 Task: Look for space in Indio, United States from 10th September, 2023 to 16th September, 2023 for 4 adults in price range Rs.10000 to Rs.14000. Place can be private room with 4 bedrooms having 4 beds and 4 bathrooms. Property type can be house, flat, guest house. Amenities needed are: wifi, TV, free parkinig on premises, gym, breakfast. Booking option can be shelf check-in. Required host language is English.
Action: Mouse moved to (570, 145)
Screenshot: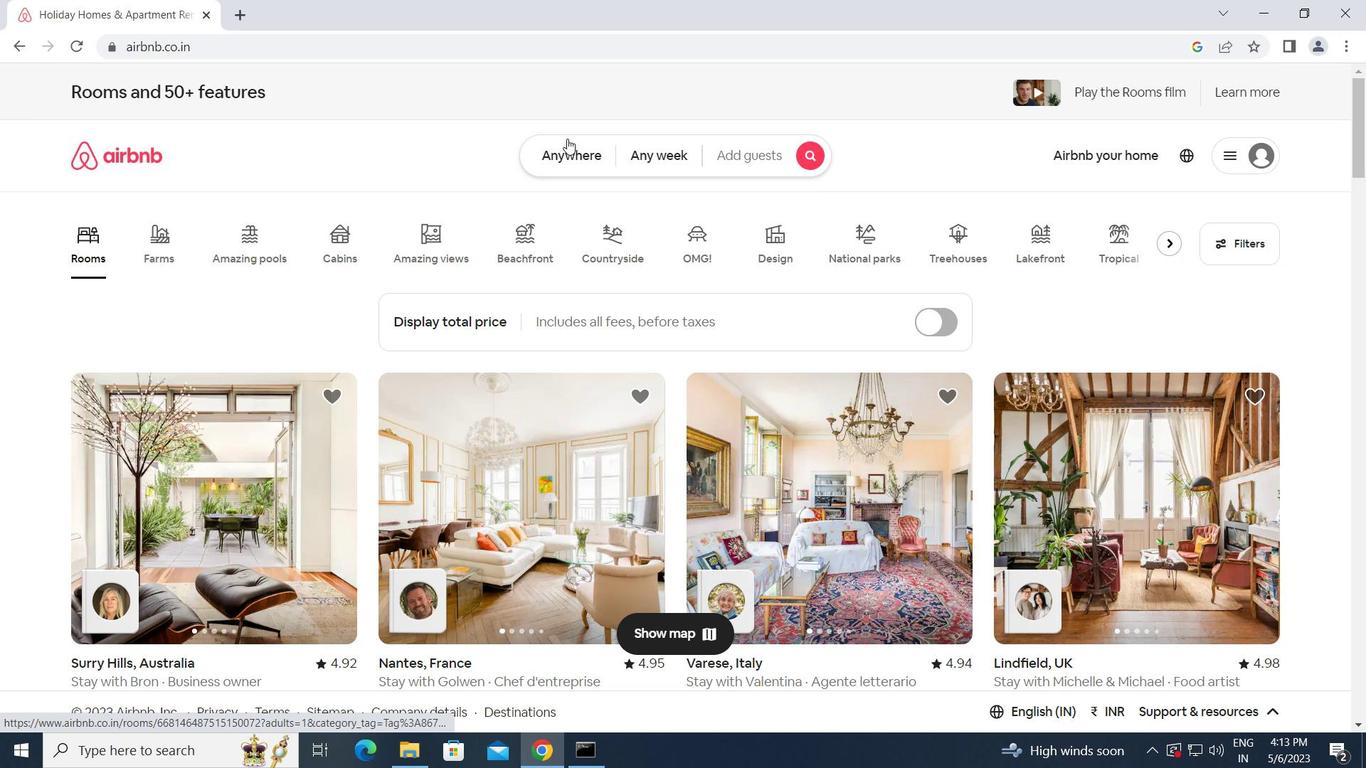 
Action: Mouse pressed left at (570, 145)
Screenshot: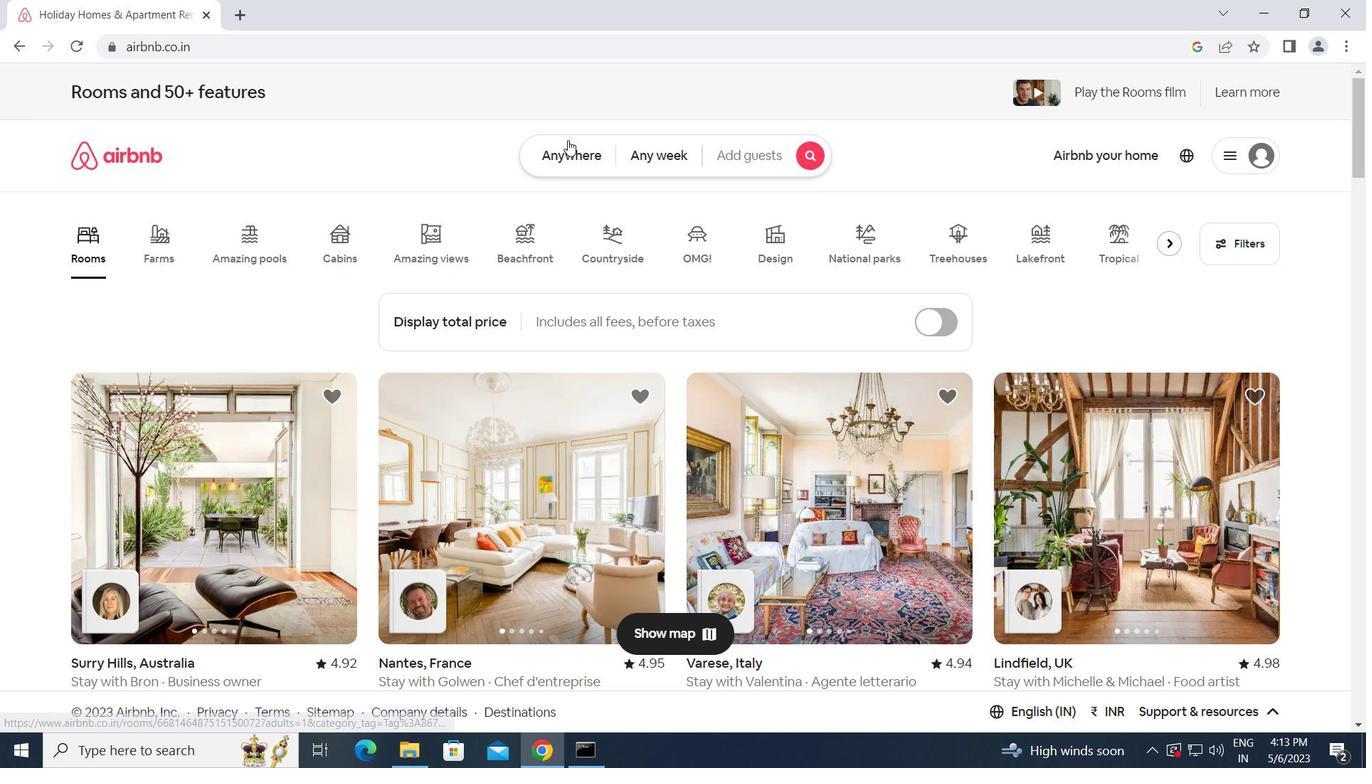 
Action: Mouse moved to (439, 206)
Screenshot: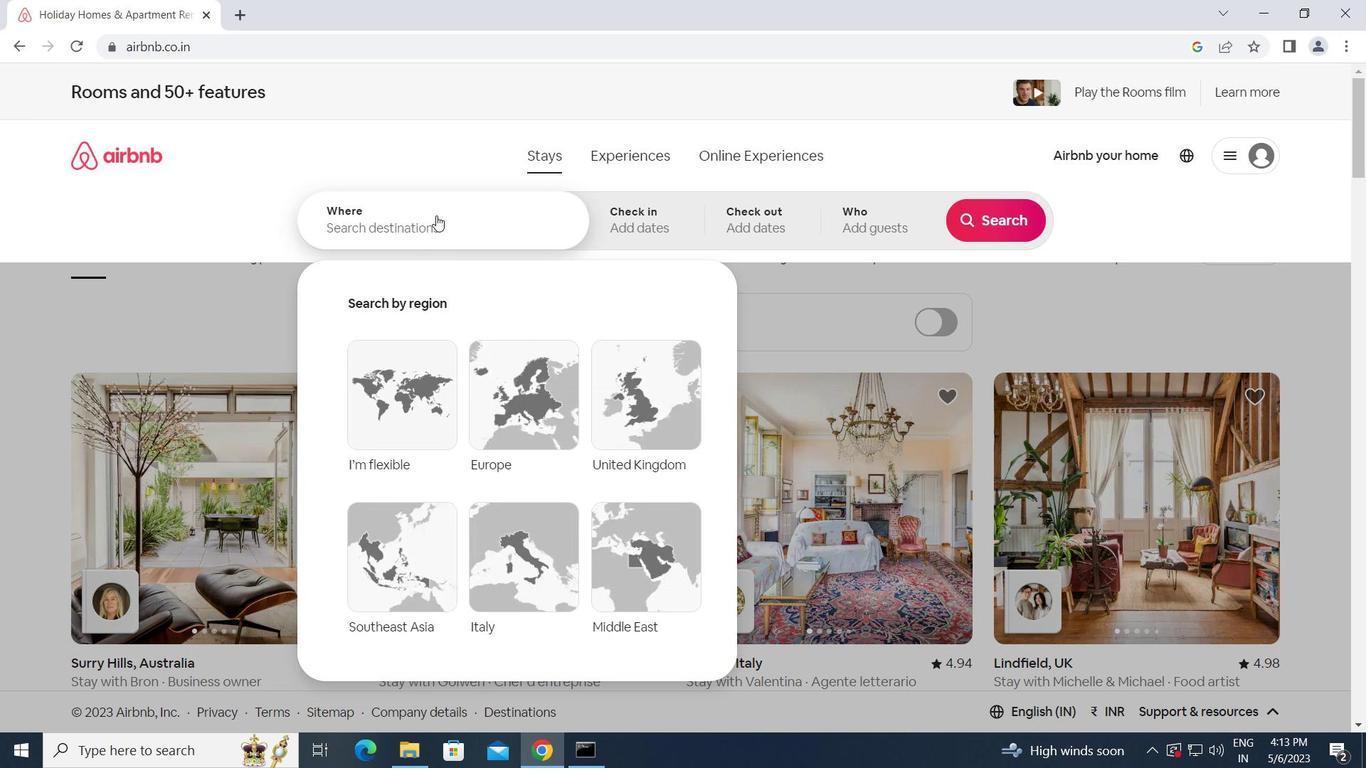 
Action: Mouse pressed left at (439, 206)
Screenshot: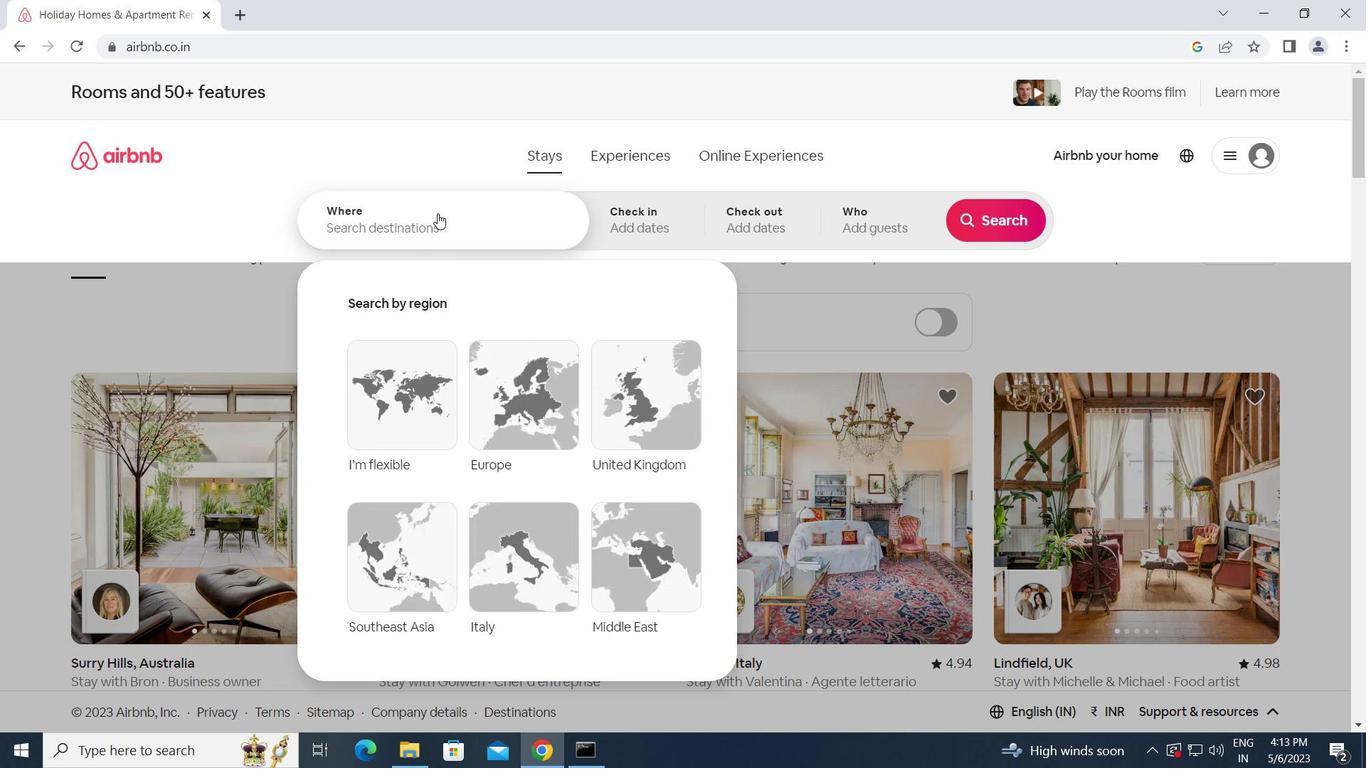 
Action: Key pressed <Key.caps_lock>i<Key.caps_lock>ndio,<Key.space><Key.caps_lock>u<Key.caps_lock>nited<Key.space><Key.caps_lock>s<Key.caps_lock>ta
Screenshot: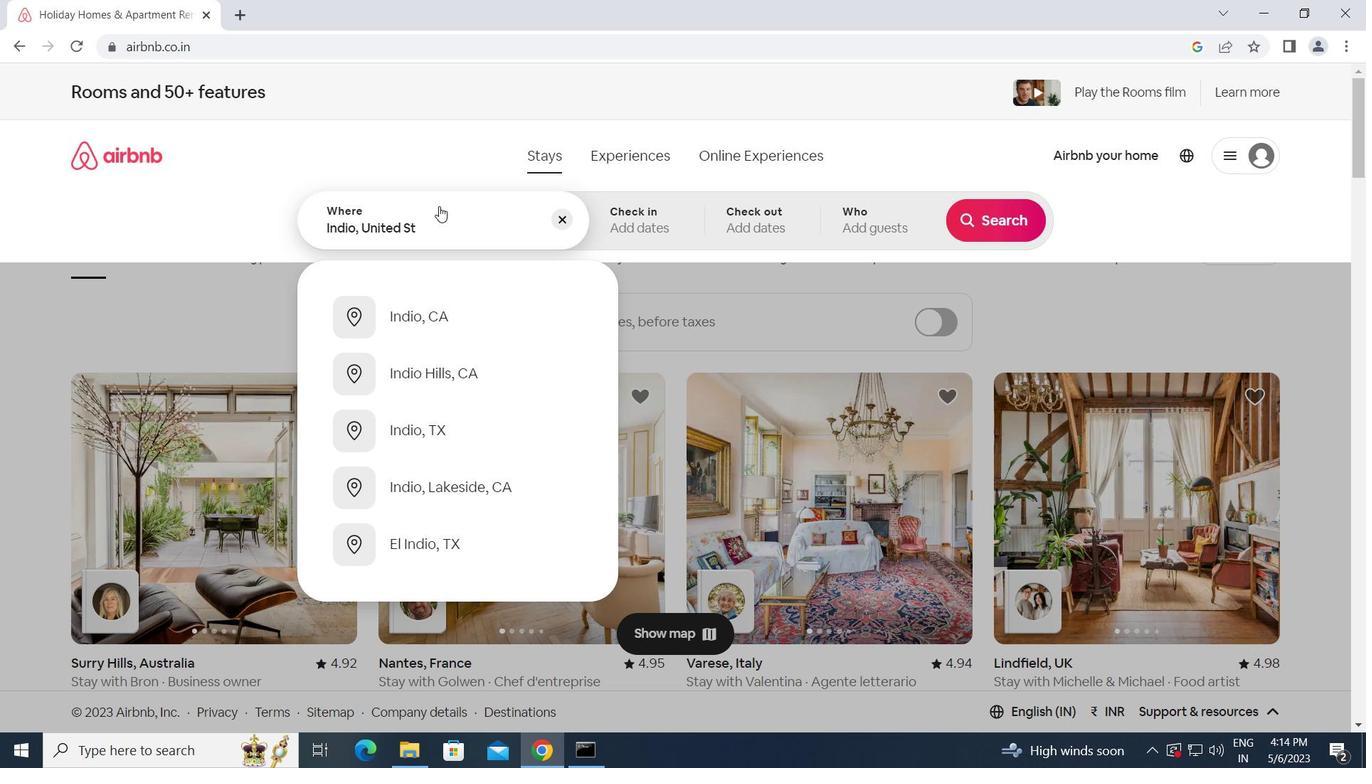
Action: Mouse moved to (849, 69)
Screenshot: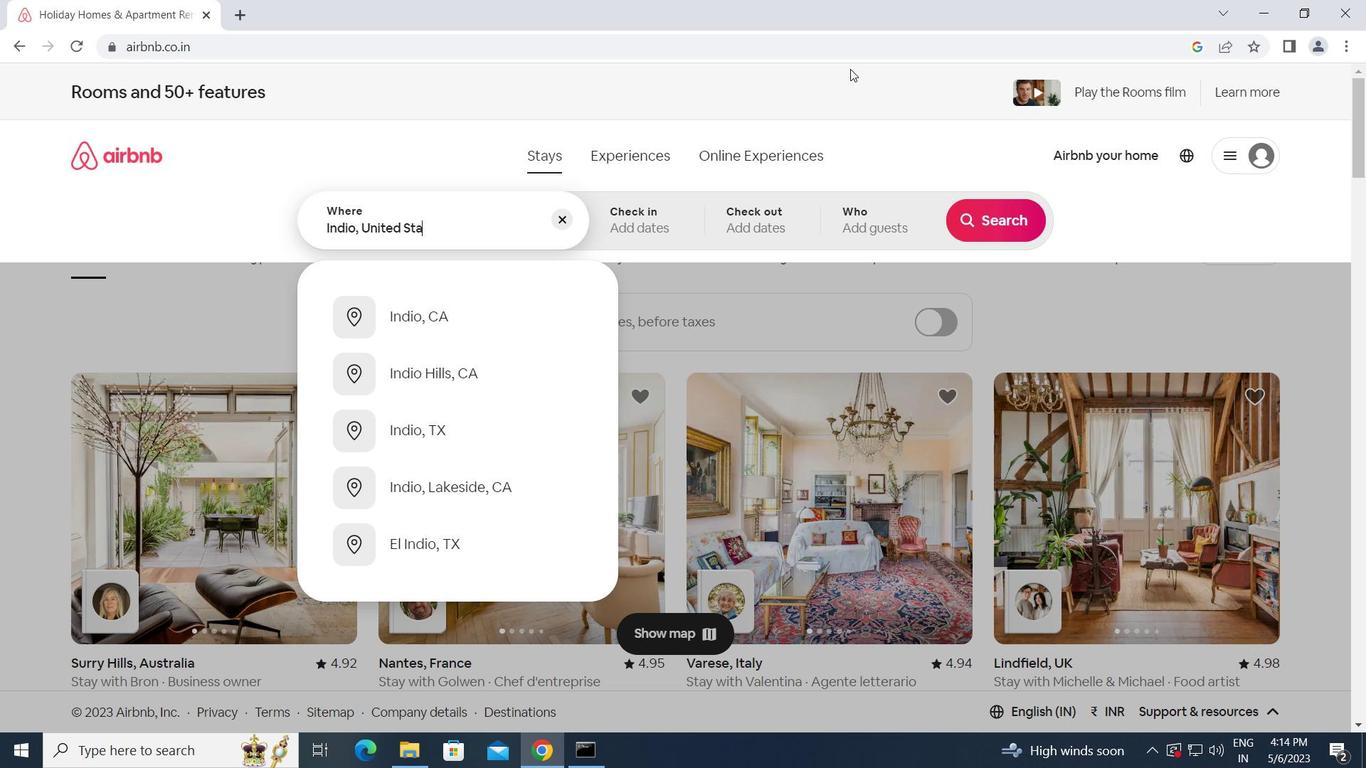
Action: Key pressed tes<Key.enter>
Screenshot: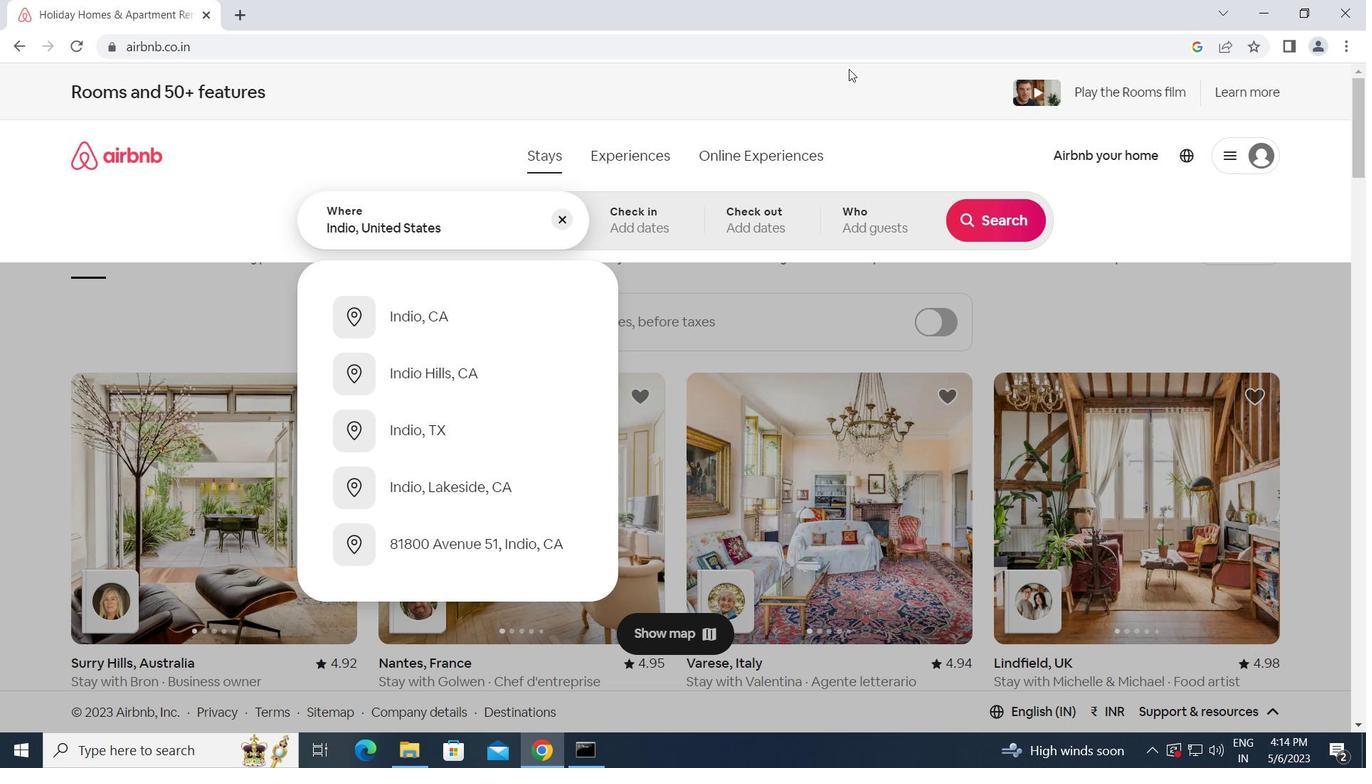 
Action: Mouse moved to (996, 366)
Screenshot: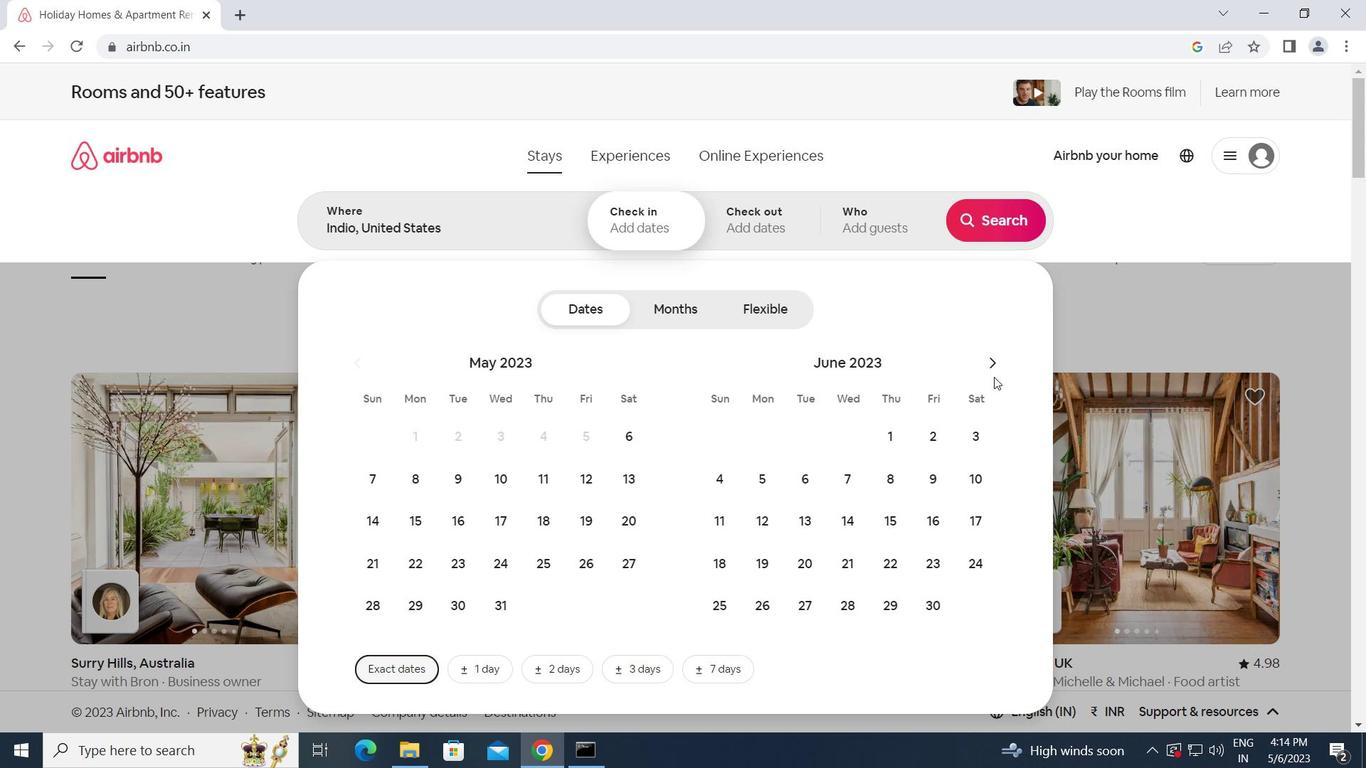 
Action: Mouse pressed left at (996, 366)
Screenshot: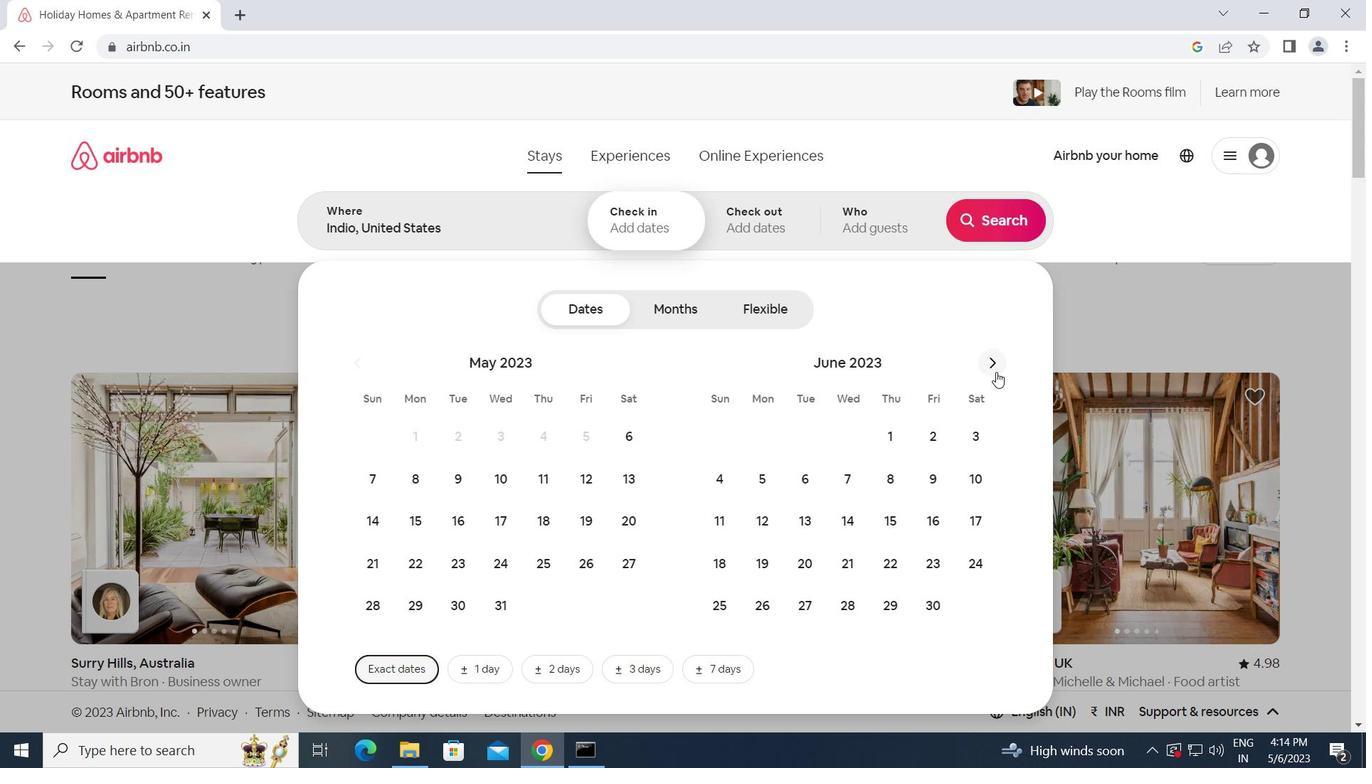 
Action: Mouse moved to (995, 365)
Screenshot: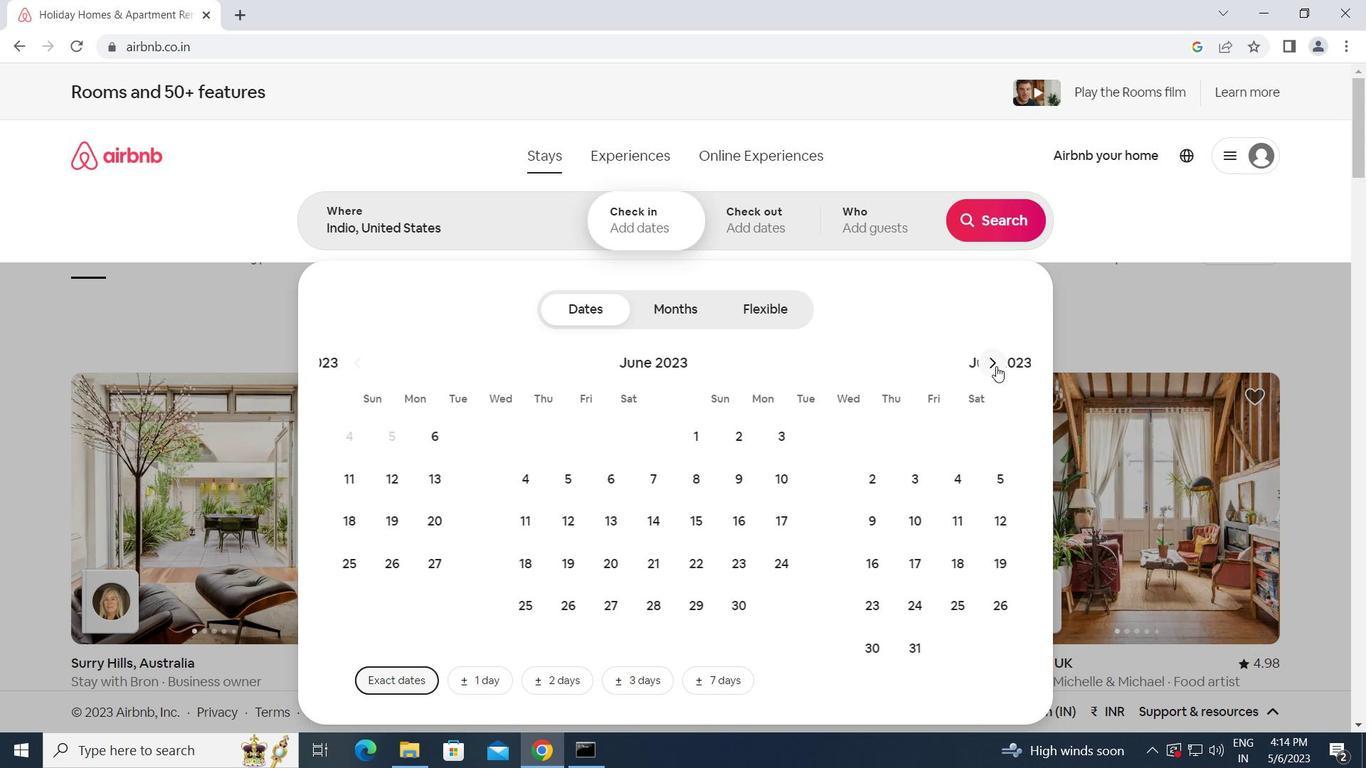 
Action: Mouse pressed left at (995, 365)
Screenshot: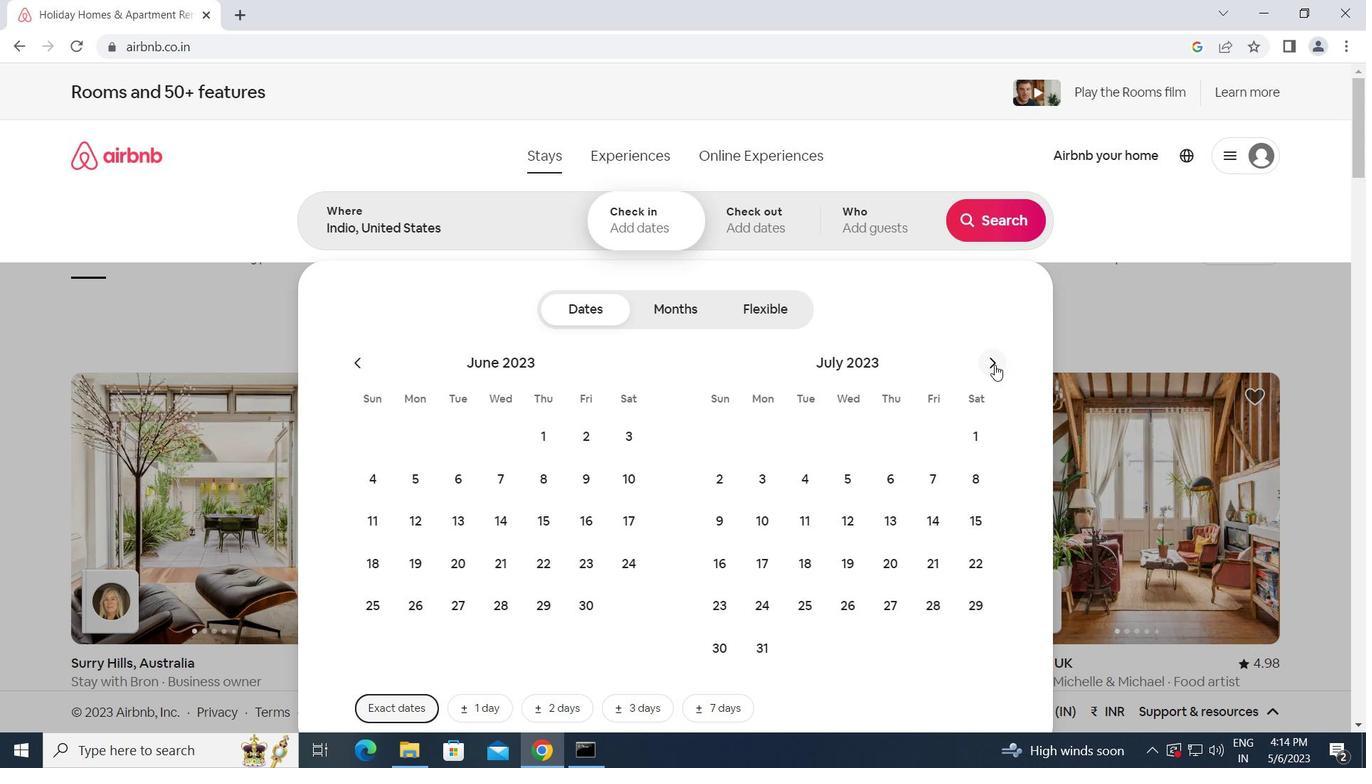 
Action: Mouse pressed left at (995, 365)
Screenshot: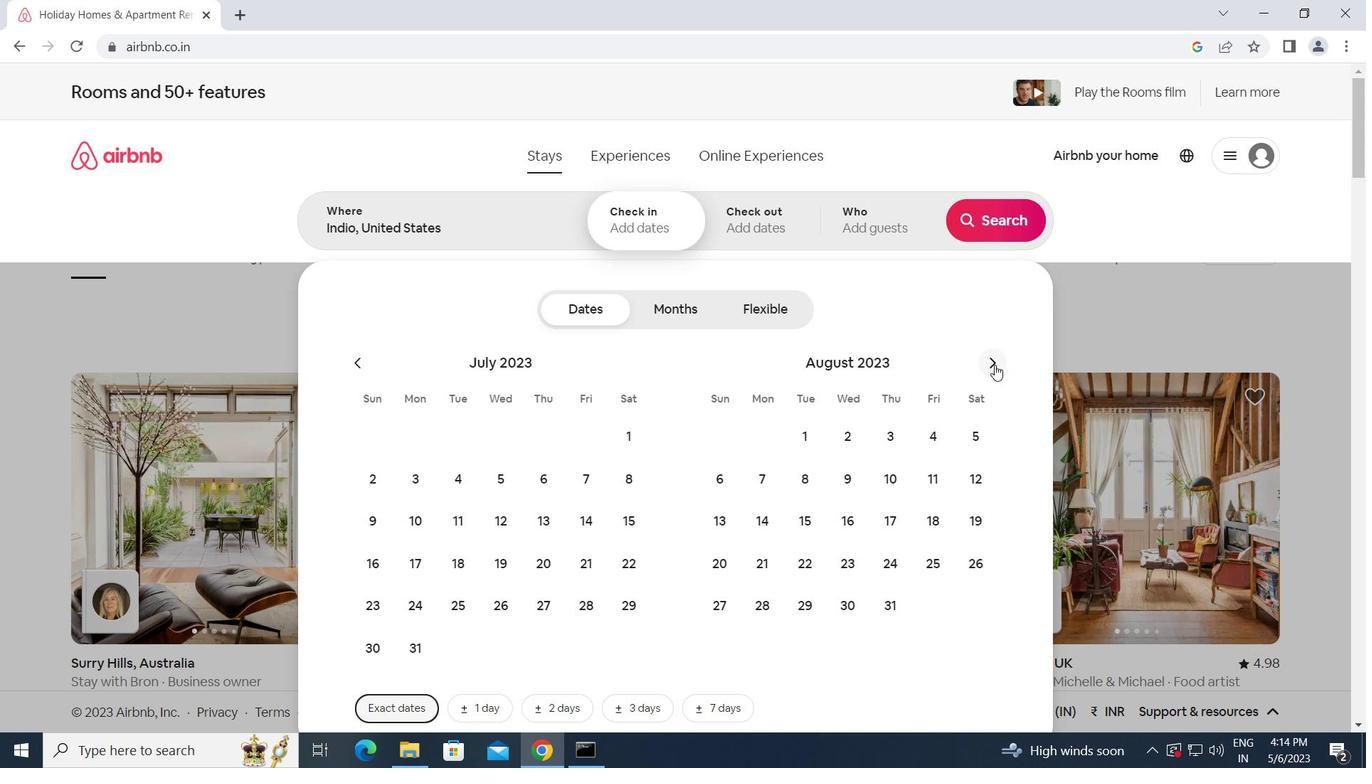 
Action: Mouse moved to (718, 523)
Screenshot: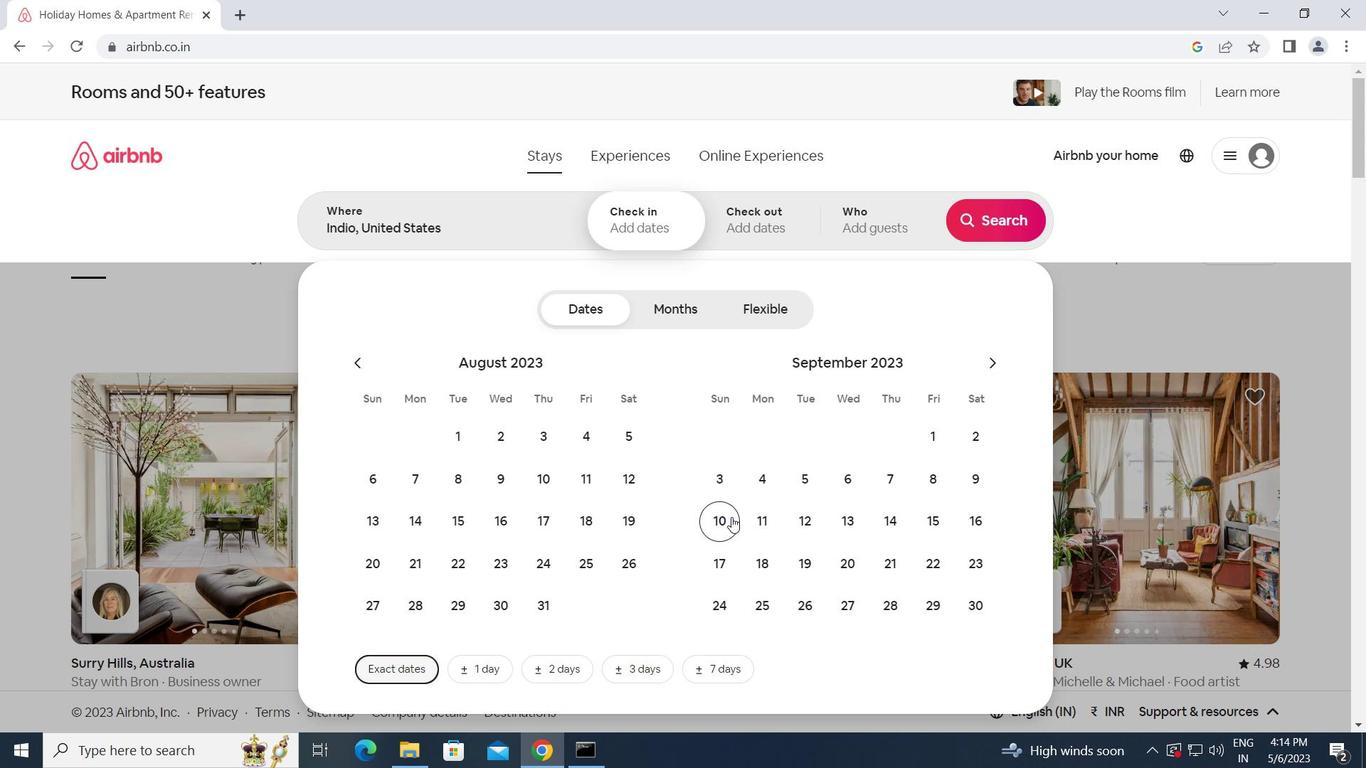 
Action: Mouse pressed left at (718, 523)
Screenshot: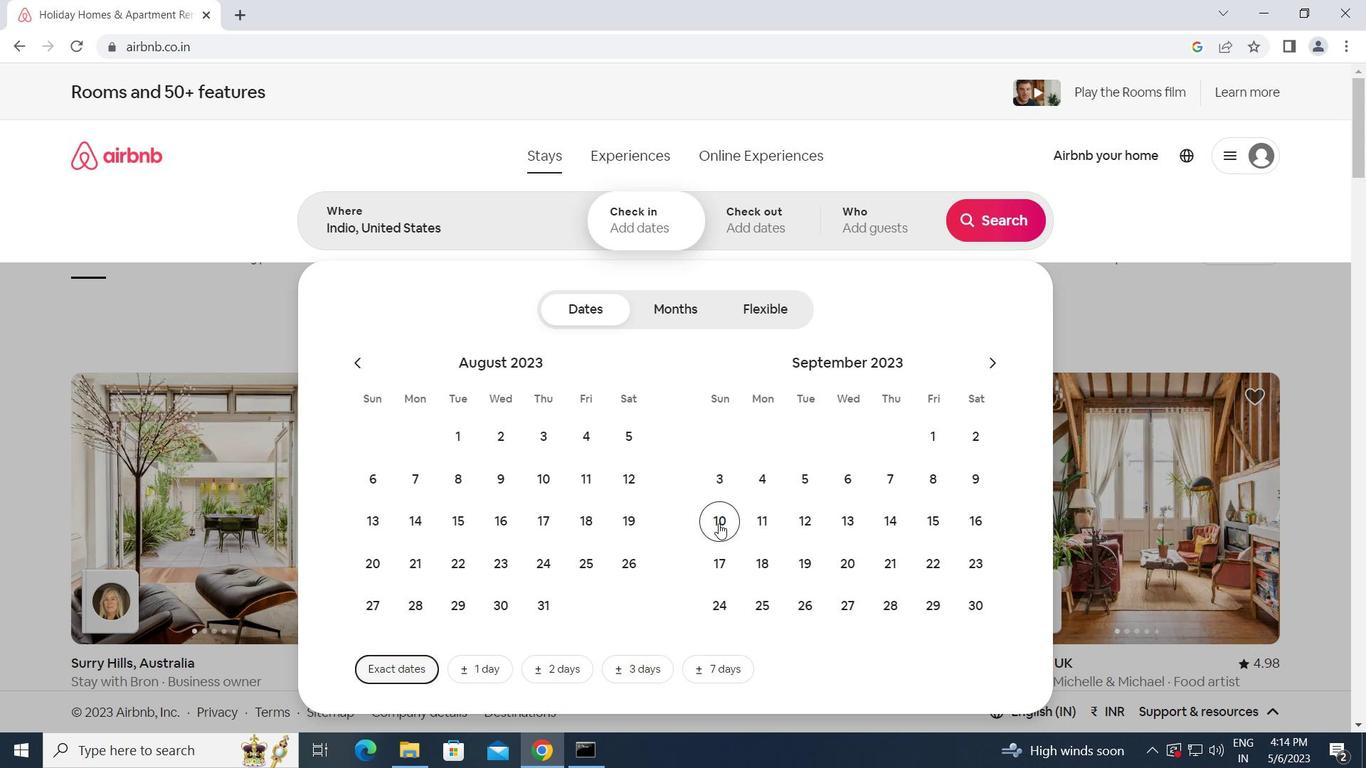 
Action: Mouse moved to (980, 528)
Screenshot: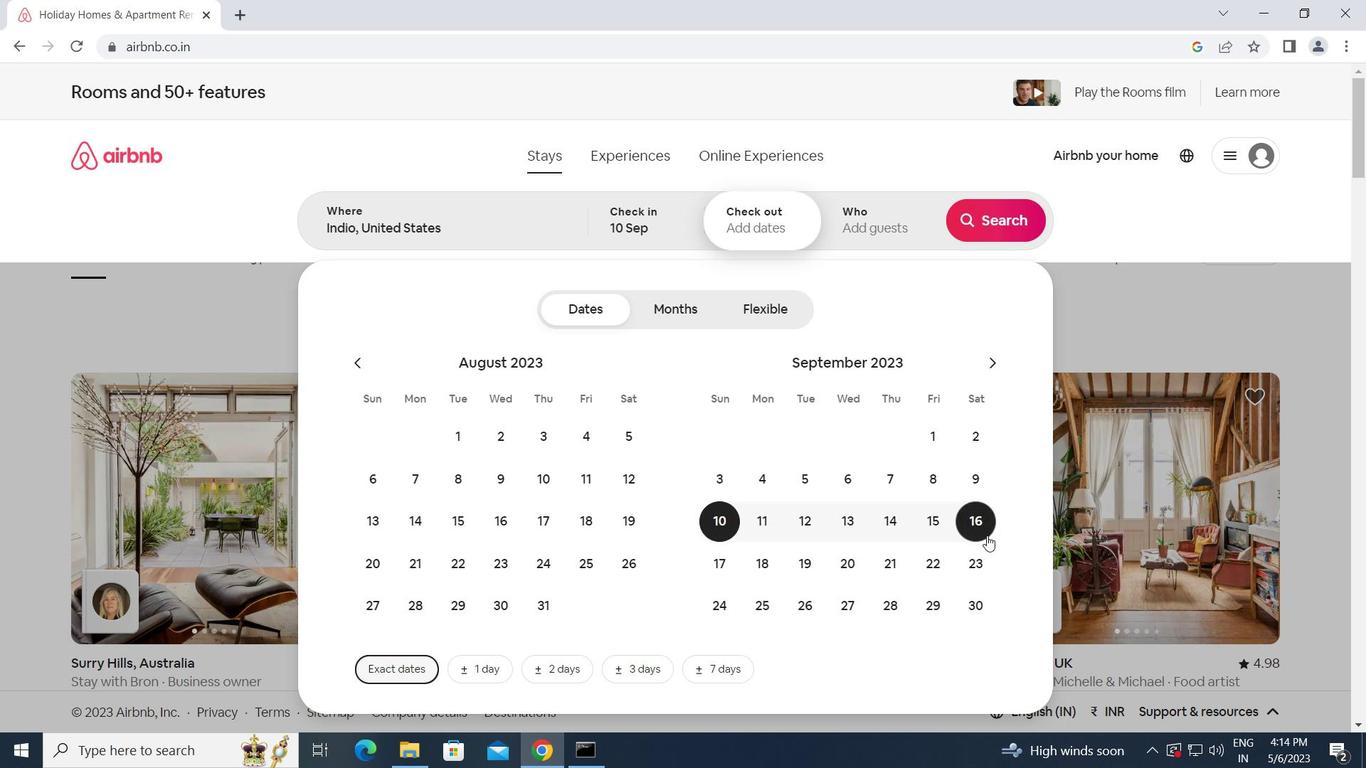 
Action: Mouse pressed left at (980, 528)
Screenshot: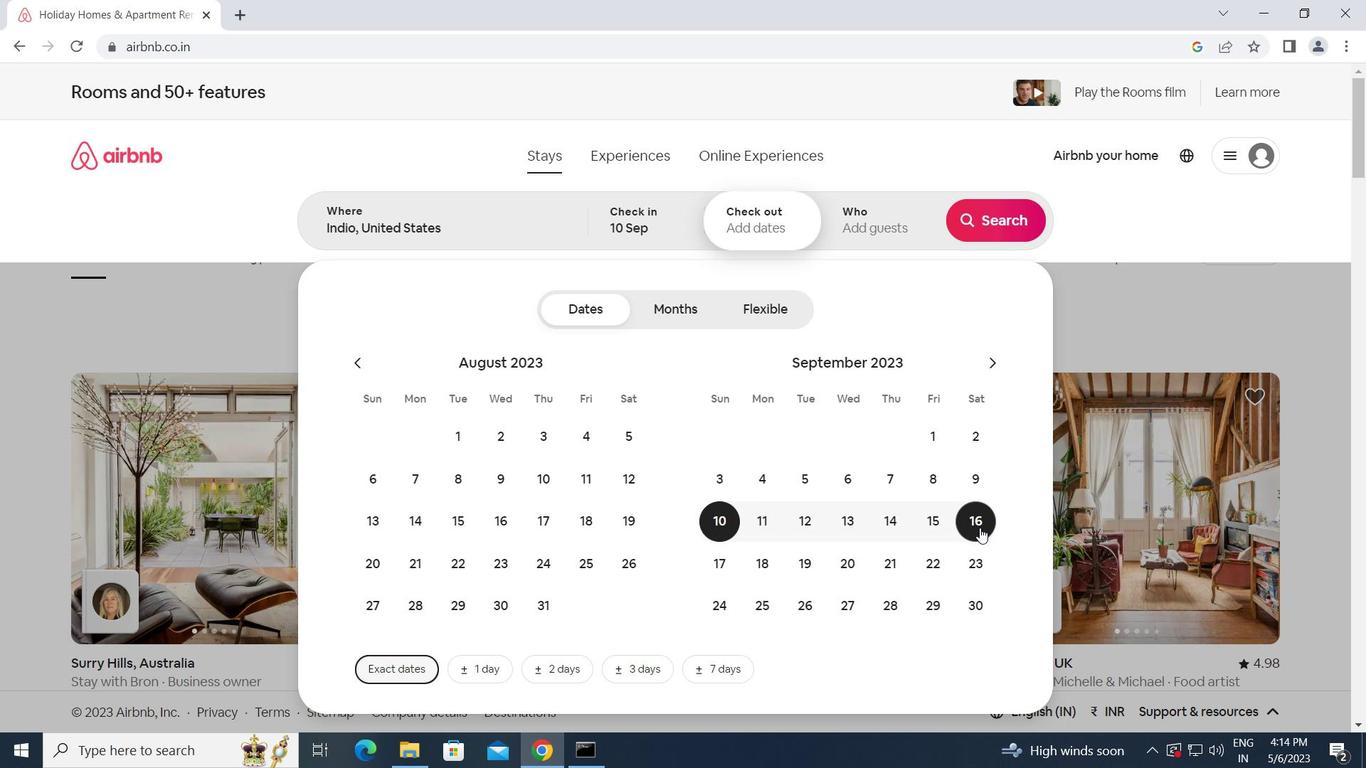 
Action: Mouse moved to (869, 229)
Screenshot: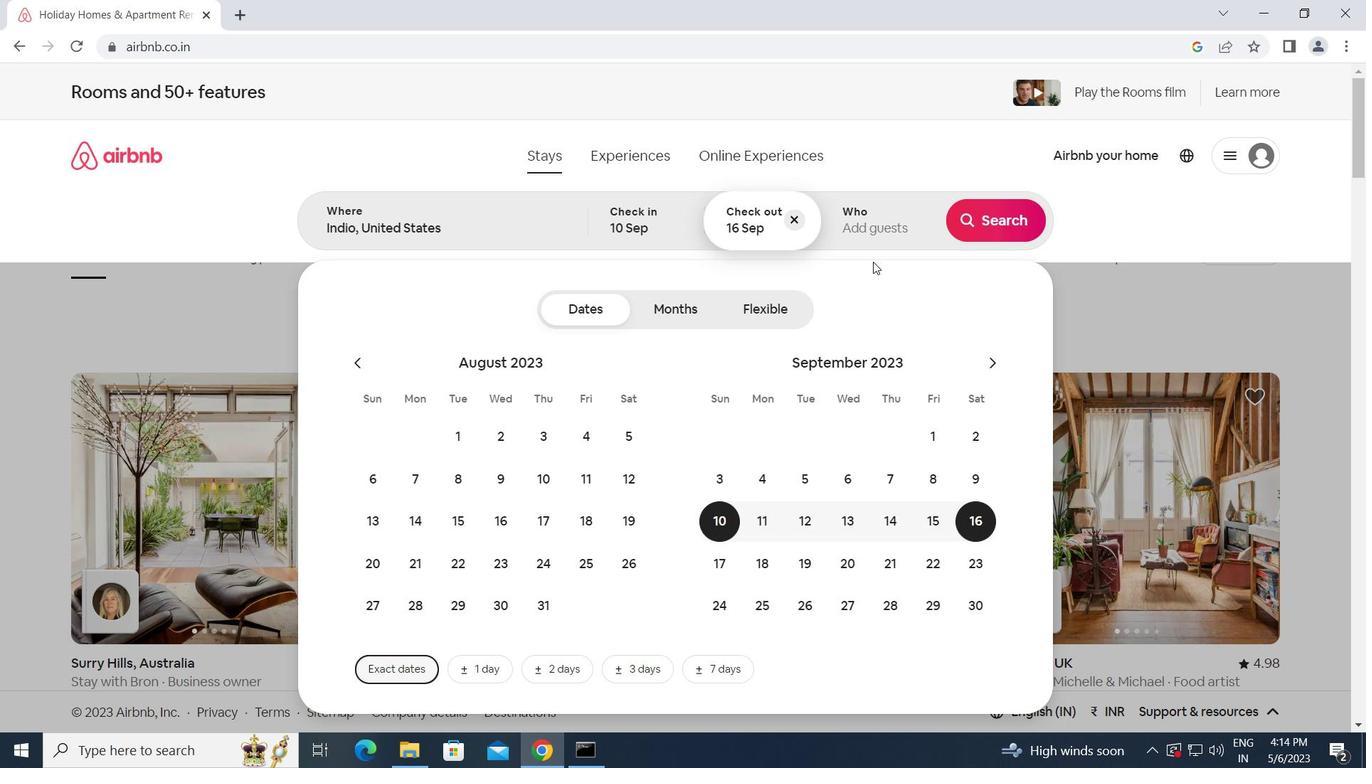 
Action: Mouse pressed left at (869, 229)
Screenshot: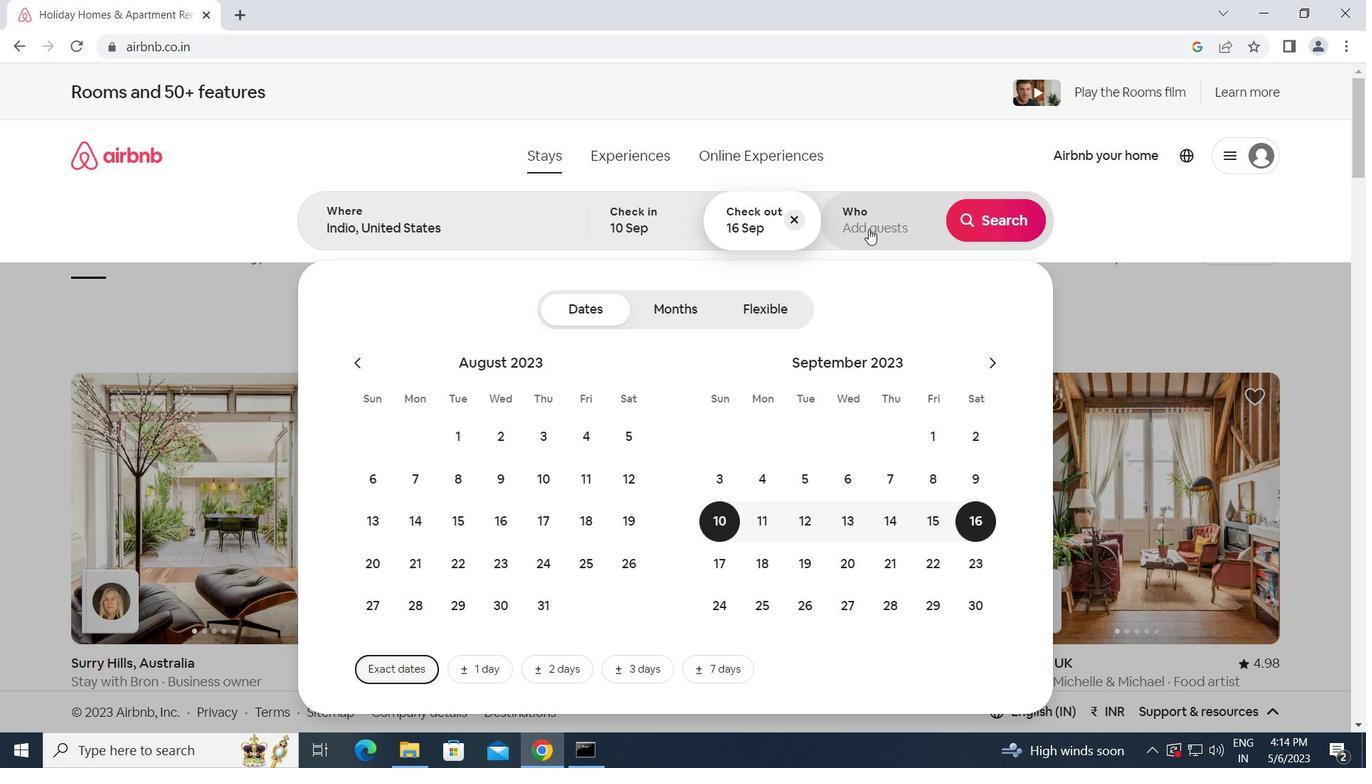 
Action: Mouse moved to (1000, 312)
Screenshot: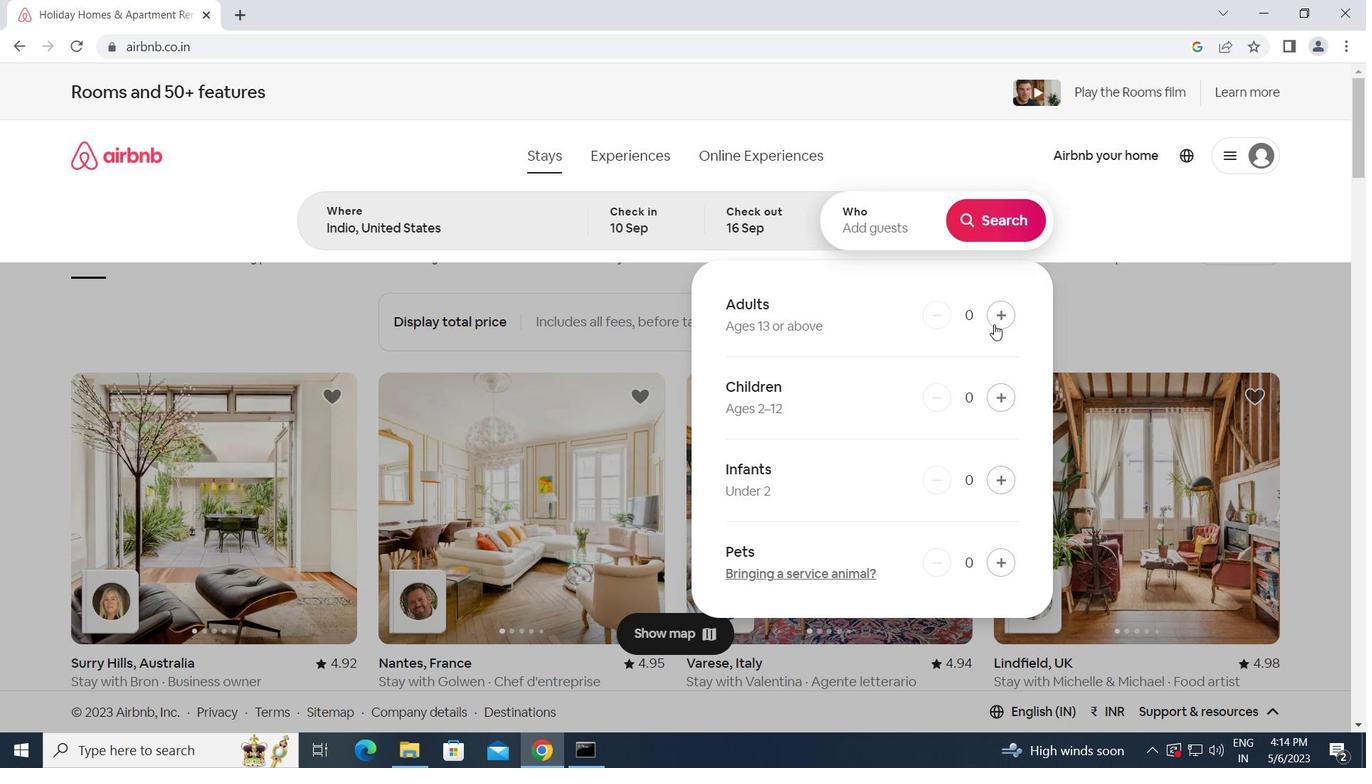 
Action: Mouse pressed left at (1000, 312)
Screenshot: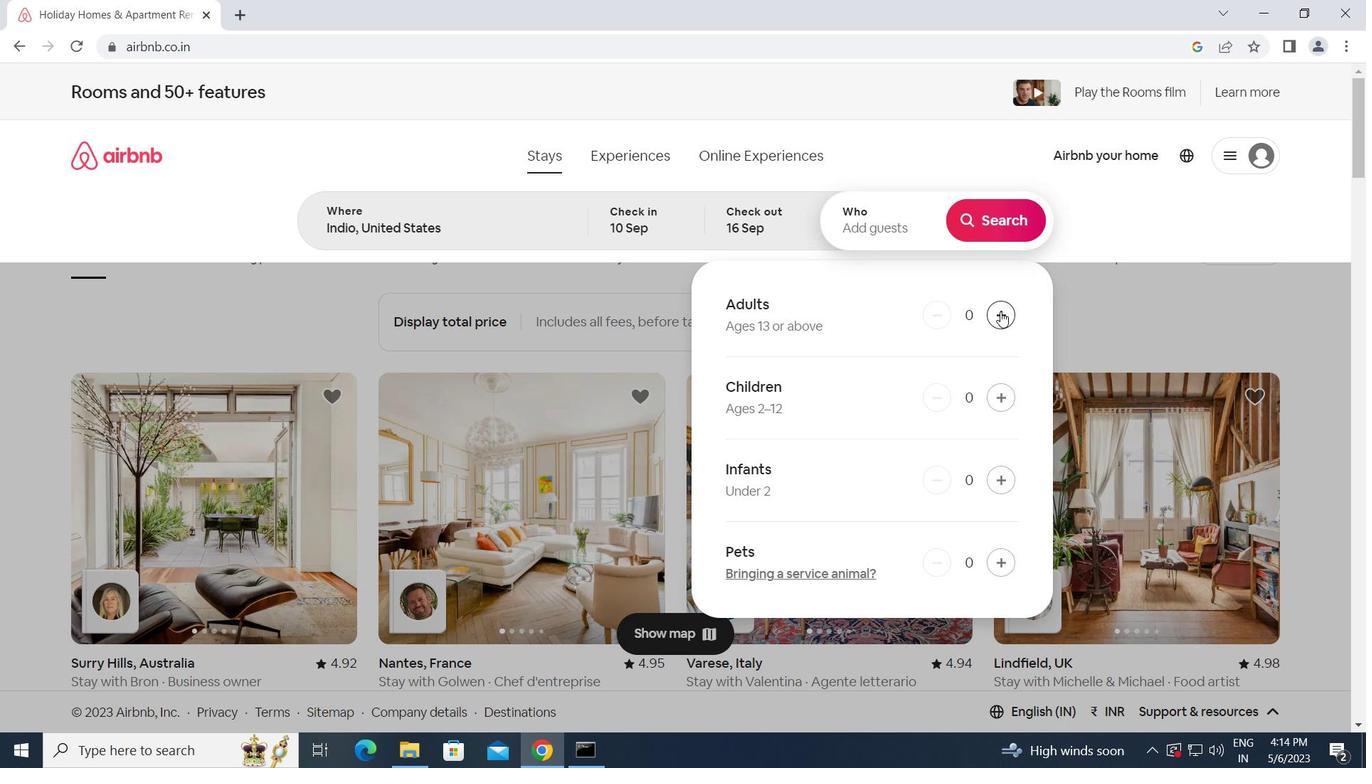 
Action: Mouse pressed left at (1000, 312)
Screenshot: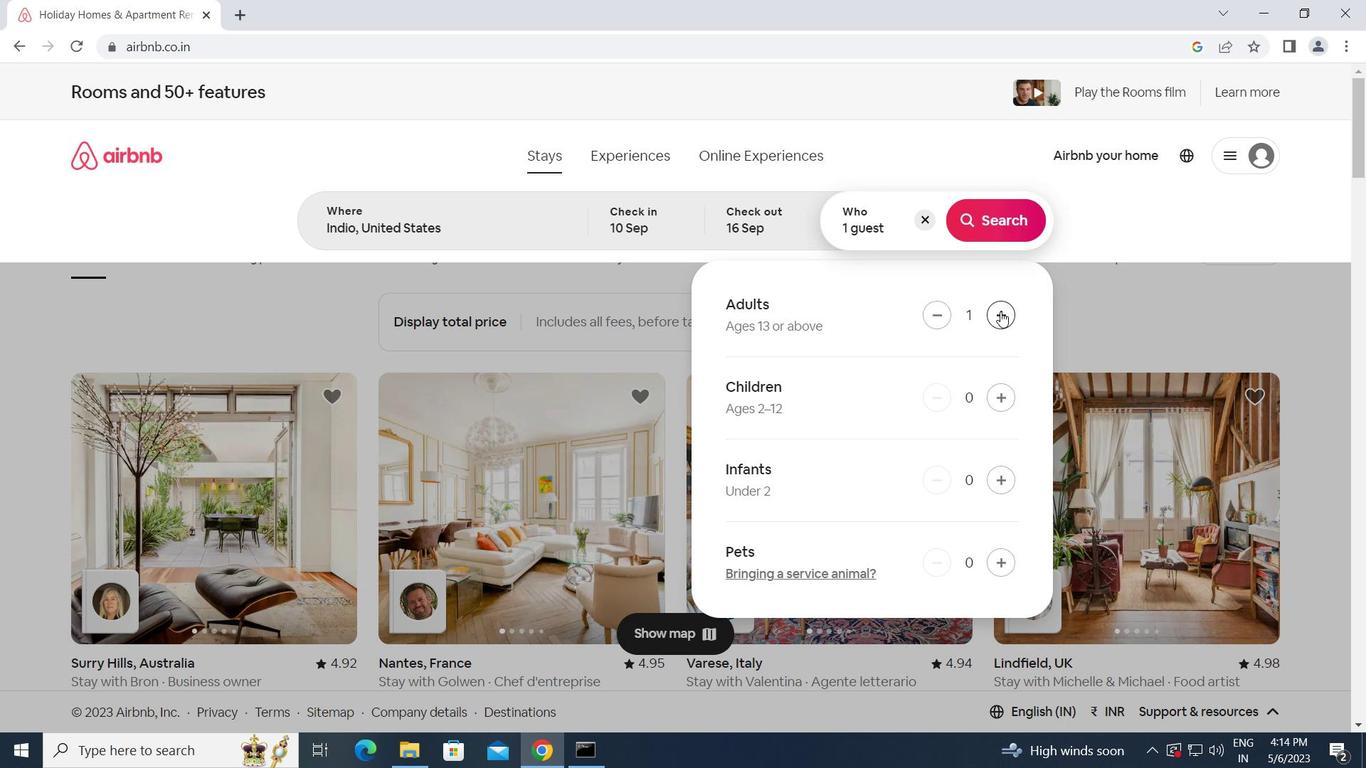 
Action: Mouse pressed left at (1000, 312)
Screenshot: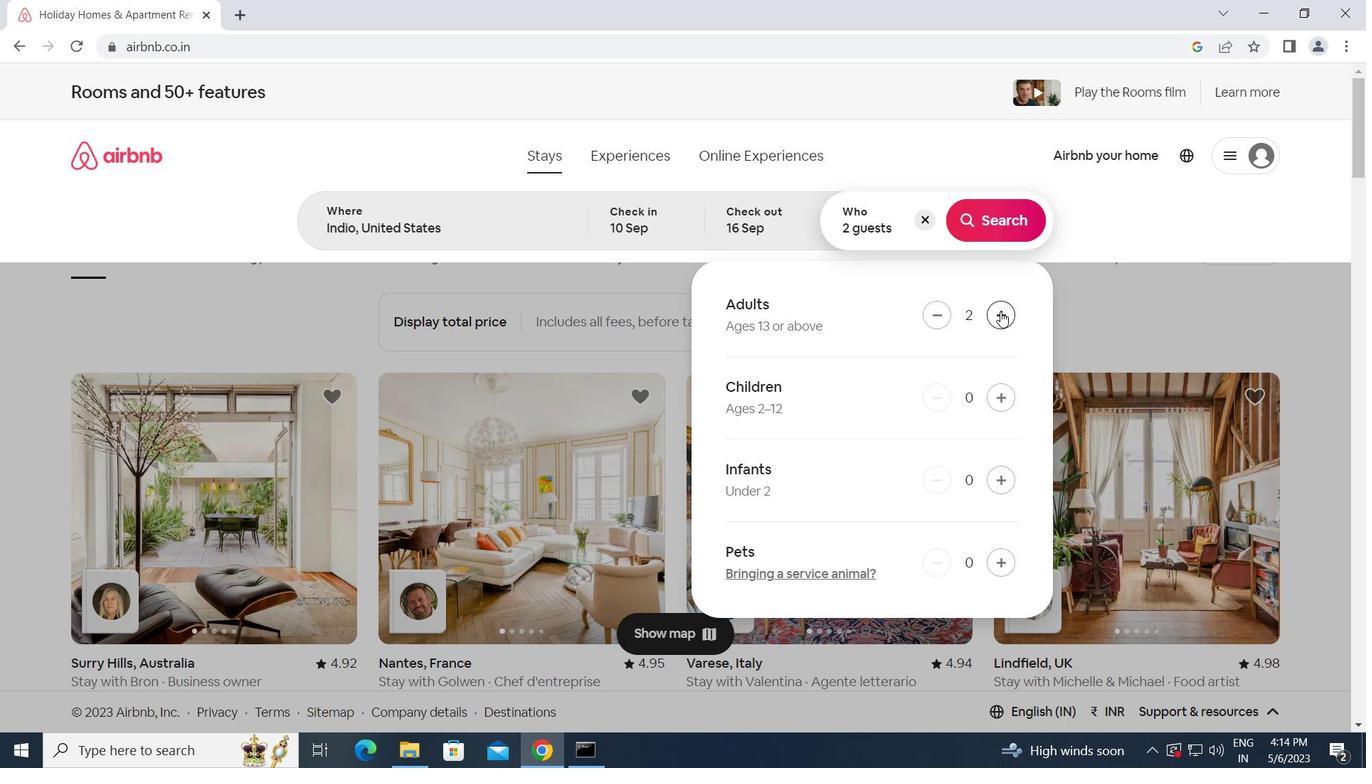 
Action: Mouse pressed left at (1000, 312)
Screenshot: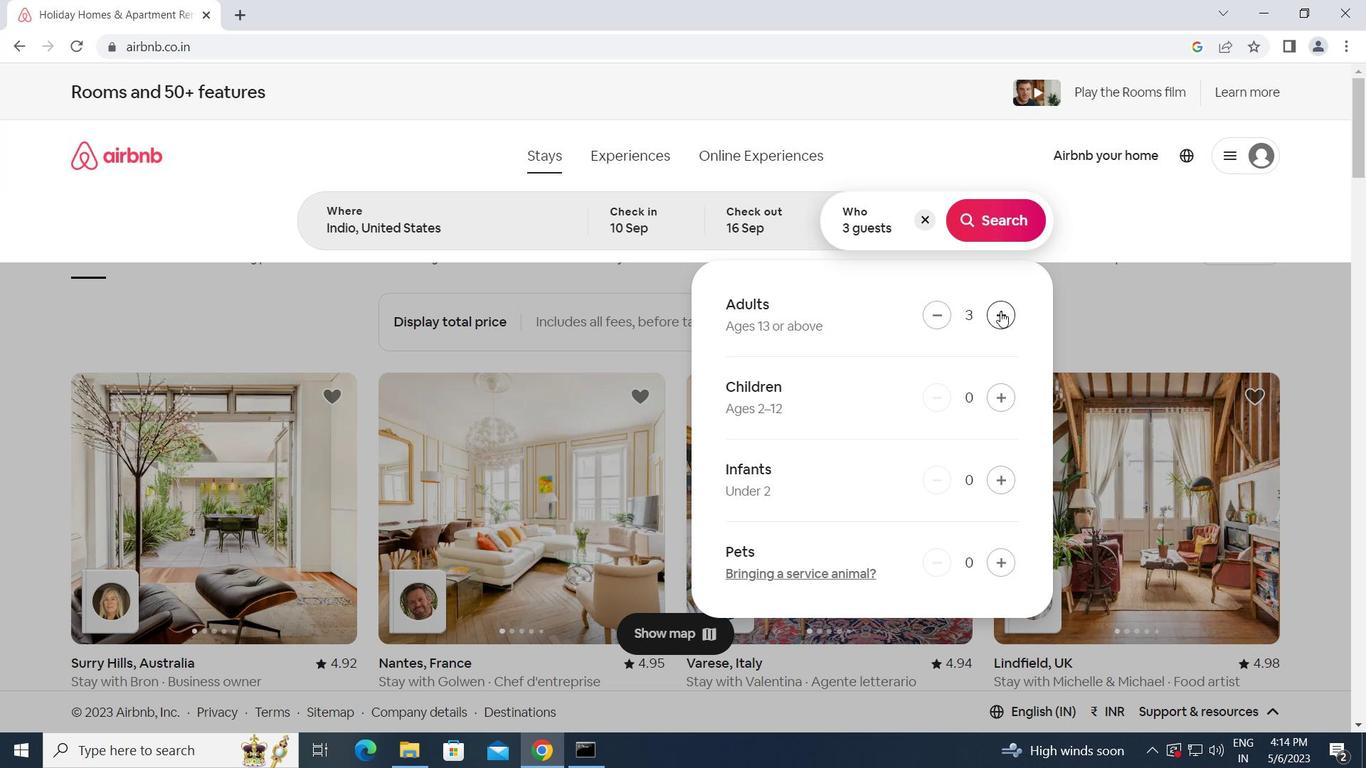 
Action: Mouse moved to (993, 217)
Screenshot: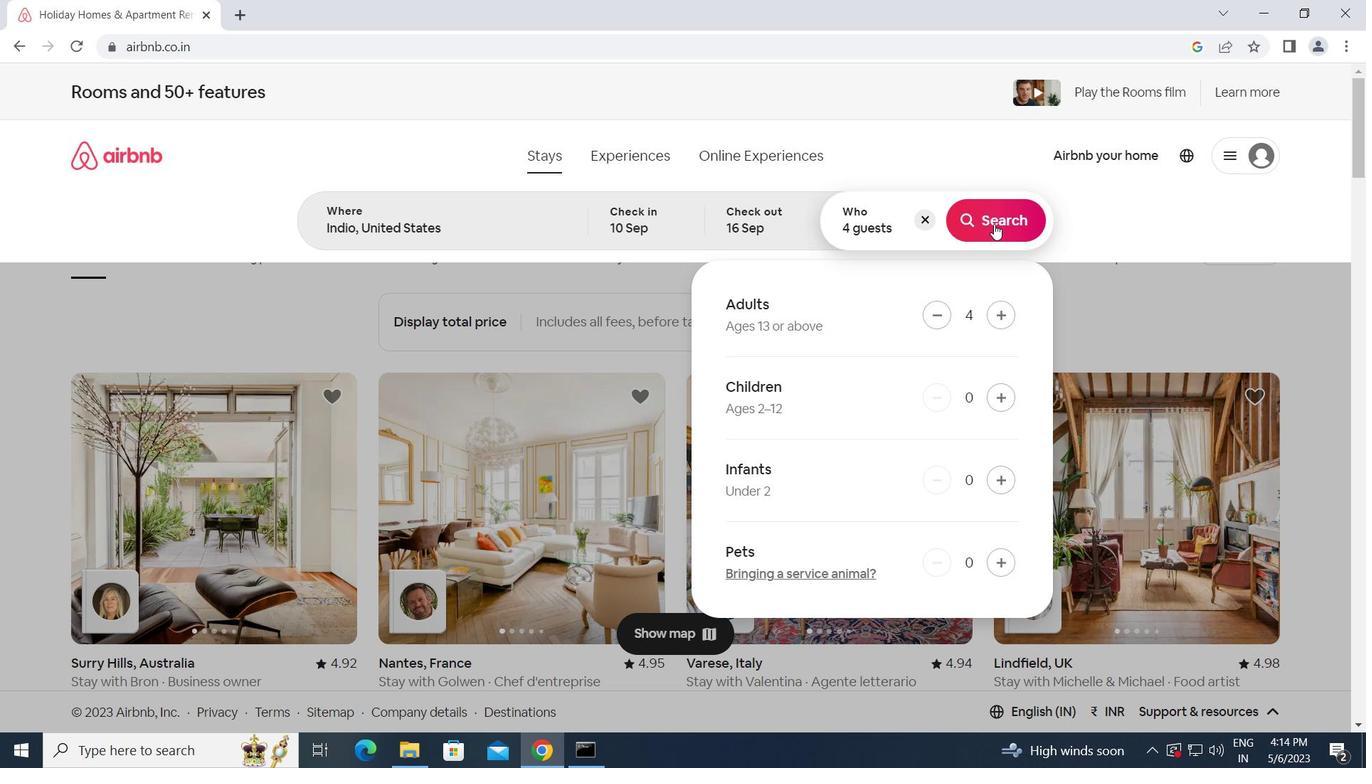 
Action: Mouse pressed left at (993, 217)
Screenshot: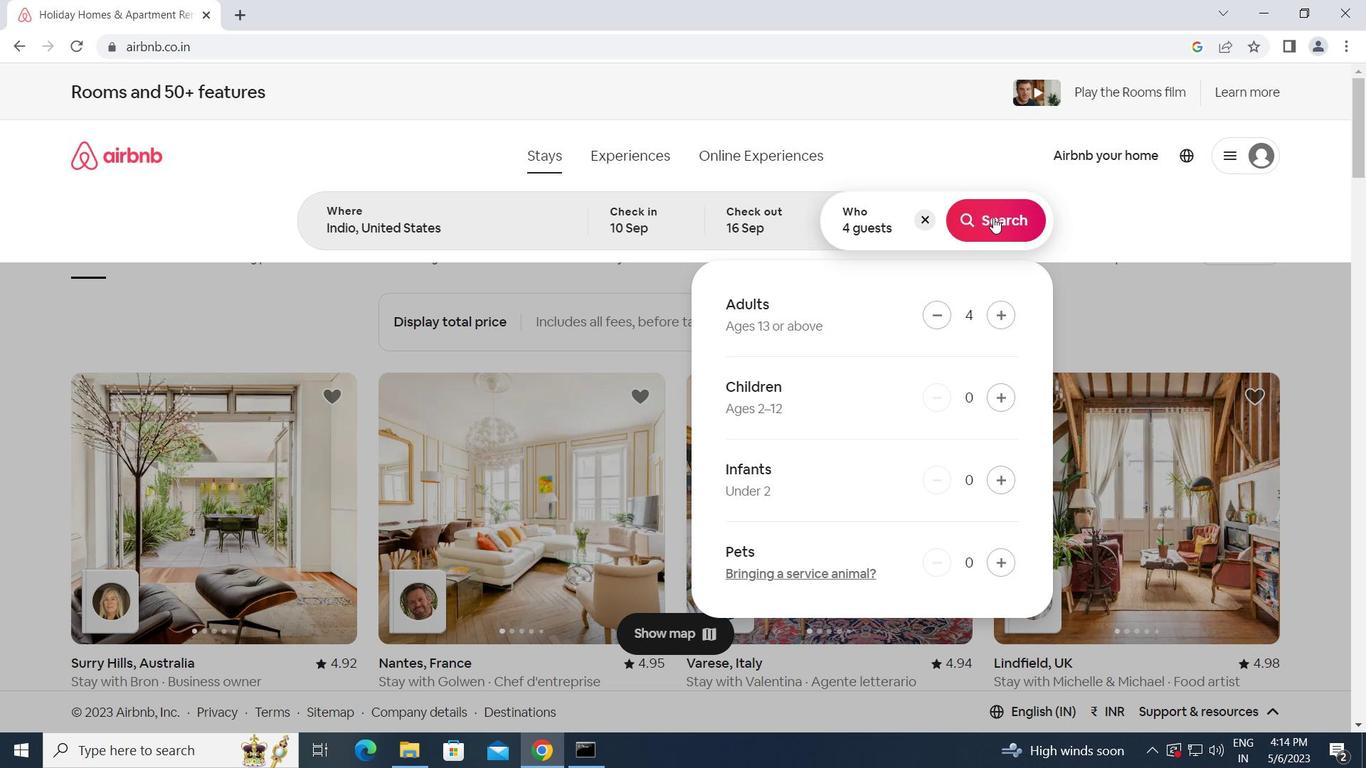 
Action: Mouse moved to (1279, 160)
Screenshot: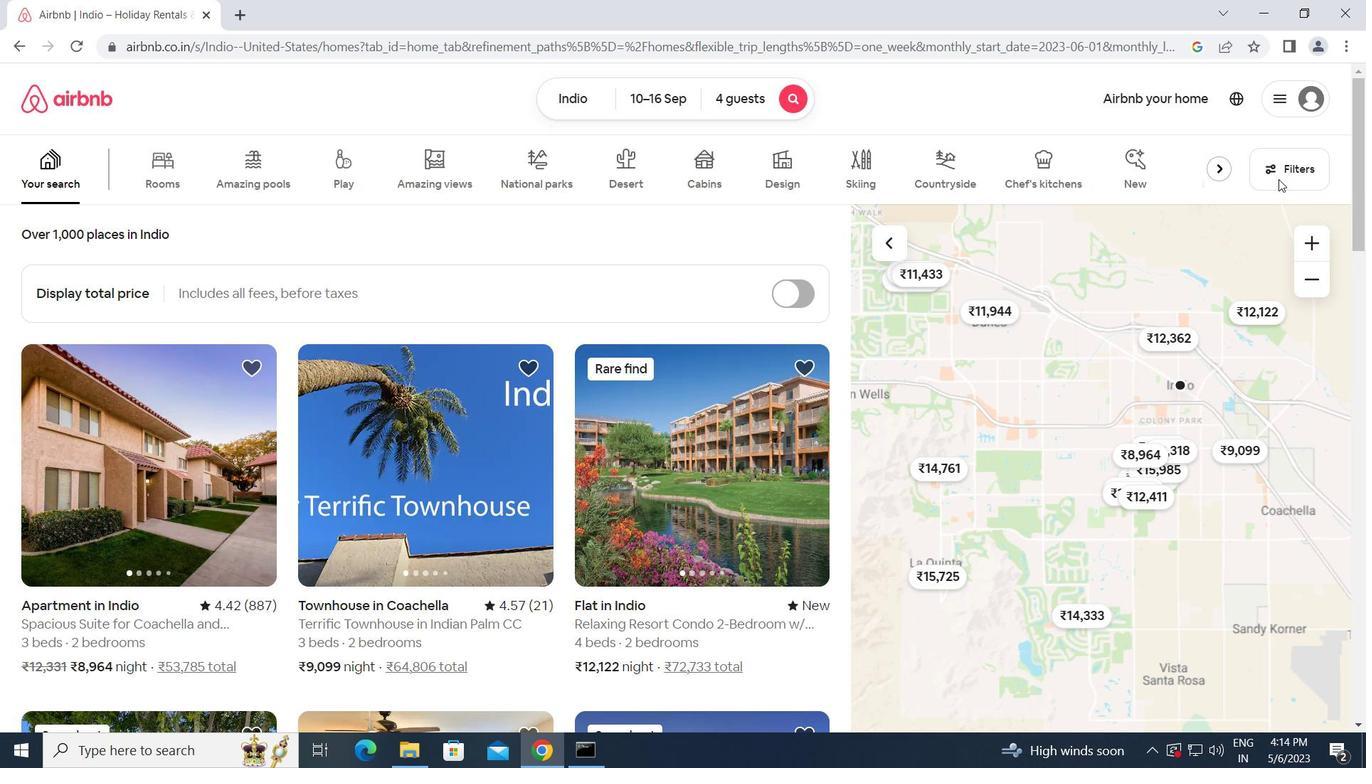 
Action: Mouse pressed left at (1279, 160)
Screenshot: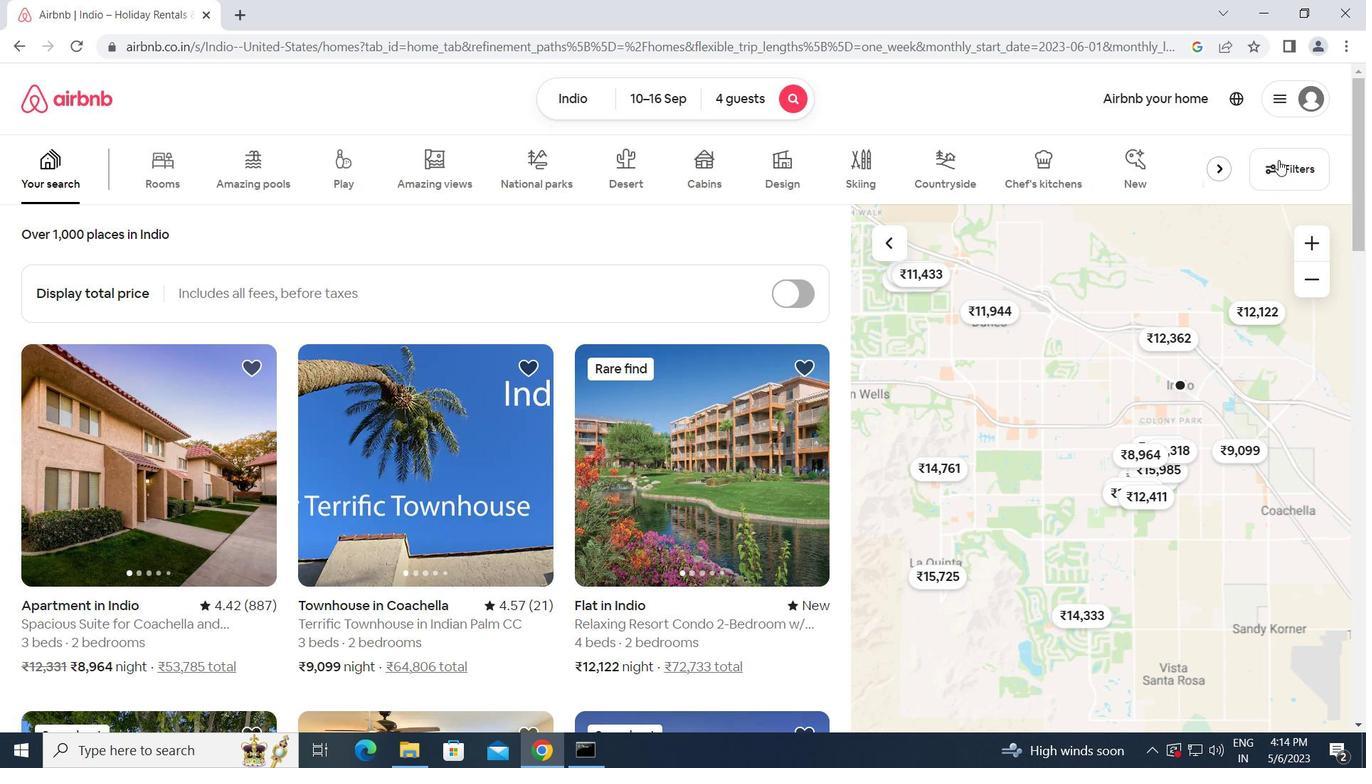 
Action: Mouse moved to (449, 611)
Screenshot: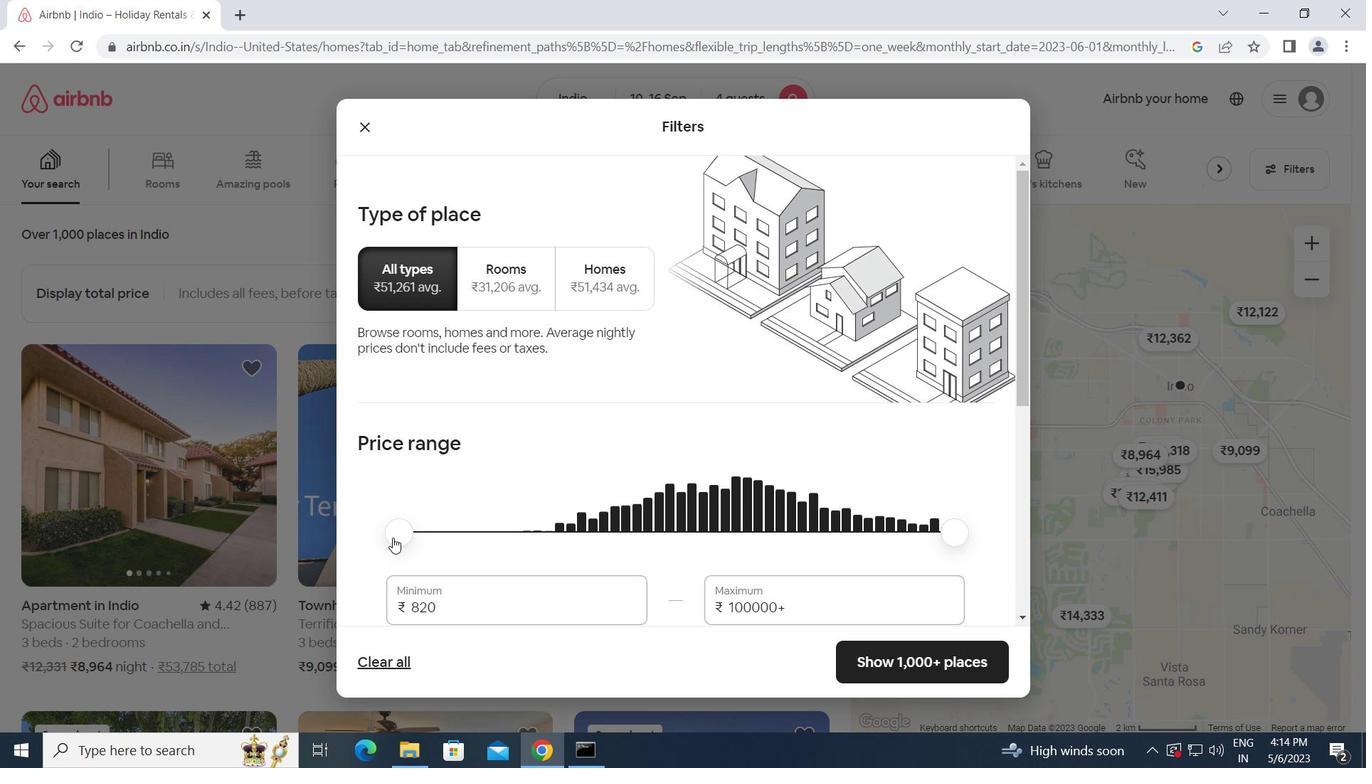 
Action: Mouse pressed left at (449, 611)
Screenshot: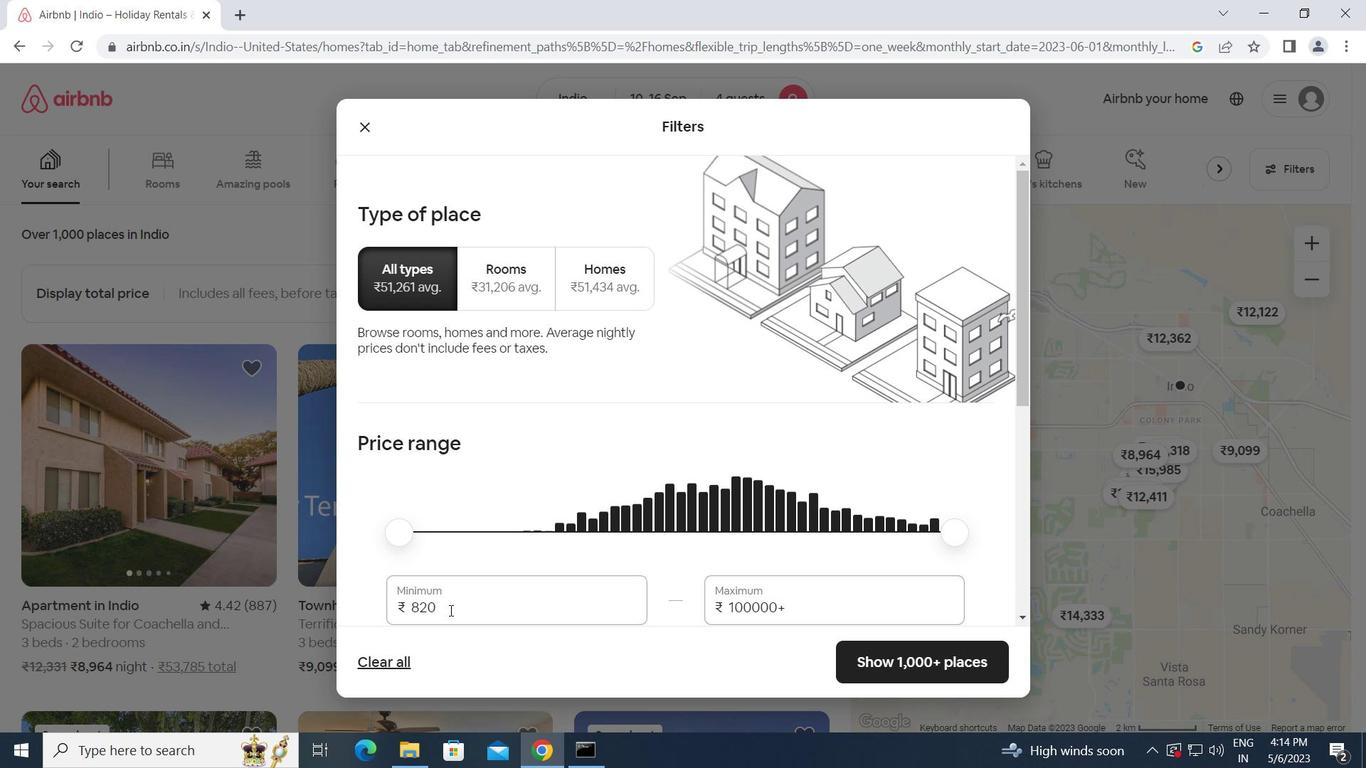 
Action: Mouse moved to (405, 611)
Screenshot: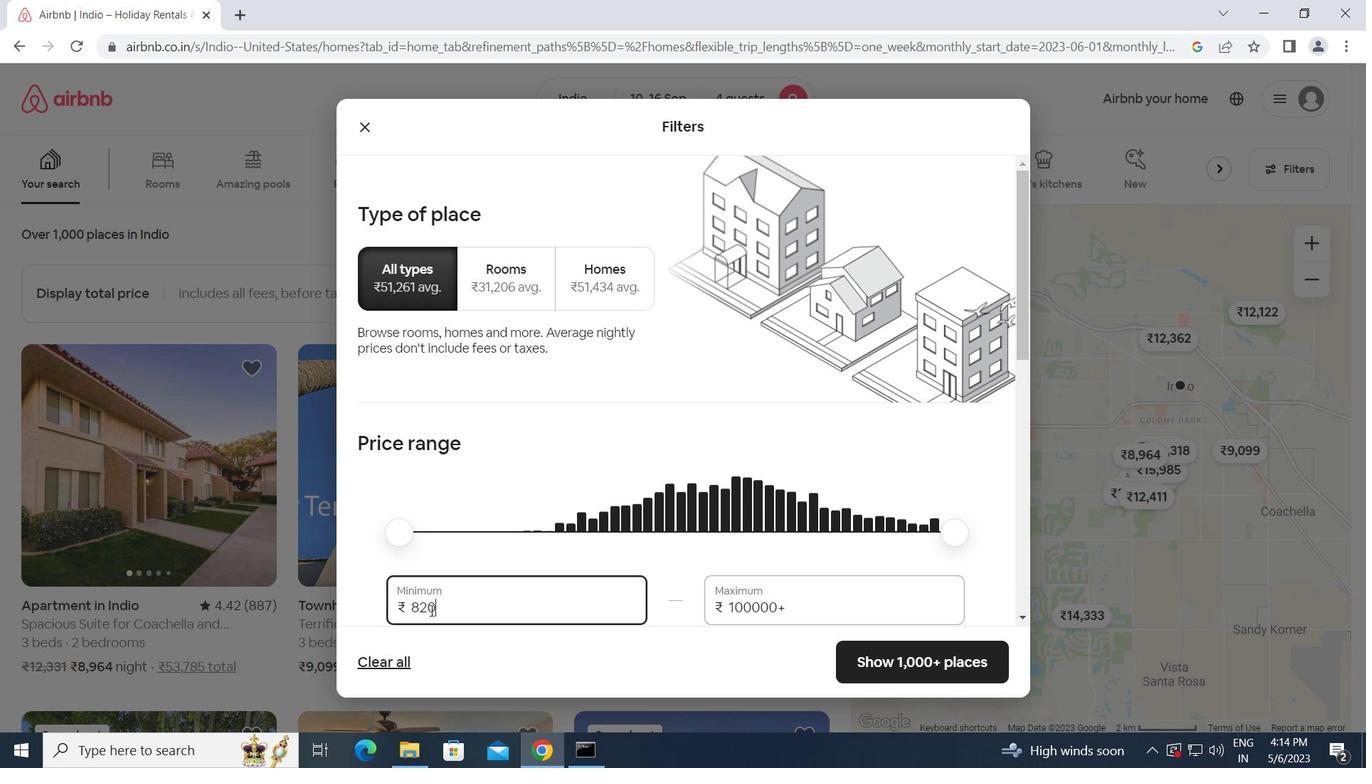 
Action: Key pressed 1
Screenshot: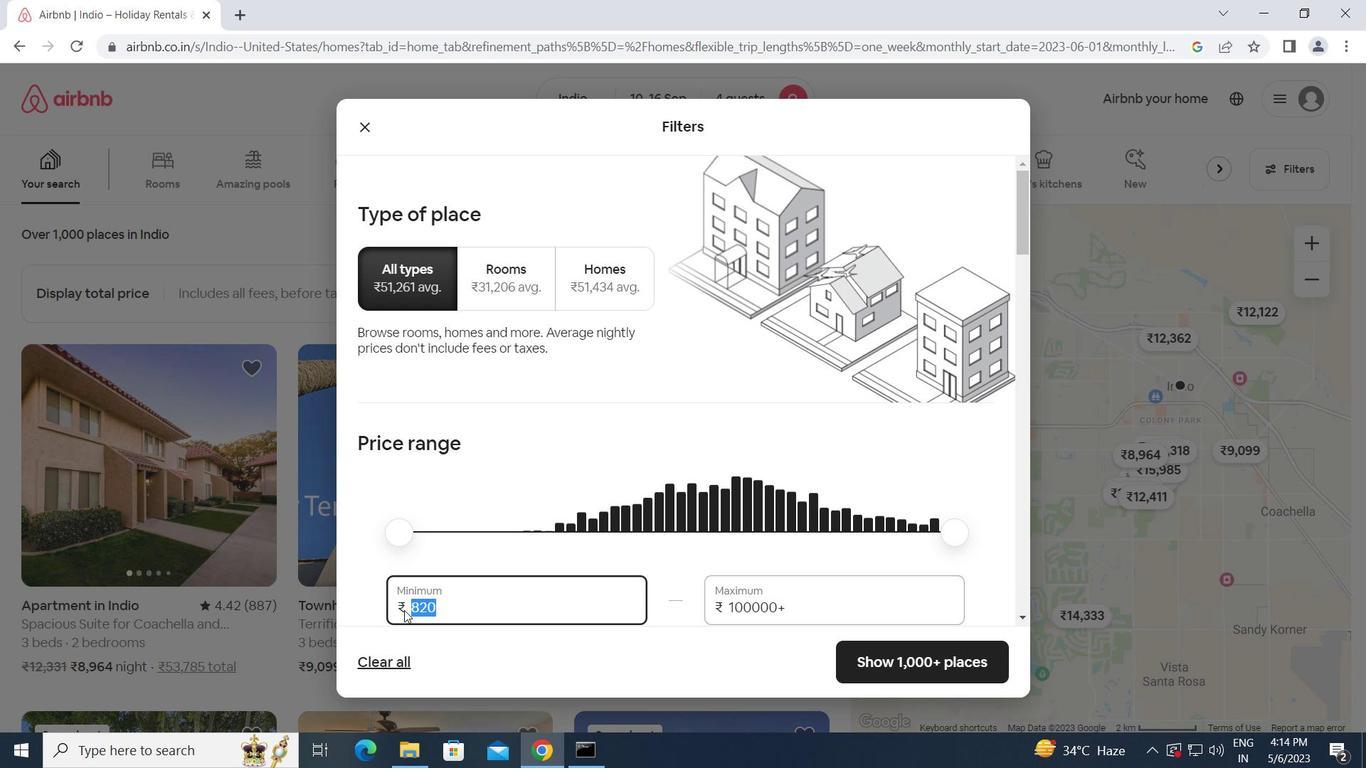 
Action: Mouse moved to (455, 631)
Screenshot: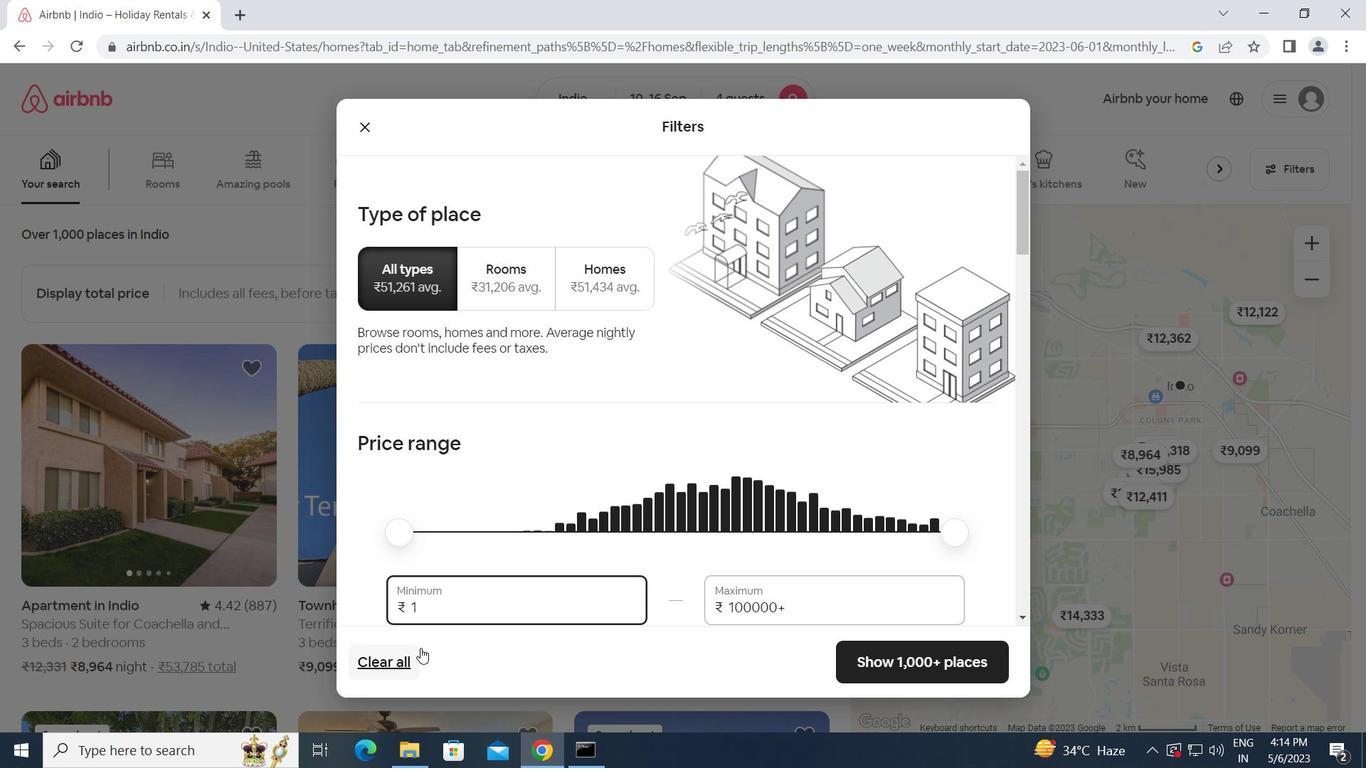 
Action: Key pressed 0000<Key.tab>1400
Screenshot: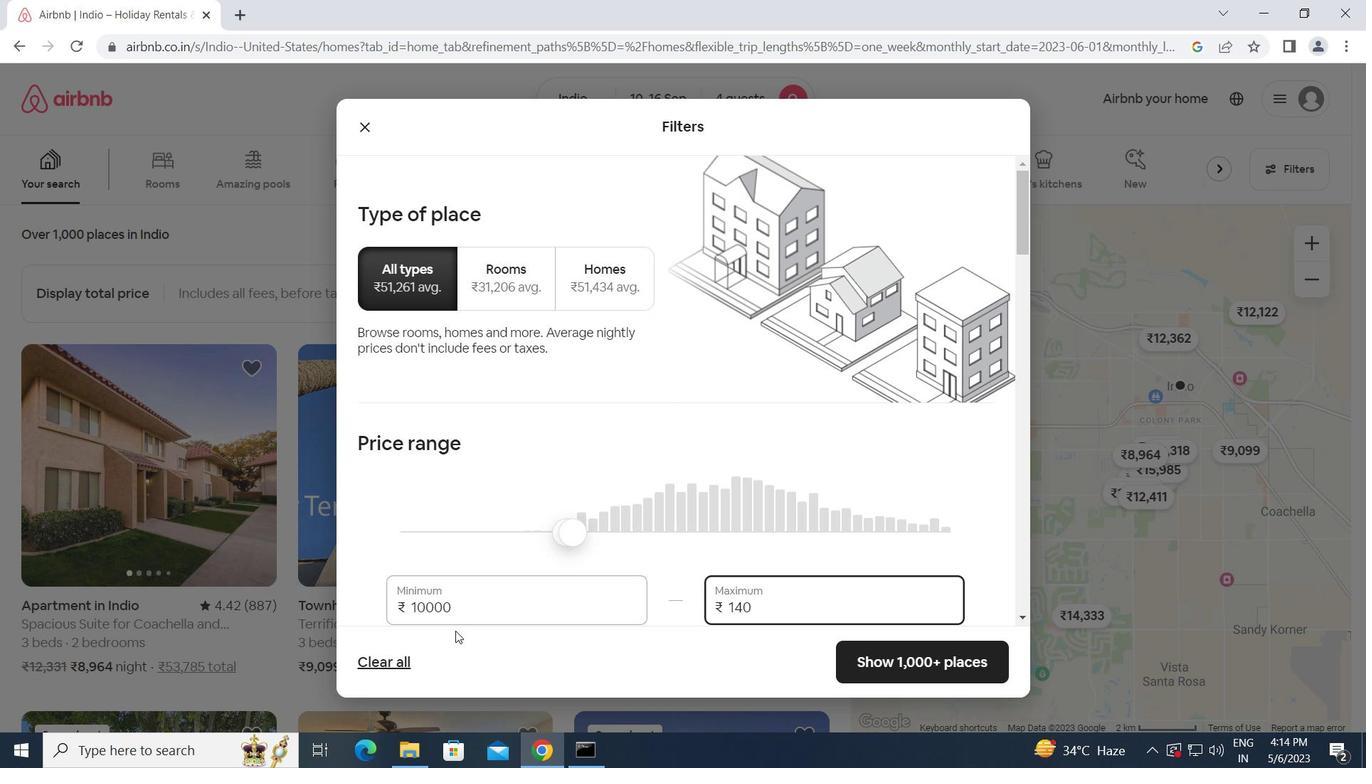 
Action: Mouse moved to (538, 608)
Screenshot: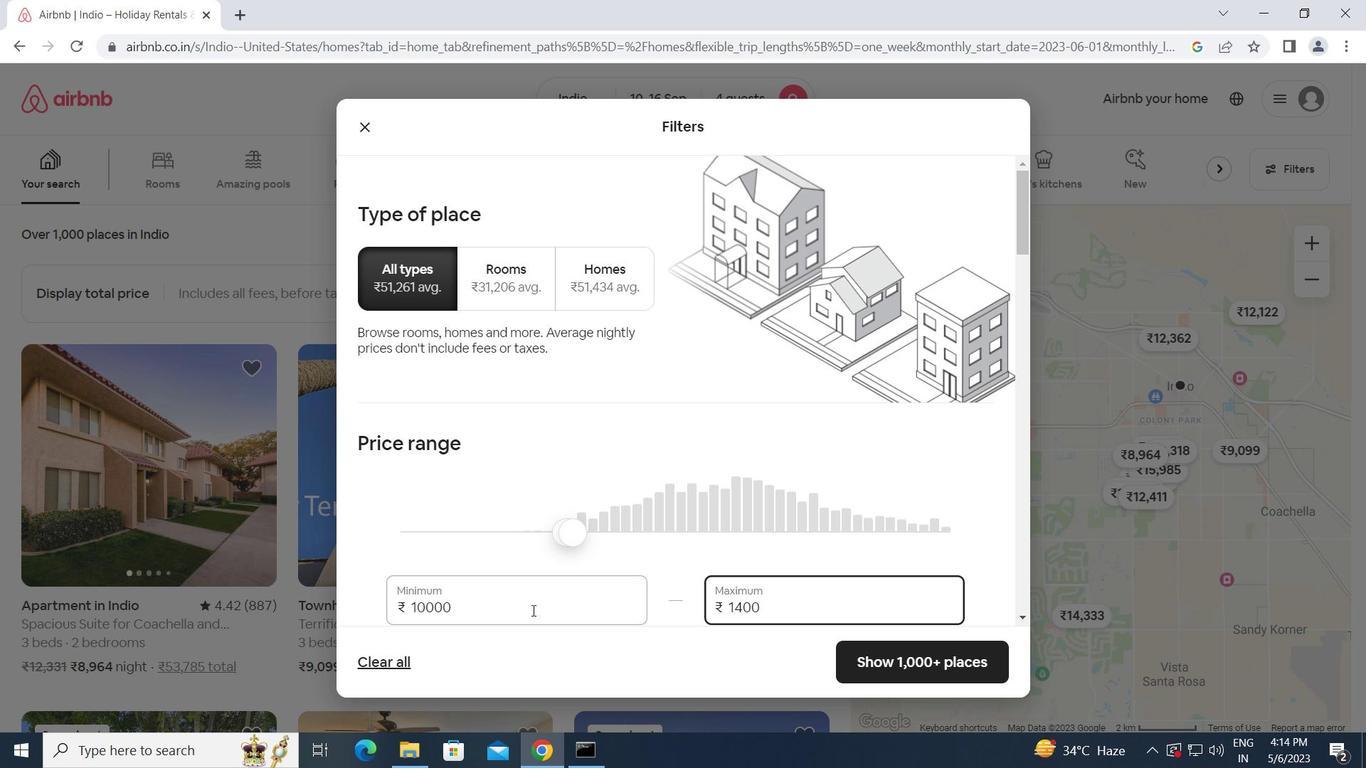 
Action: Key pressed 0
Screenshot: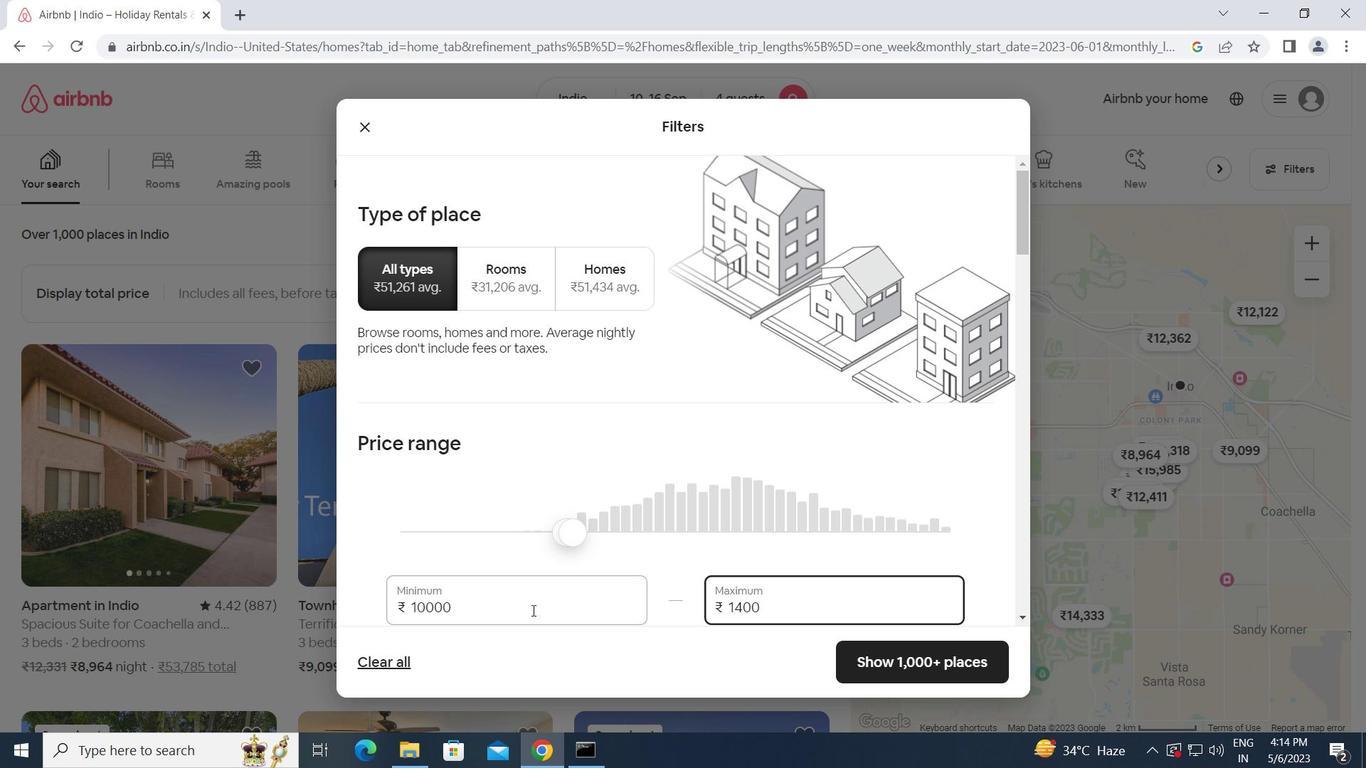
Action: Mouse moved to (546, 606)
Screenshot: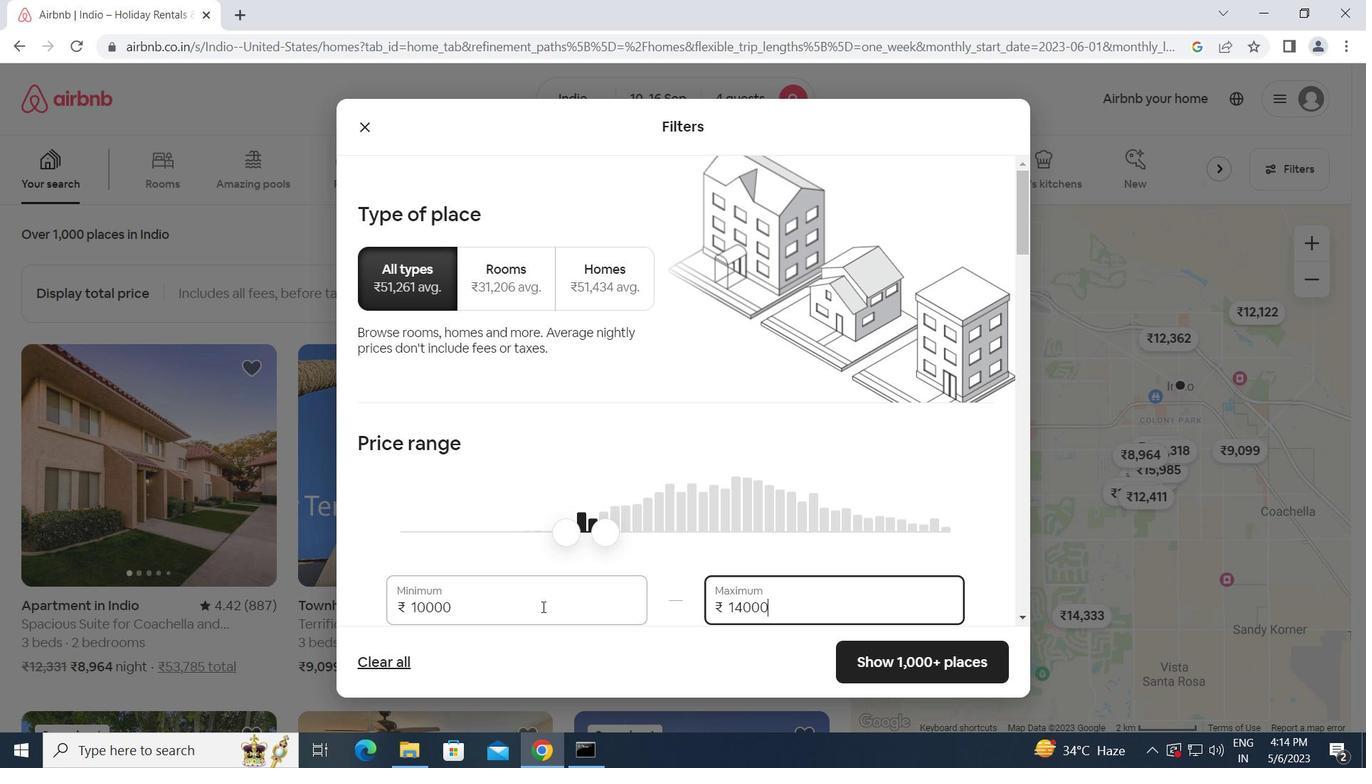 
Action: Mouse scrolled (546, 605) with delta (0, 0)
Screenshot: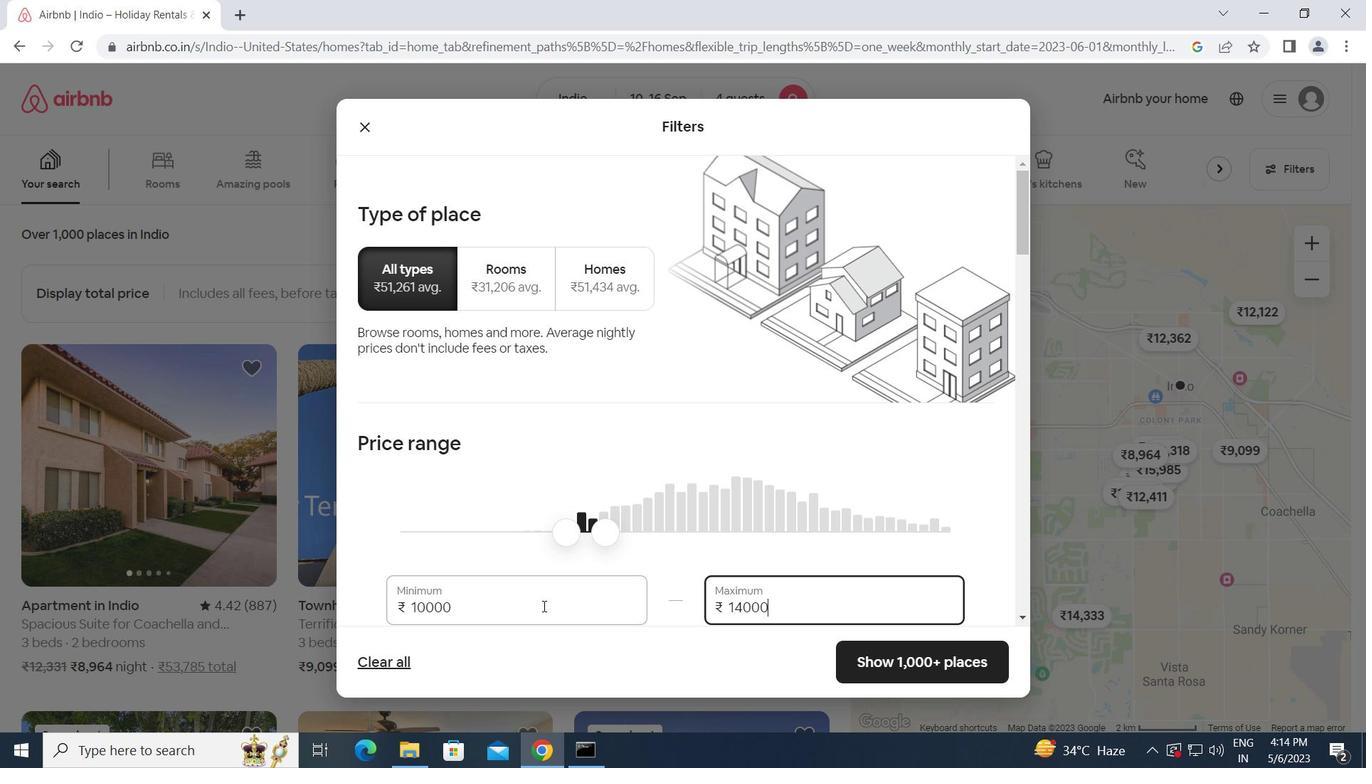 
Action: Mouse scrolled (546, 605) with delta (0, 0)
Screenshot: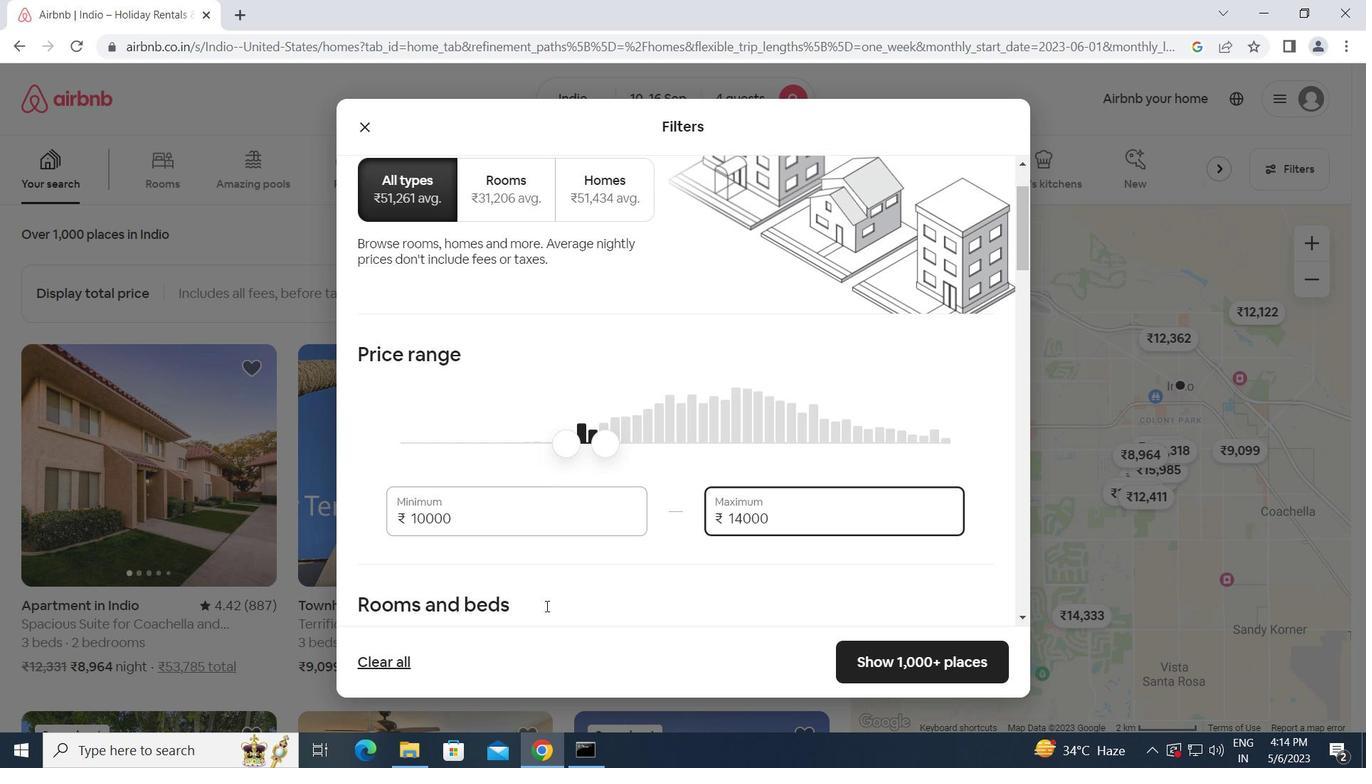 
Action: Mouse moved to (601, 540)
Screenshot: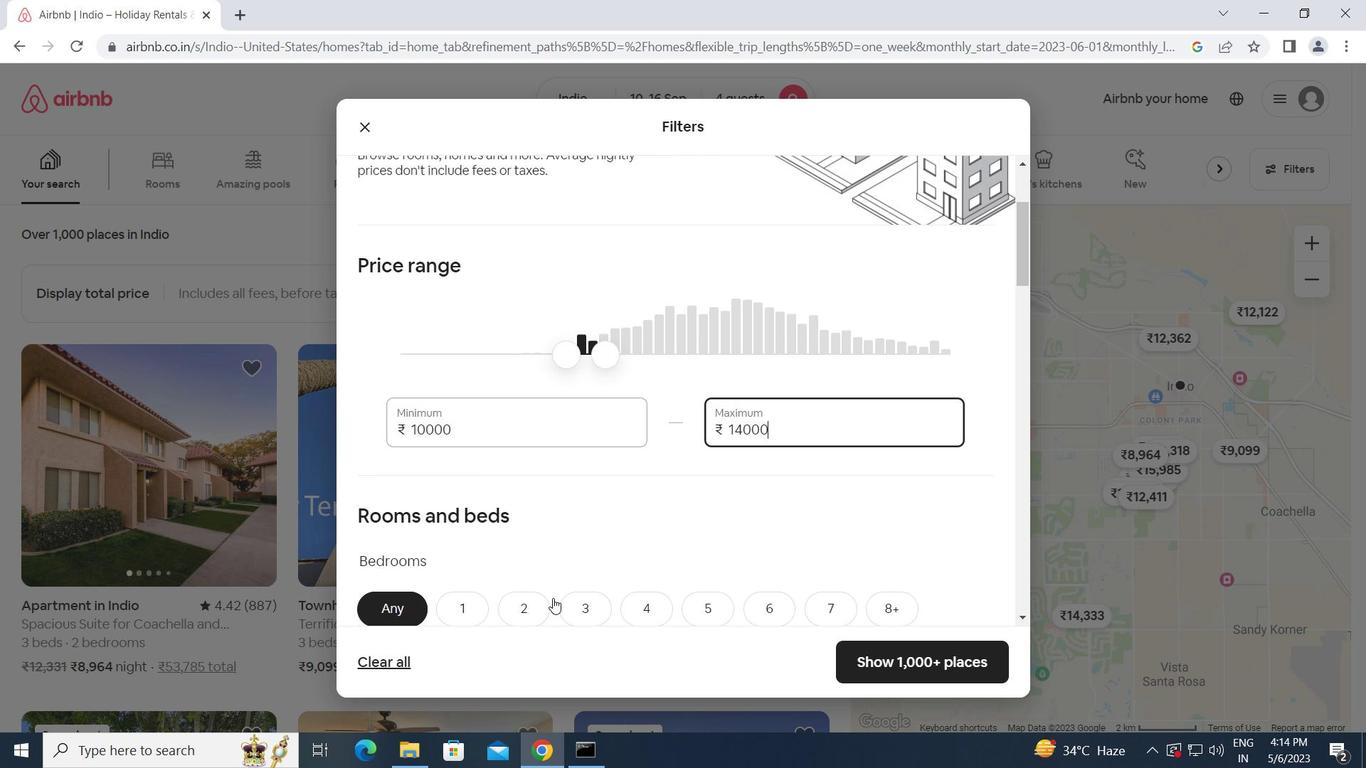 
Action: Mouse pressed left at (601, 540)
Screenshot: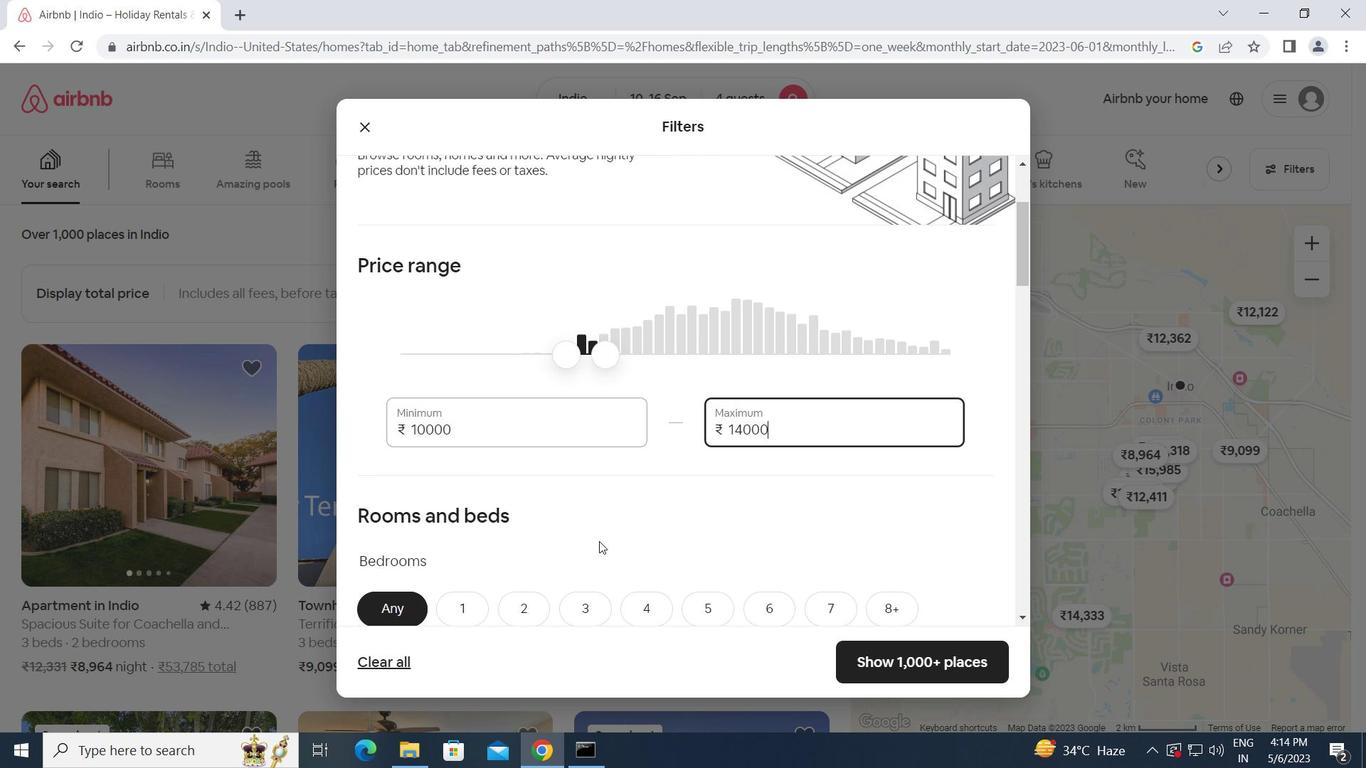 
Action: Mouse scrolled (601, 540) with delta (0, 0)
Screenshot: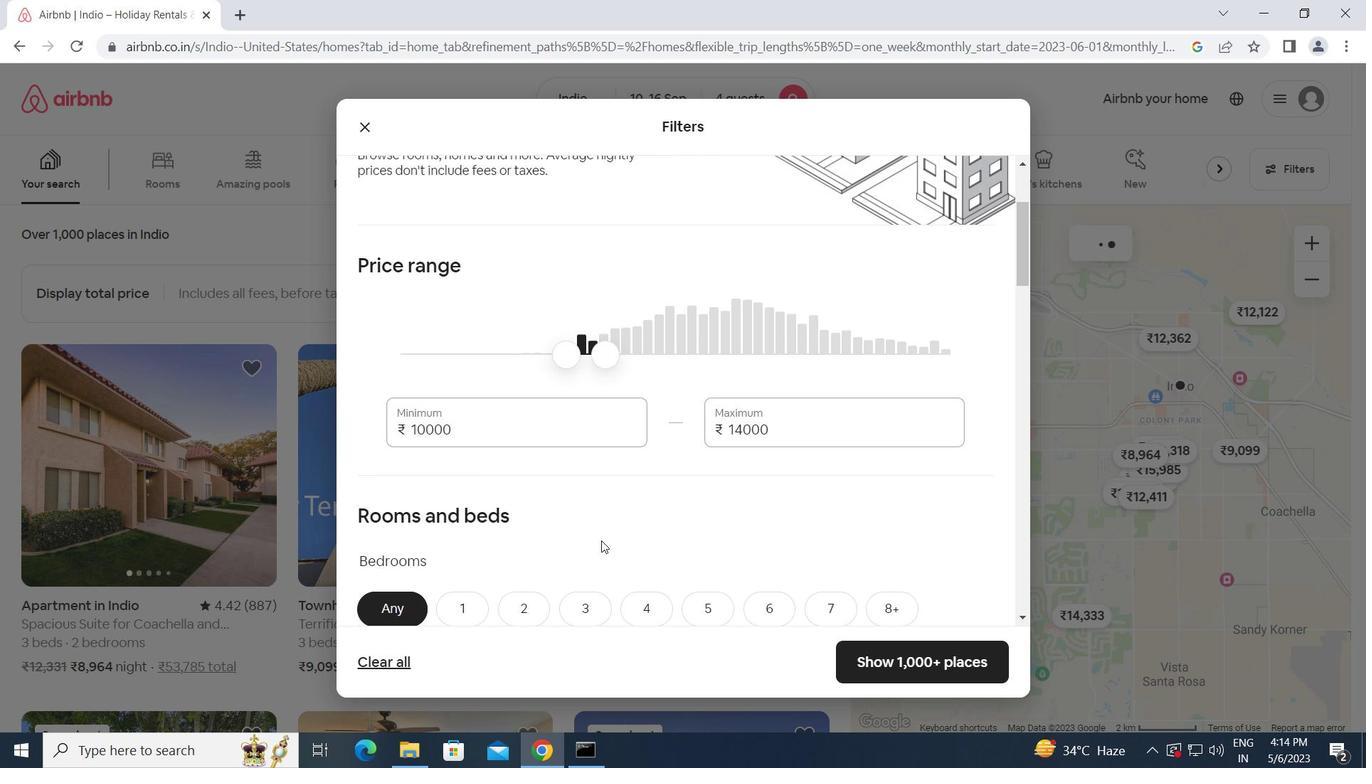 
Action: Mouse moved to (600, 540)
Screenshot: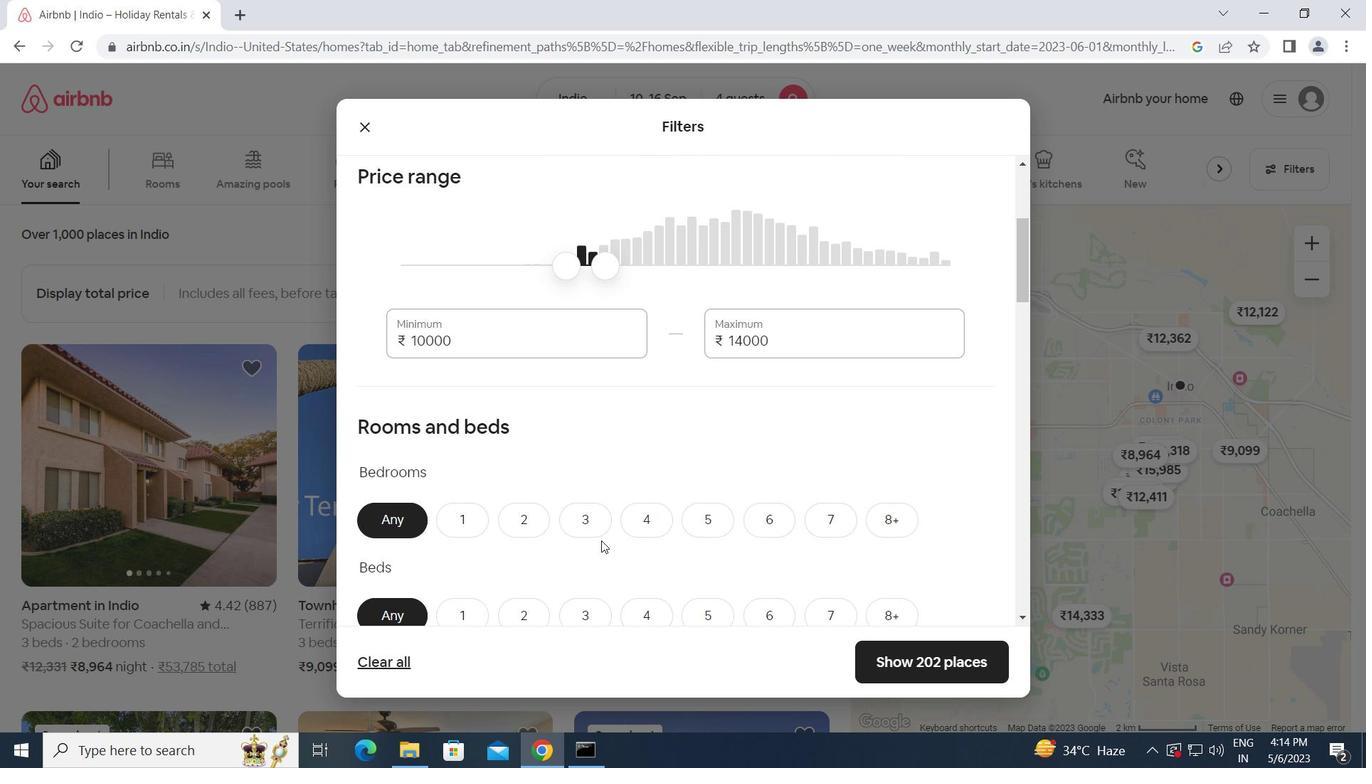 
Action: Mouse scrolled (600, 540) with delta (0, 0)
Screenshot: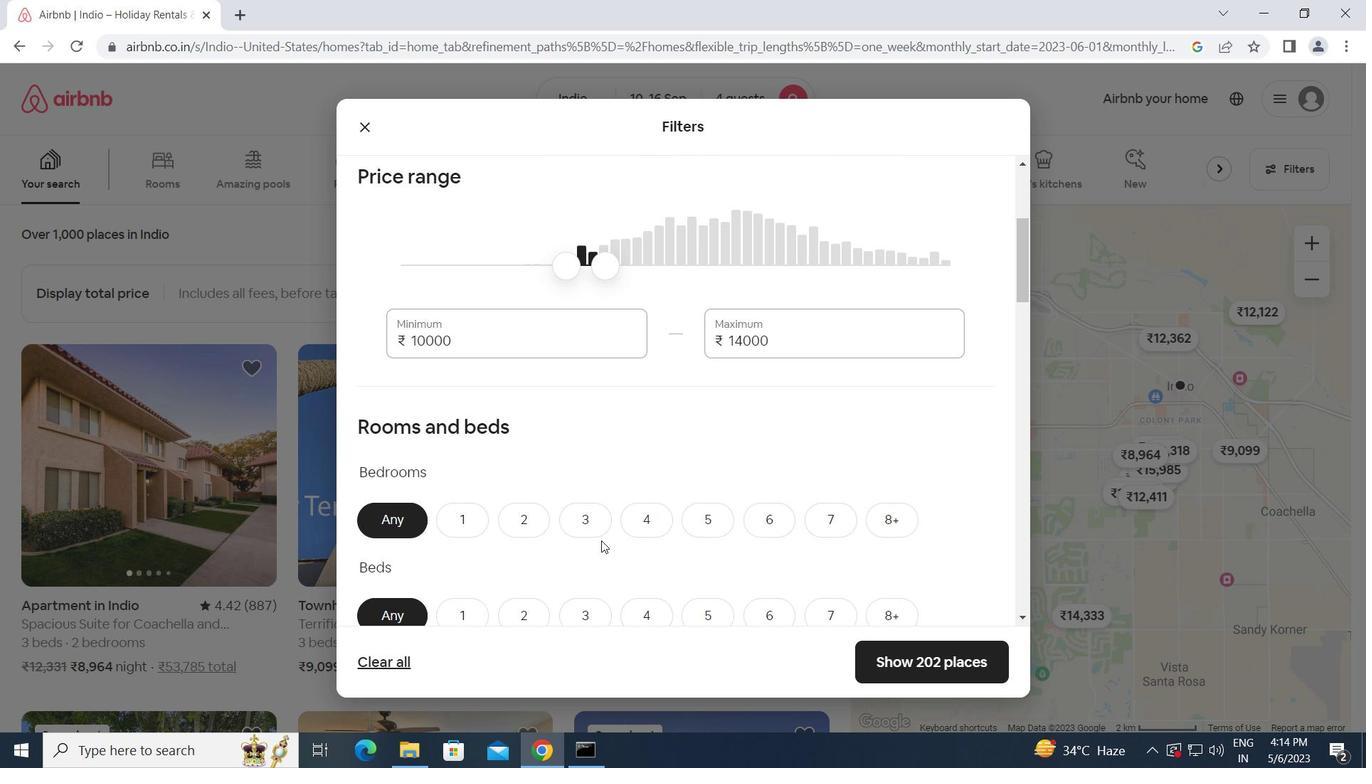 
Action: Mouse moved to (637, 433)
Screenshot: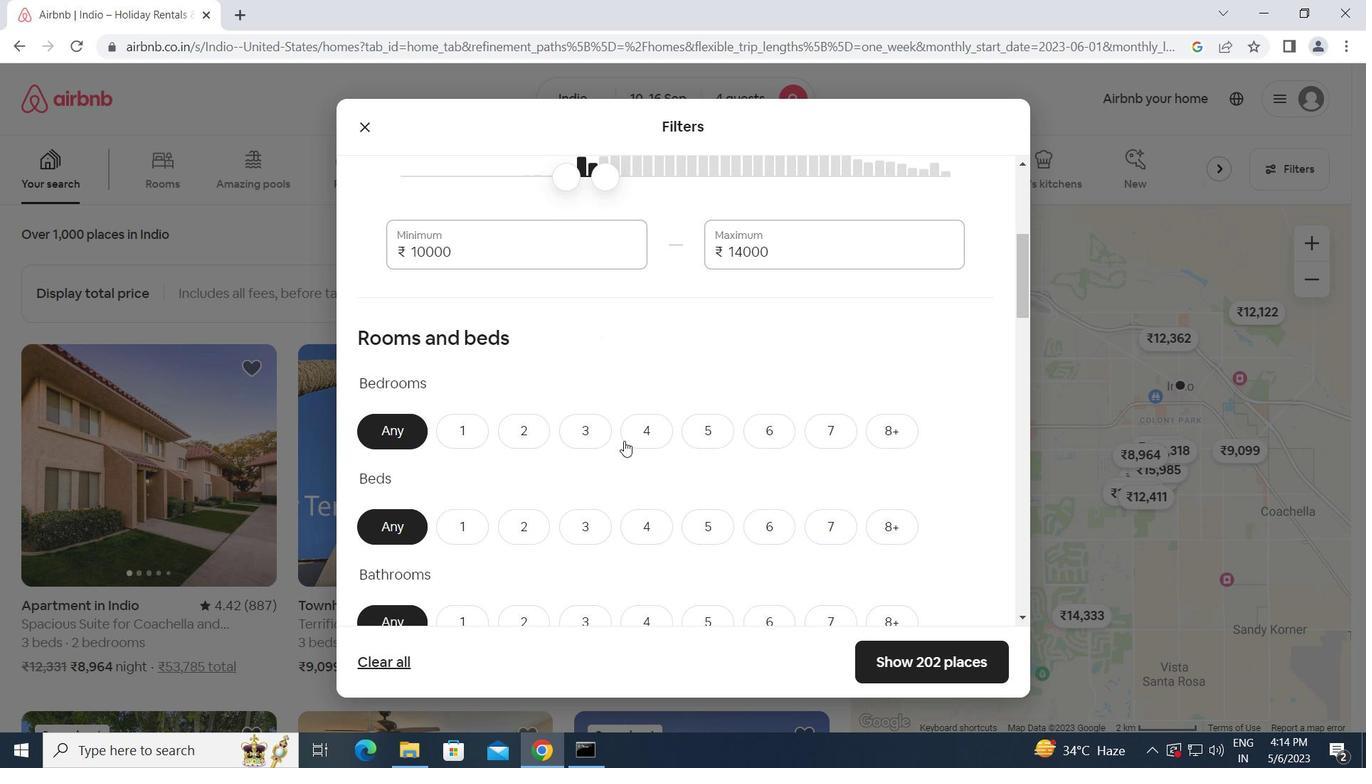 
Action: Mouse pressed left at (637, 433)
Screenshot: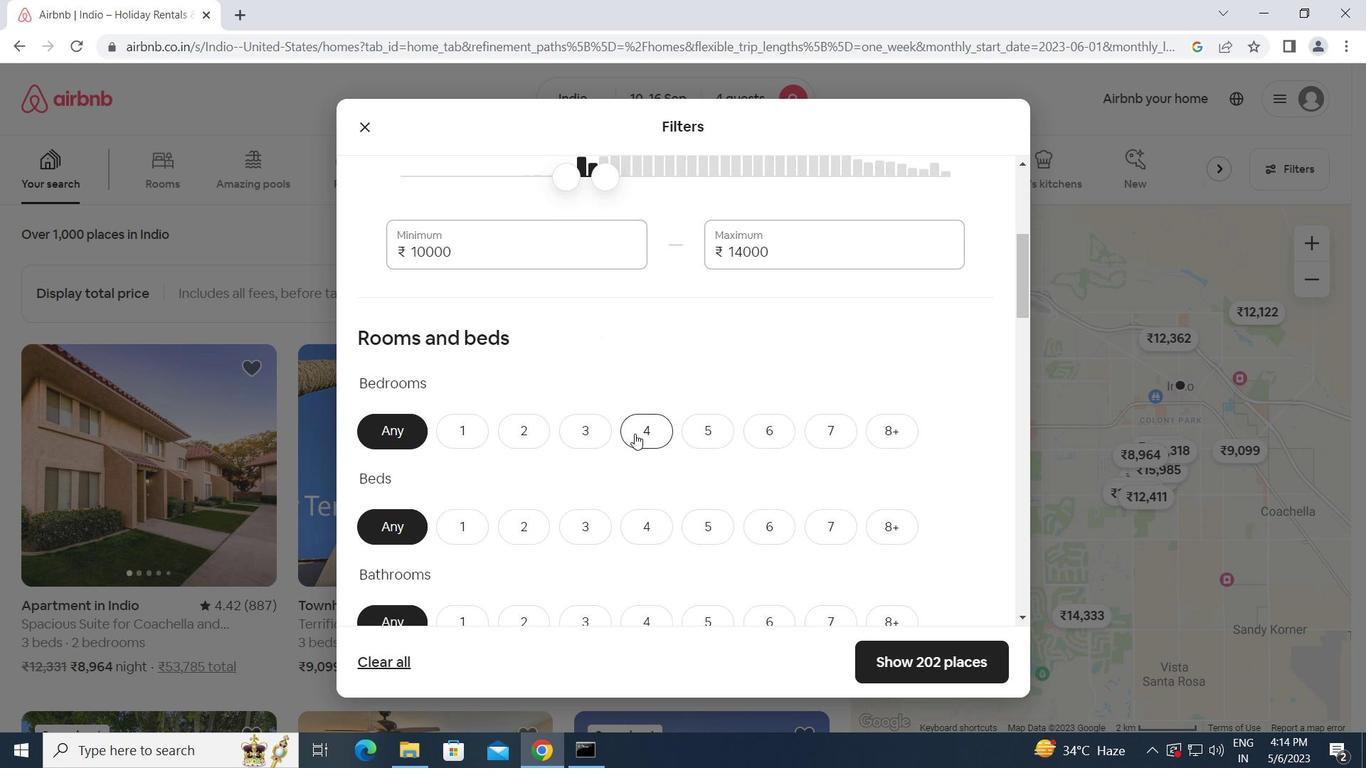 
Action: Mouse moved to (632, 509)
Screenshot: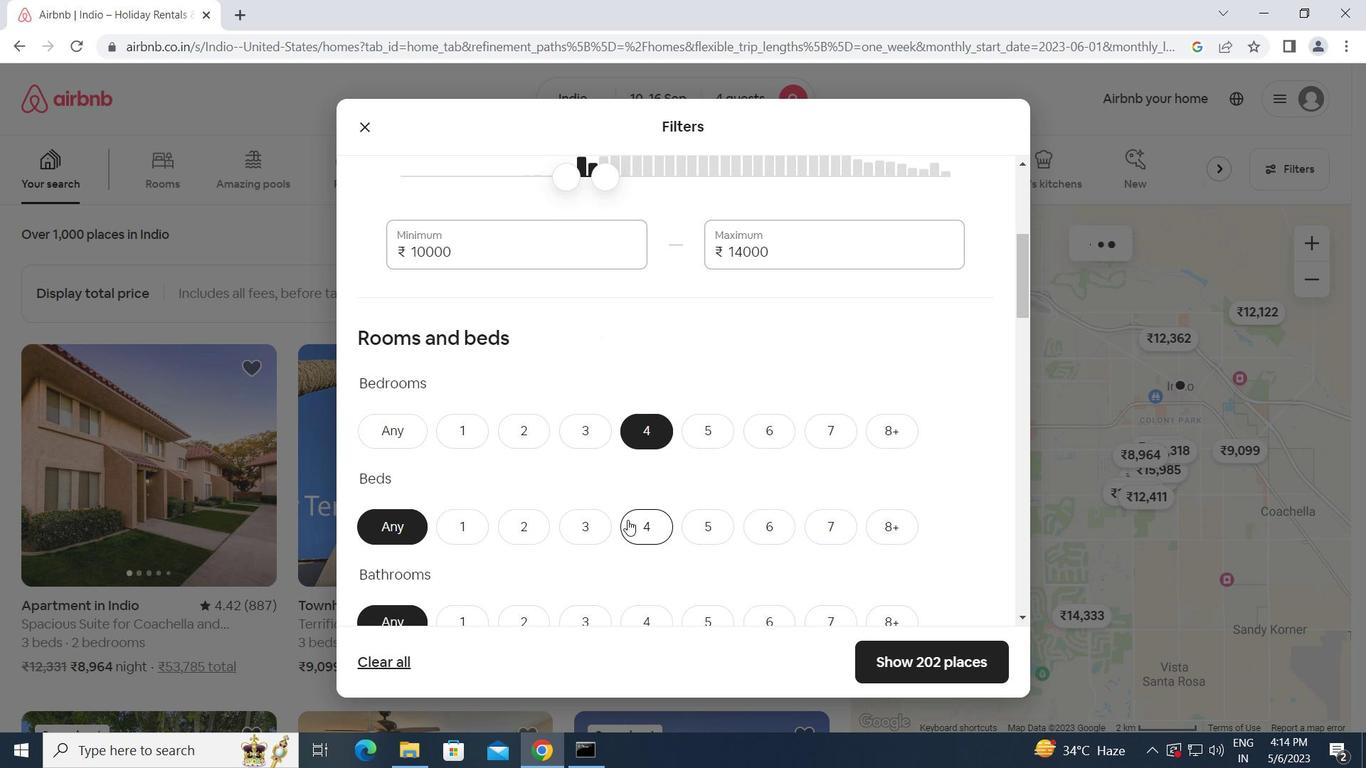 
Action: Mouse scrolled (632, 508) with delta (0, 0)
Screenshot: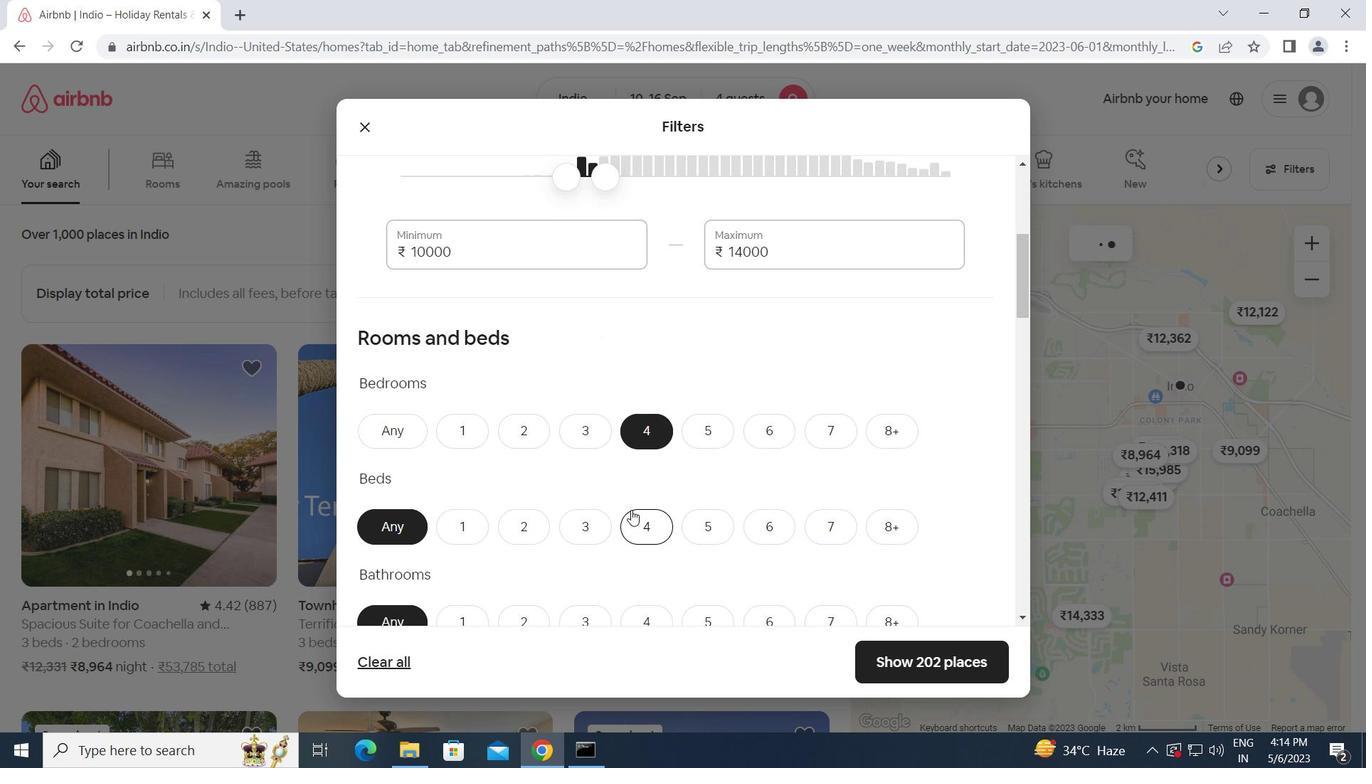 
Action: Mouse moved to (632, 508)
Screenshot: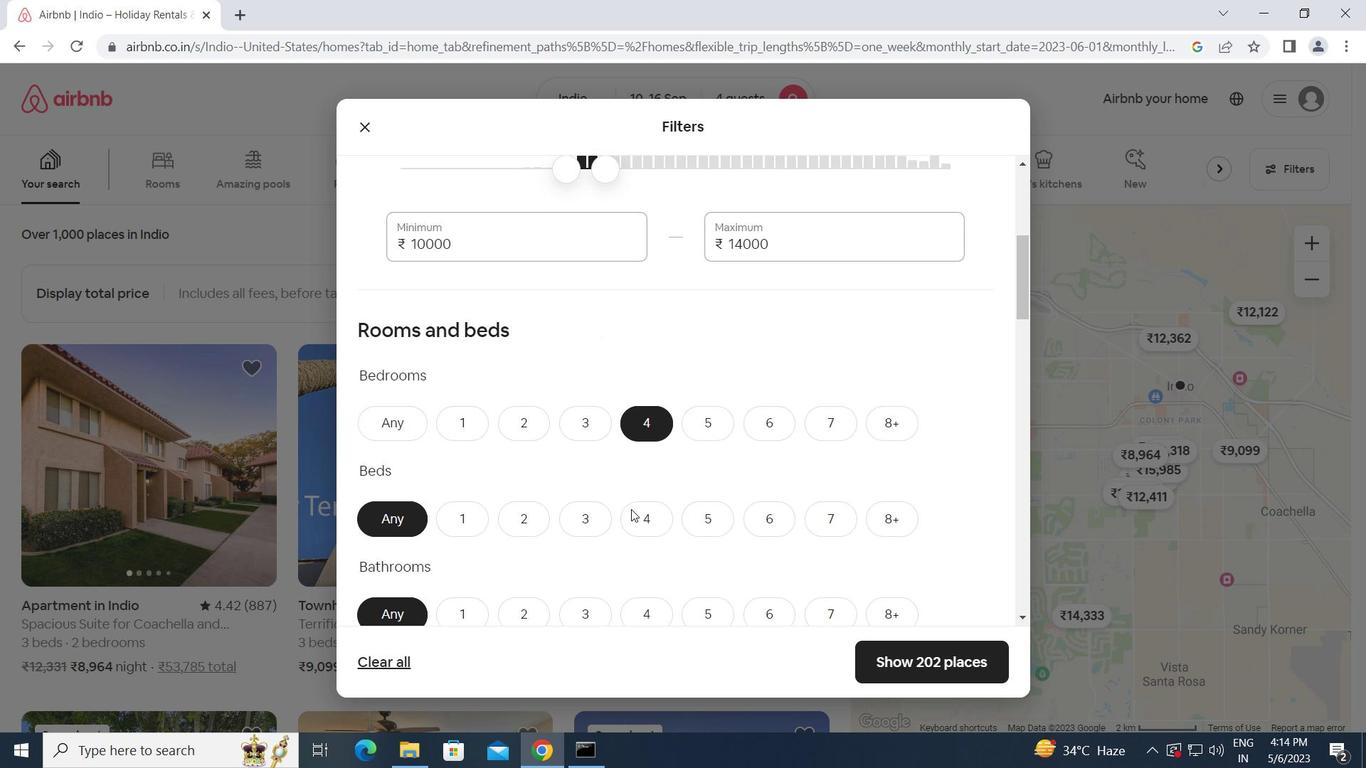 
Action: Mouse scrolled (632, 508) with delta (0, 0)
Screenshot: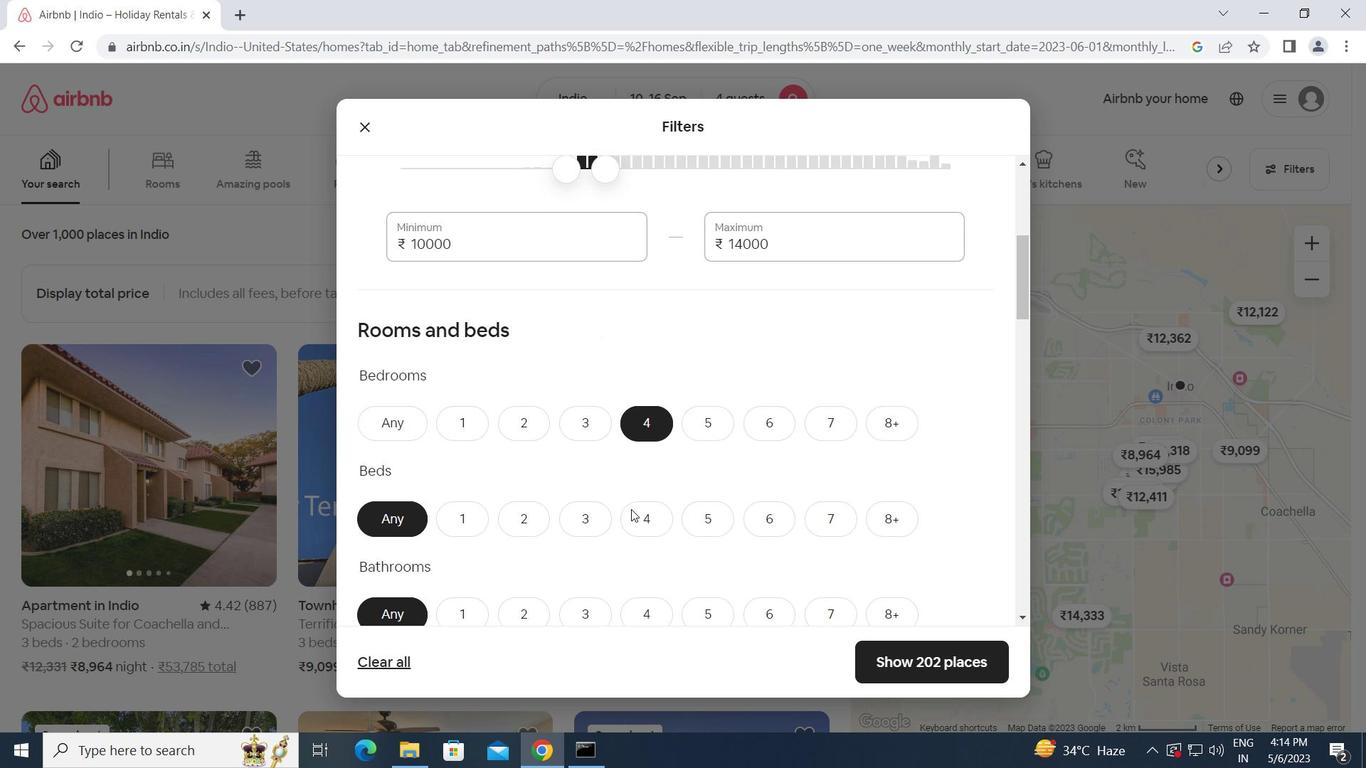 
Action: Mouse moved to (647, 351)
Screenshot: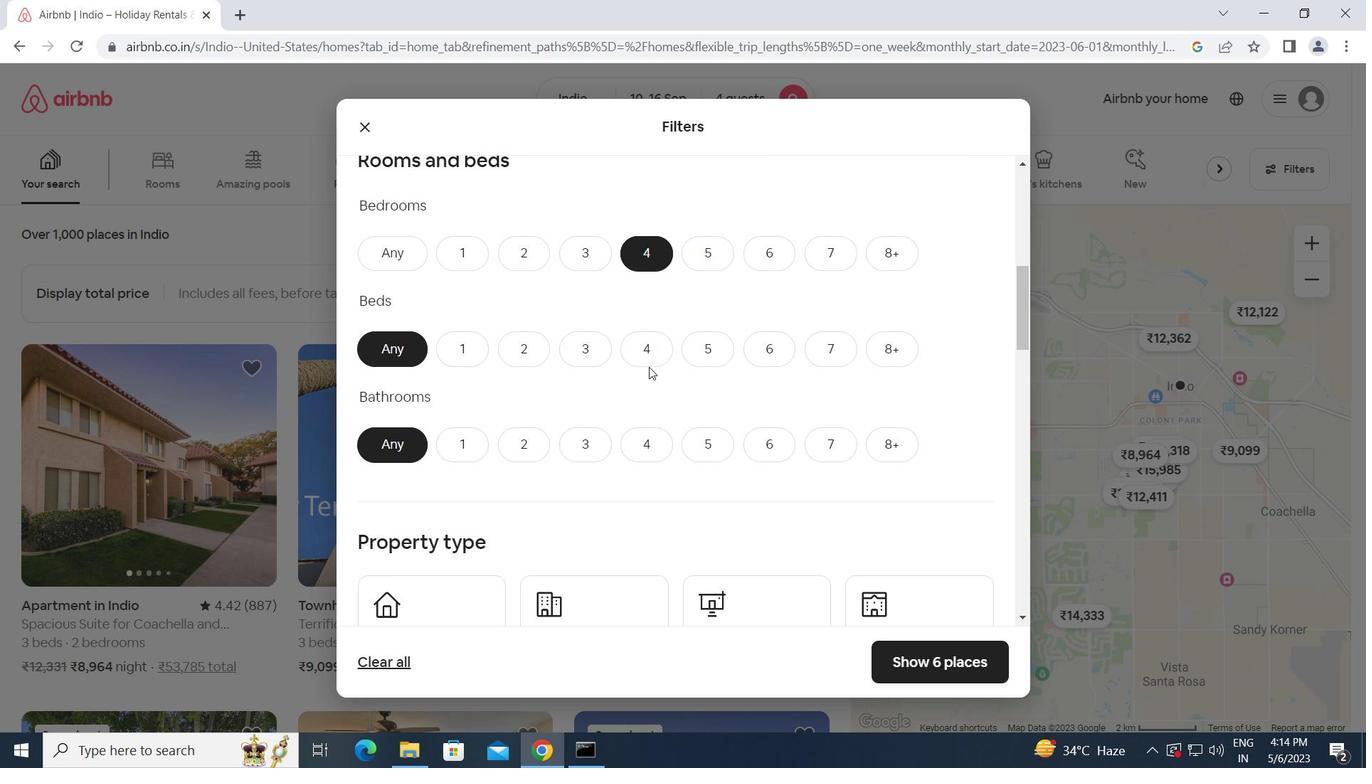 
Action: Mouse pressed left at (647, 351)
Screenshot: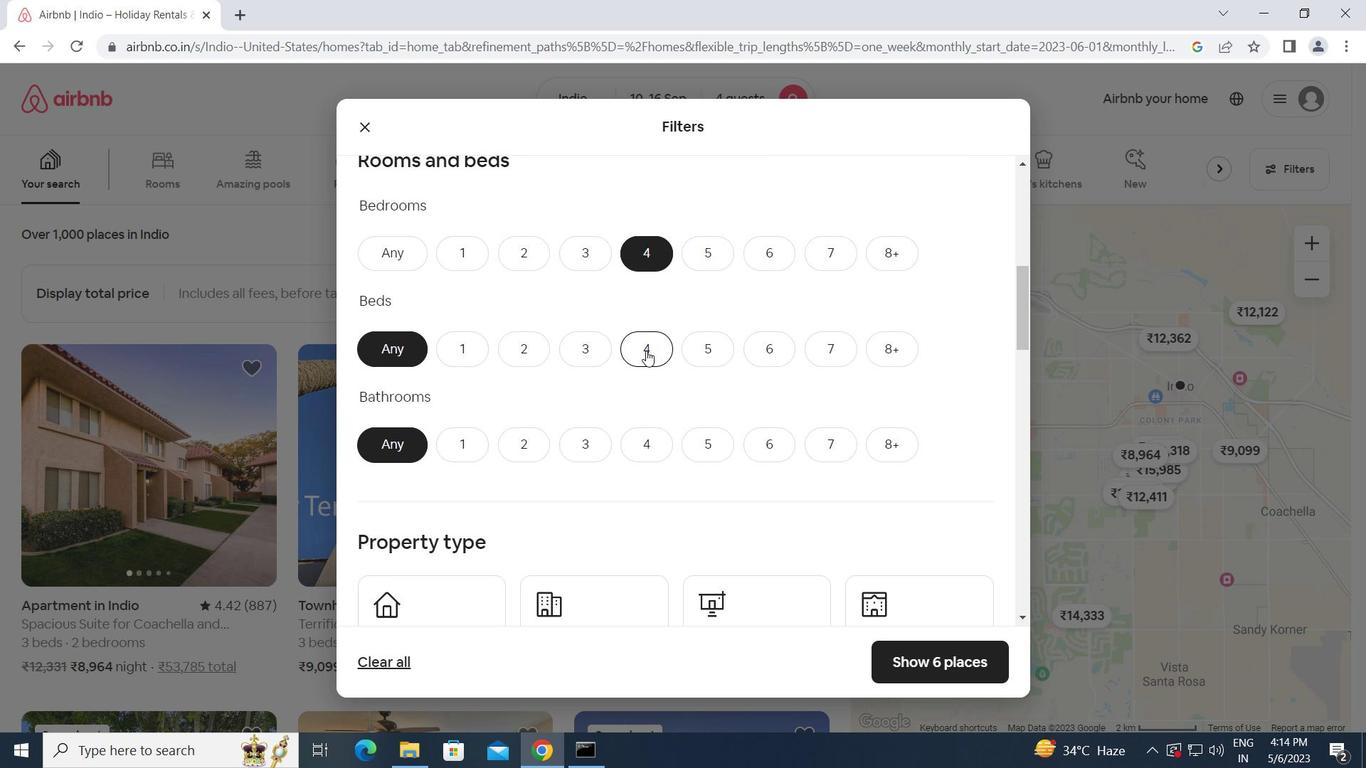
Action: Mouse moved to (660, 441)
Screenshot: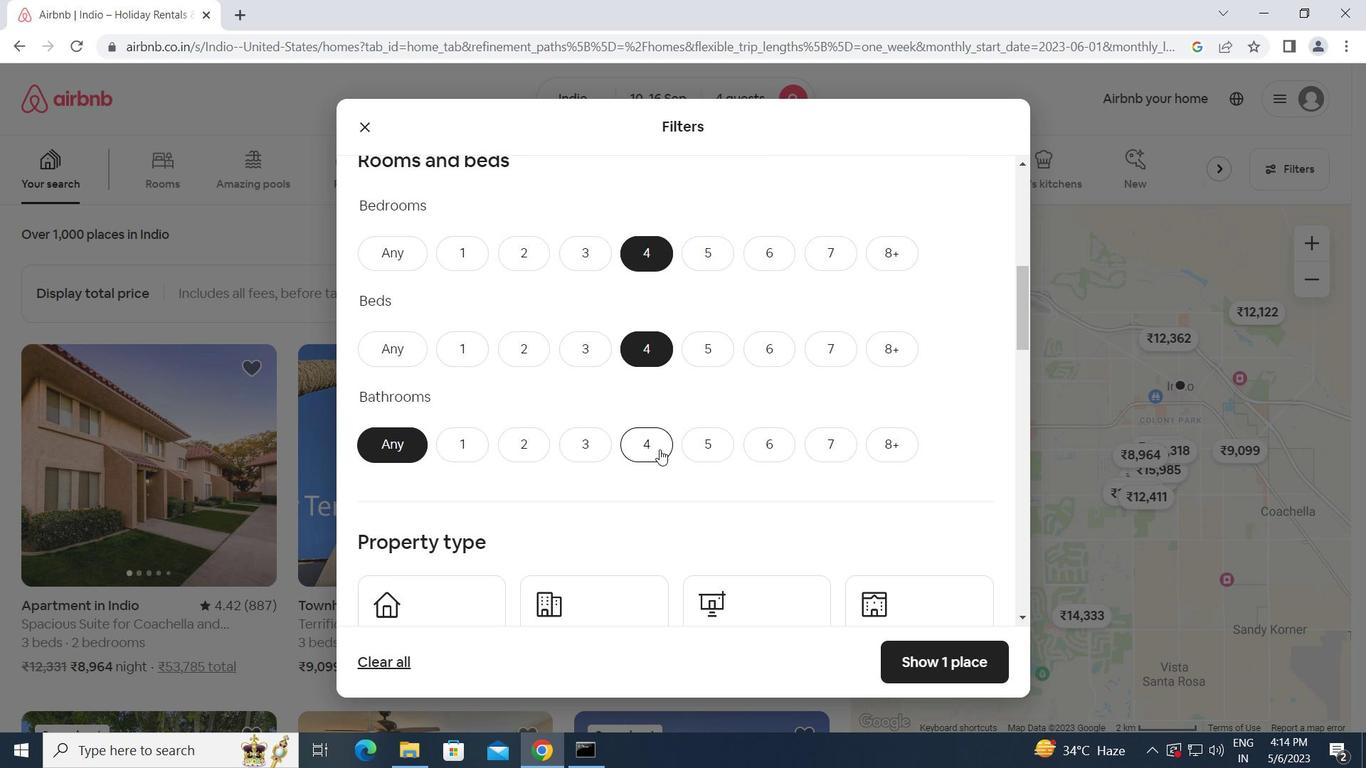 
Action: Mouse pressed left at (660, 441)
Screenshot: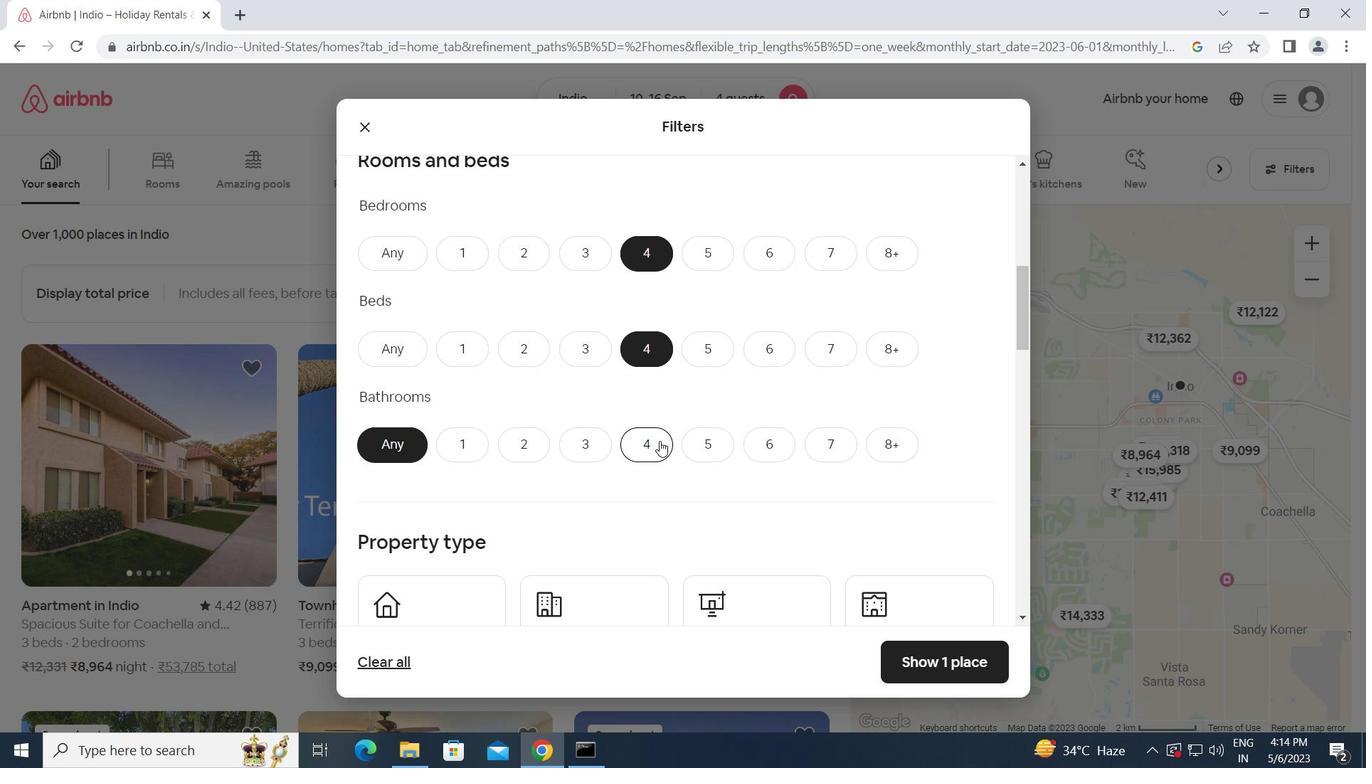 
Action: Mouse moved to (659, 442)
Screenshot: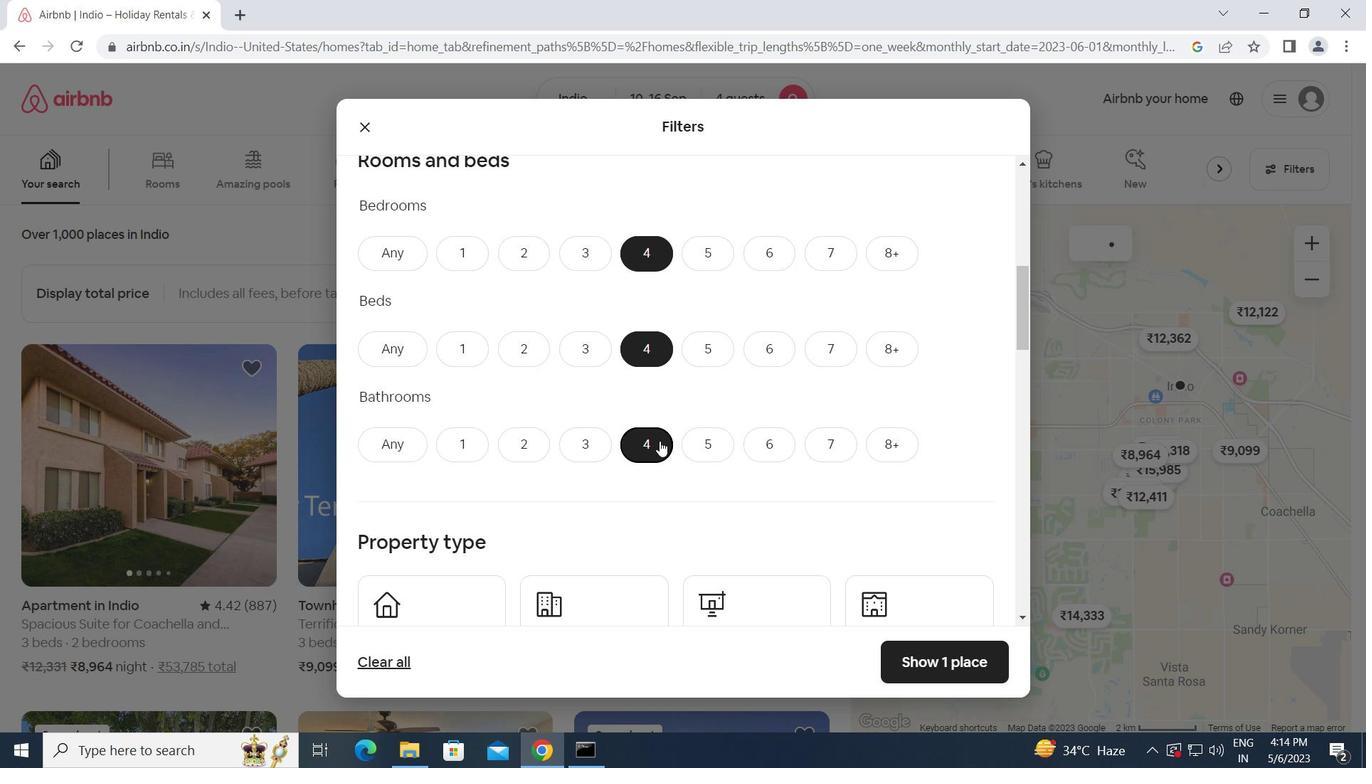 
Action: Mouse scrolled (659, 441) with delta (0, 0)
Screenshot: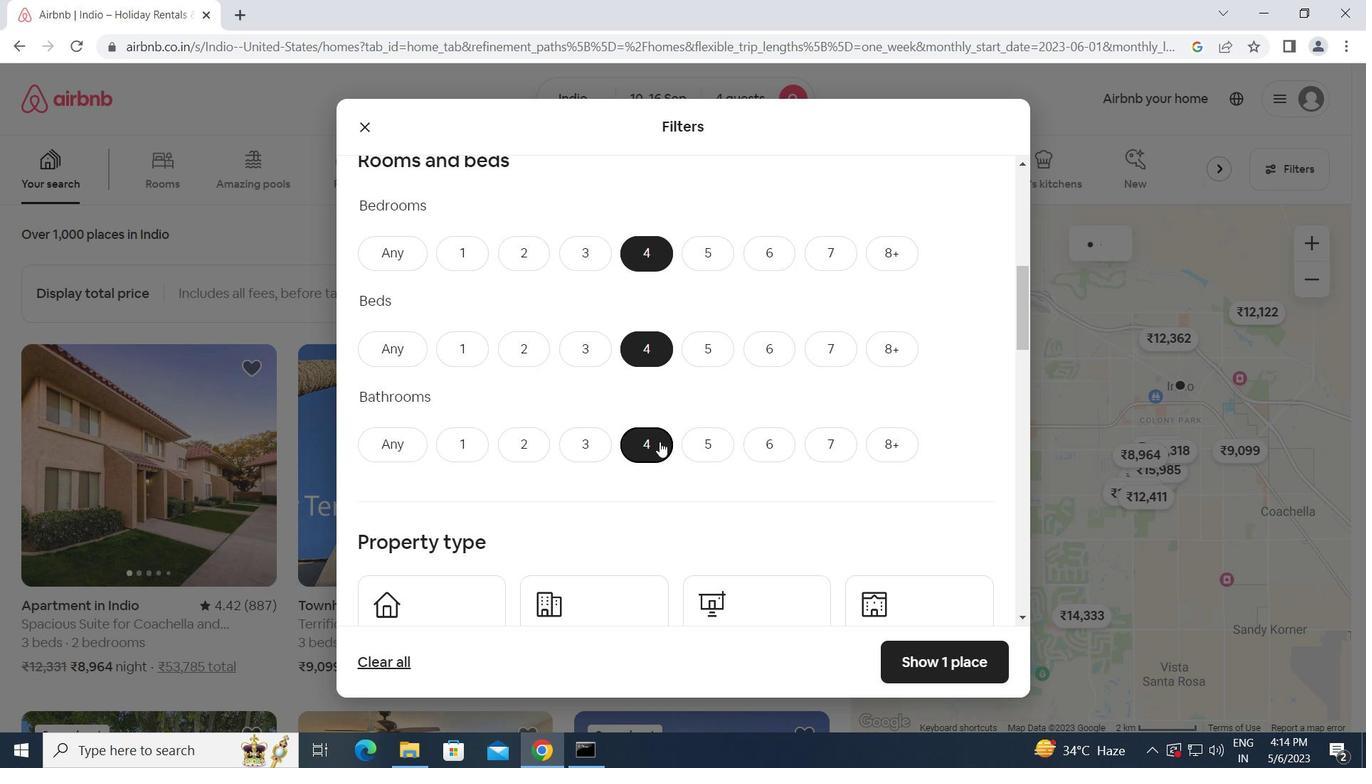 
Action: Mouse scrolled (659, 441) with delta (0, 0)
Screenshot: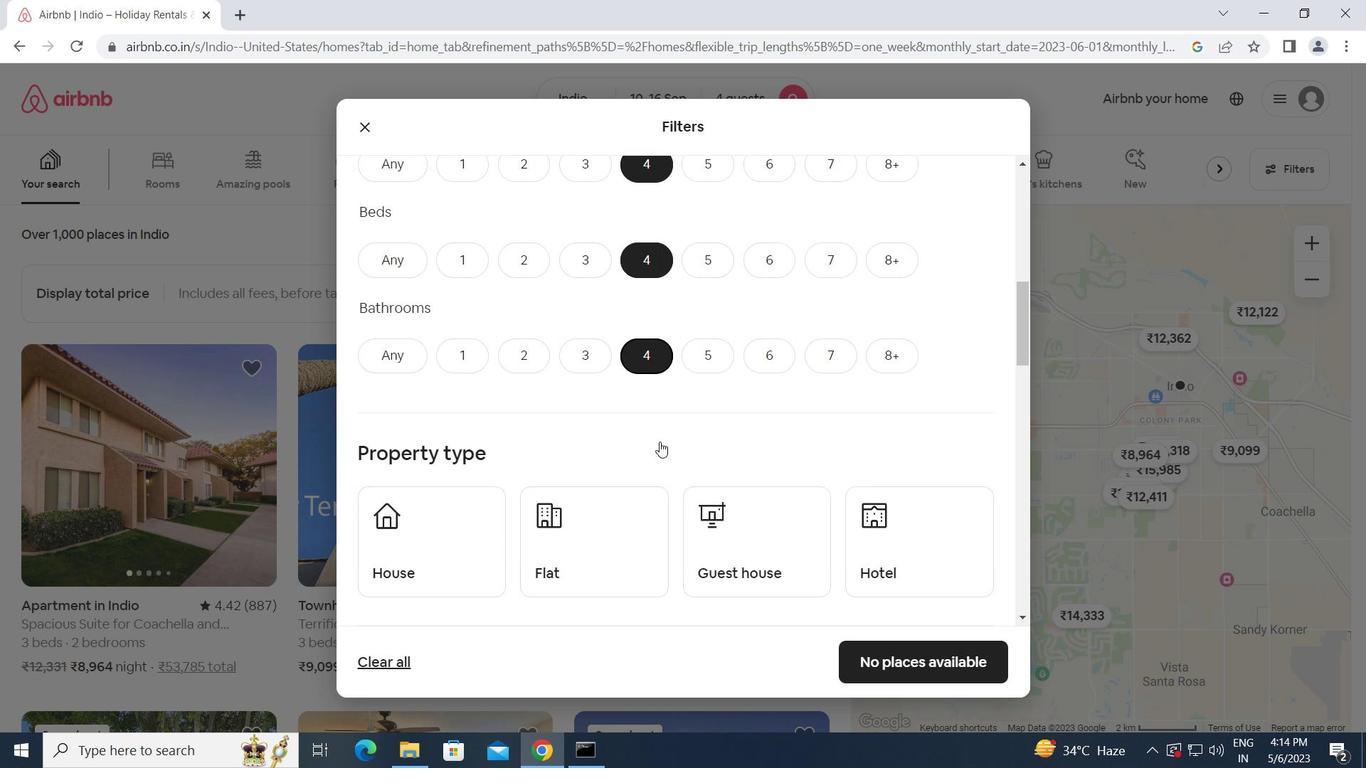 
Action: Mouse moved to (406, 463)
Screenshot: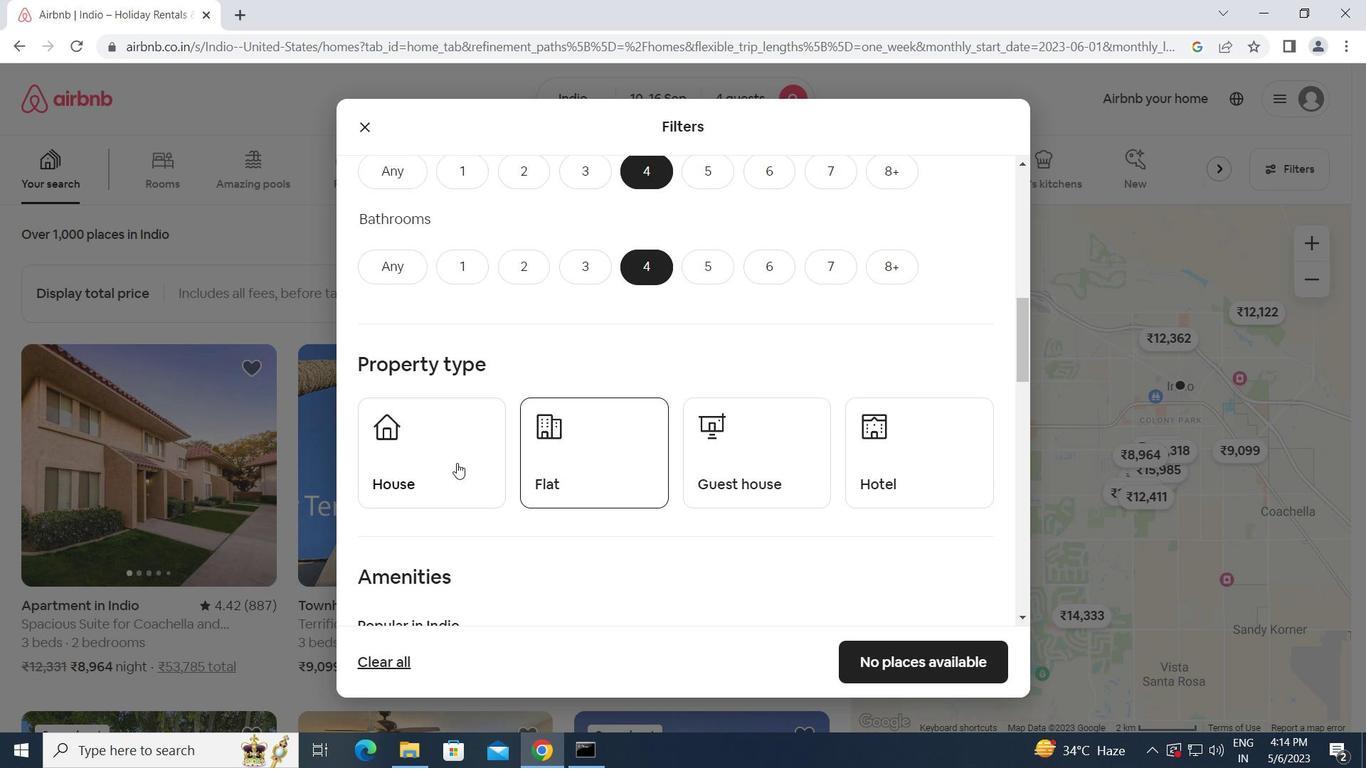 
Action: Mouse pressed left at (406, 463)
Screenshot: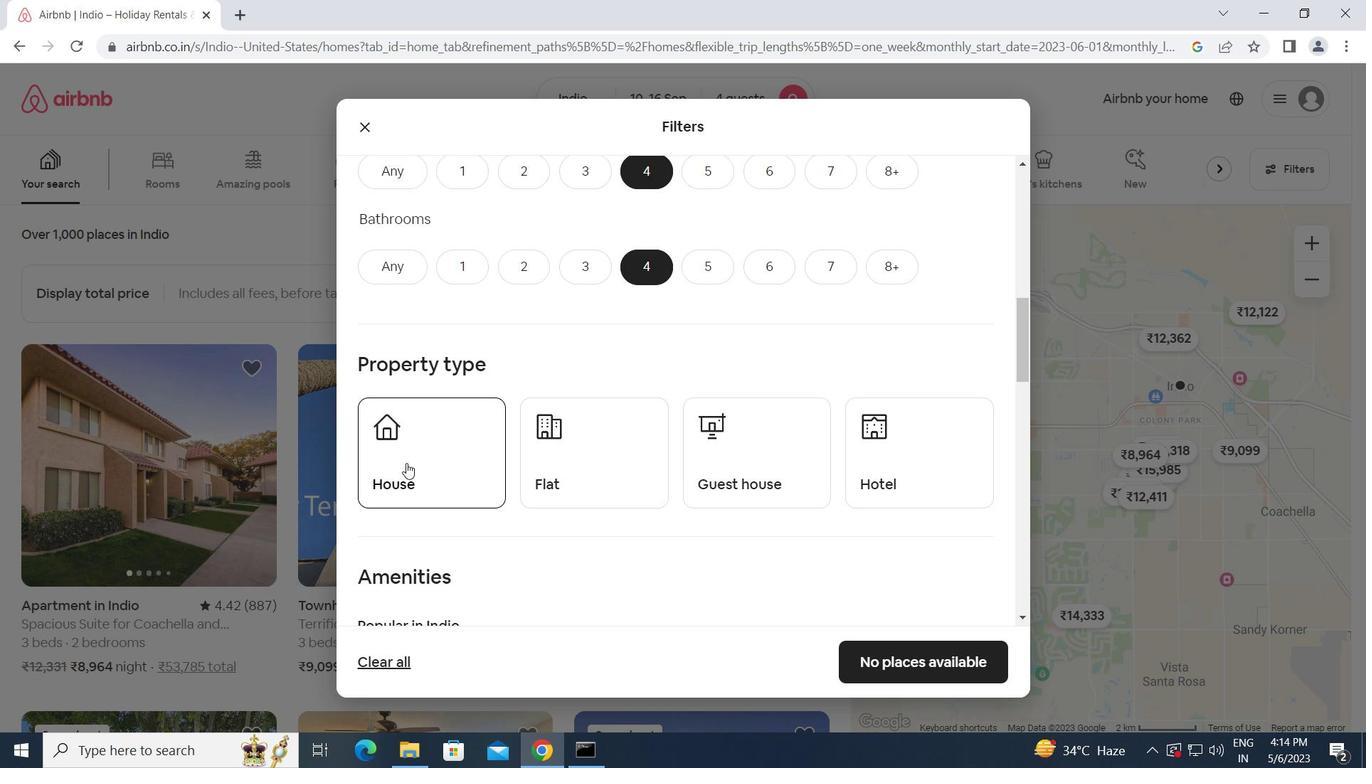 
Action: Mouse moved to (590, 478)
Screenshot: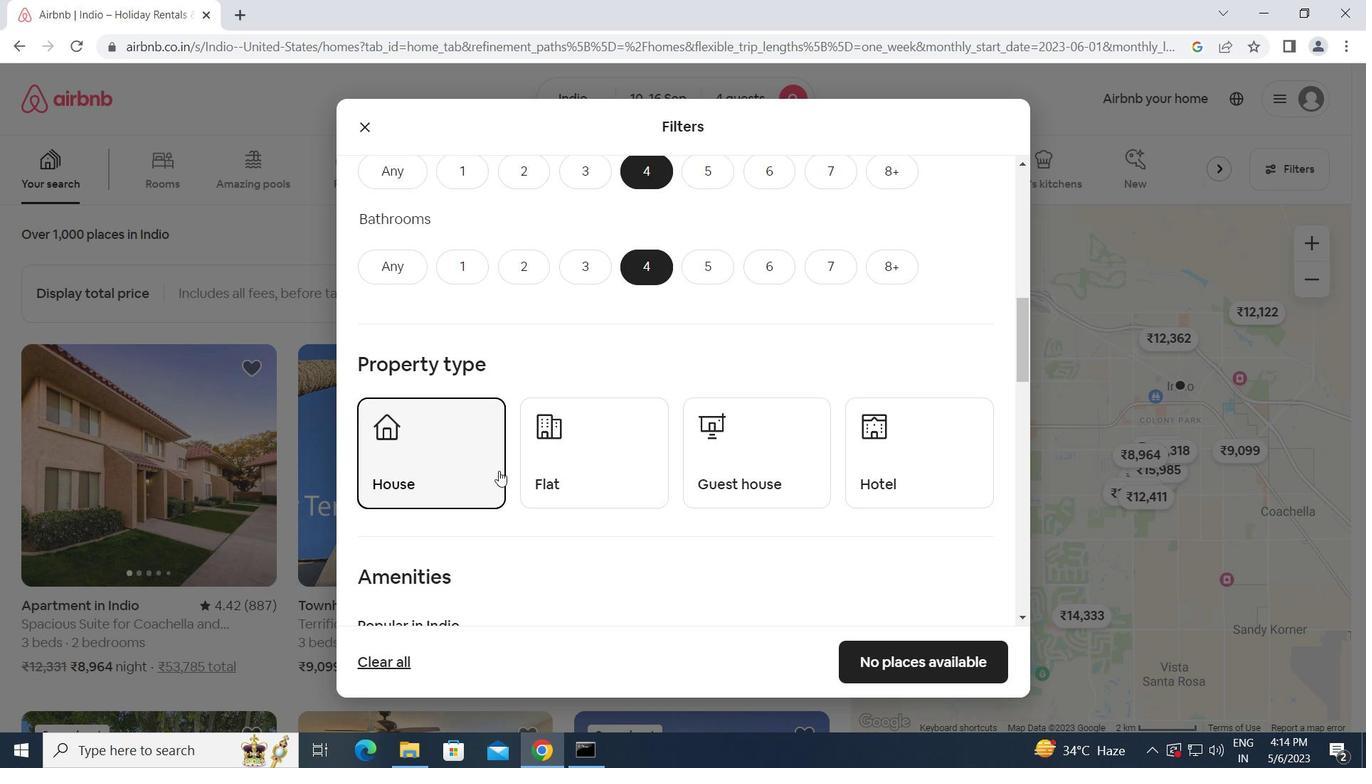 
Action: Mouse pressed left at (590, 478)
Screenshot: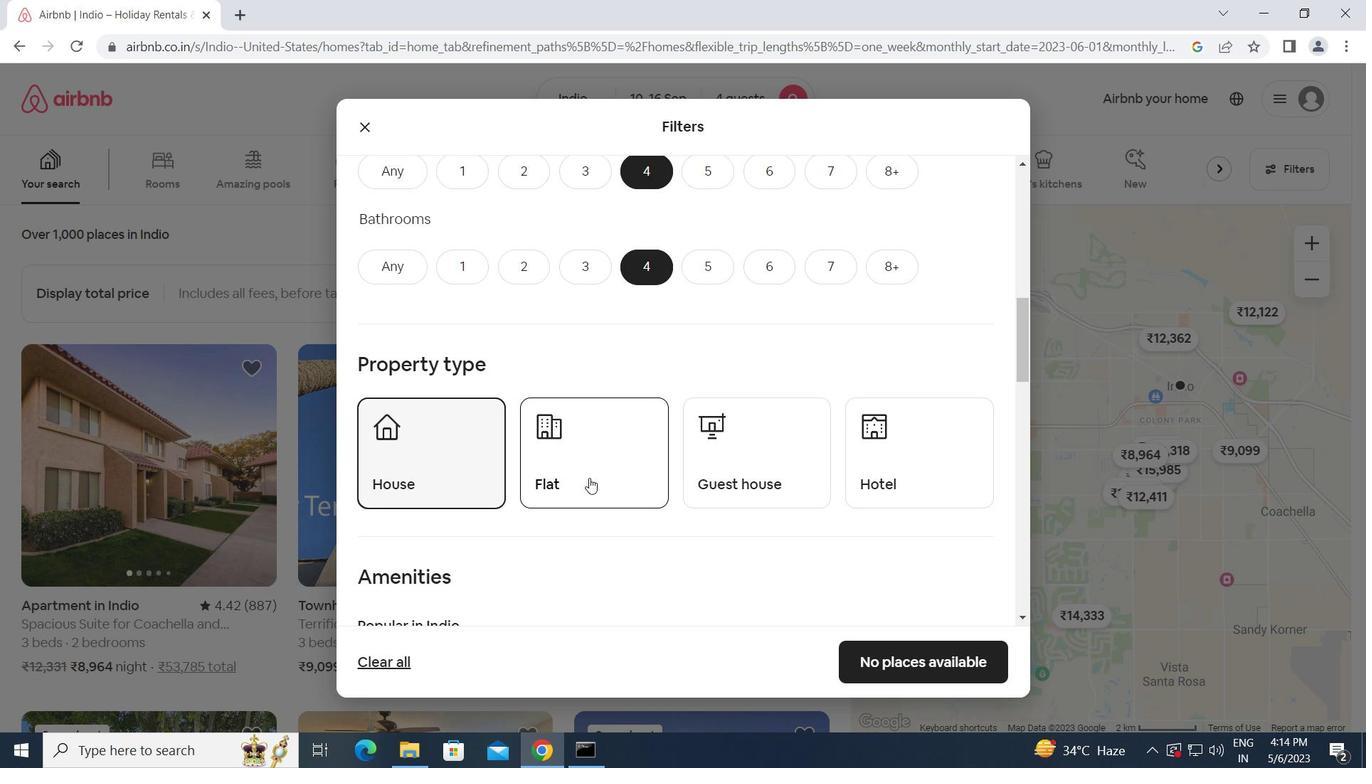 
Action: Mouse moved to (738, 474)
Screenshot: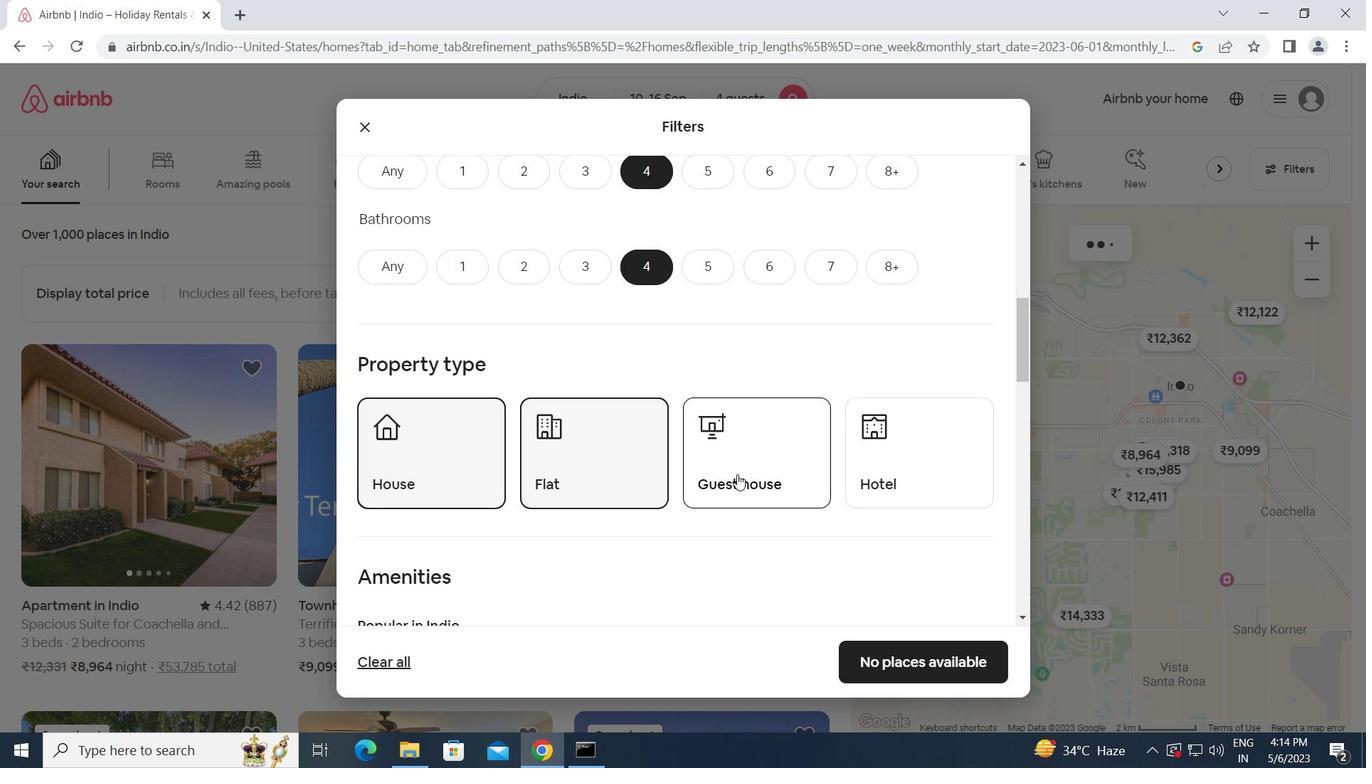 
Action: Mouse pressed left at (738, 474)
Screenshot: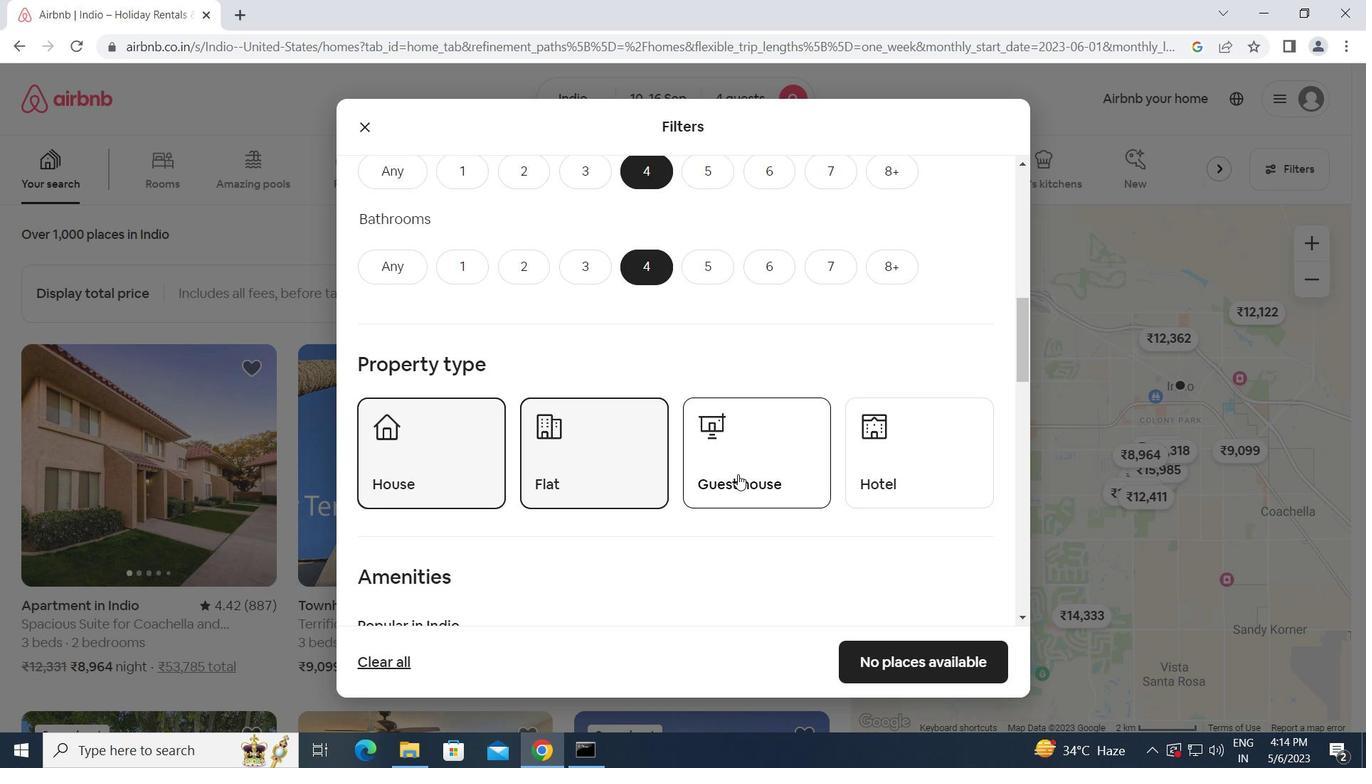 
Action: Mouse moved to (729, 520)
Screenshot: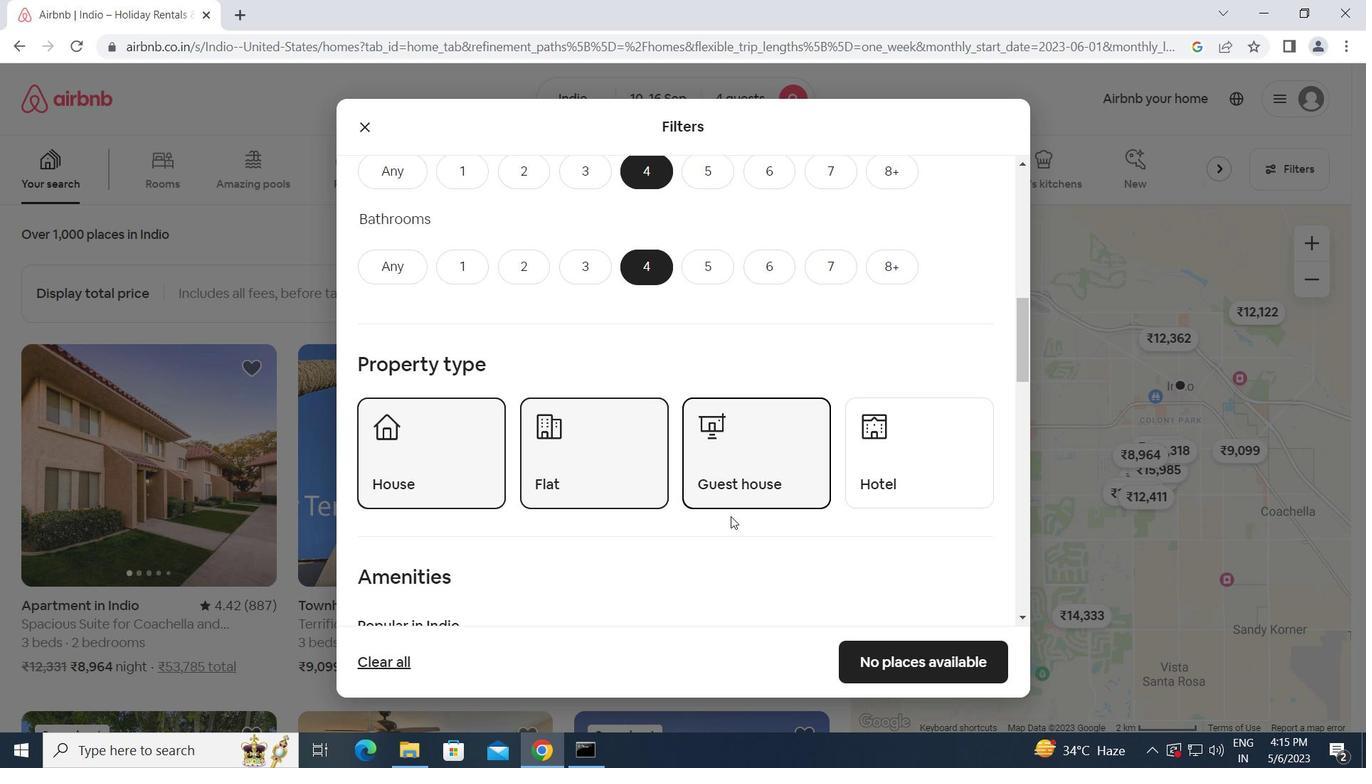 
Action: Mouse scrolled (729, 519) with delta (0, 0)
Screenshot: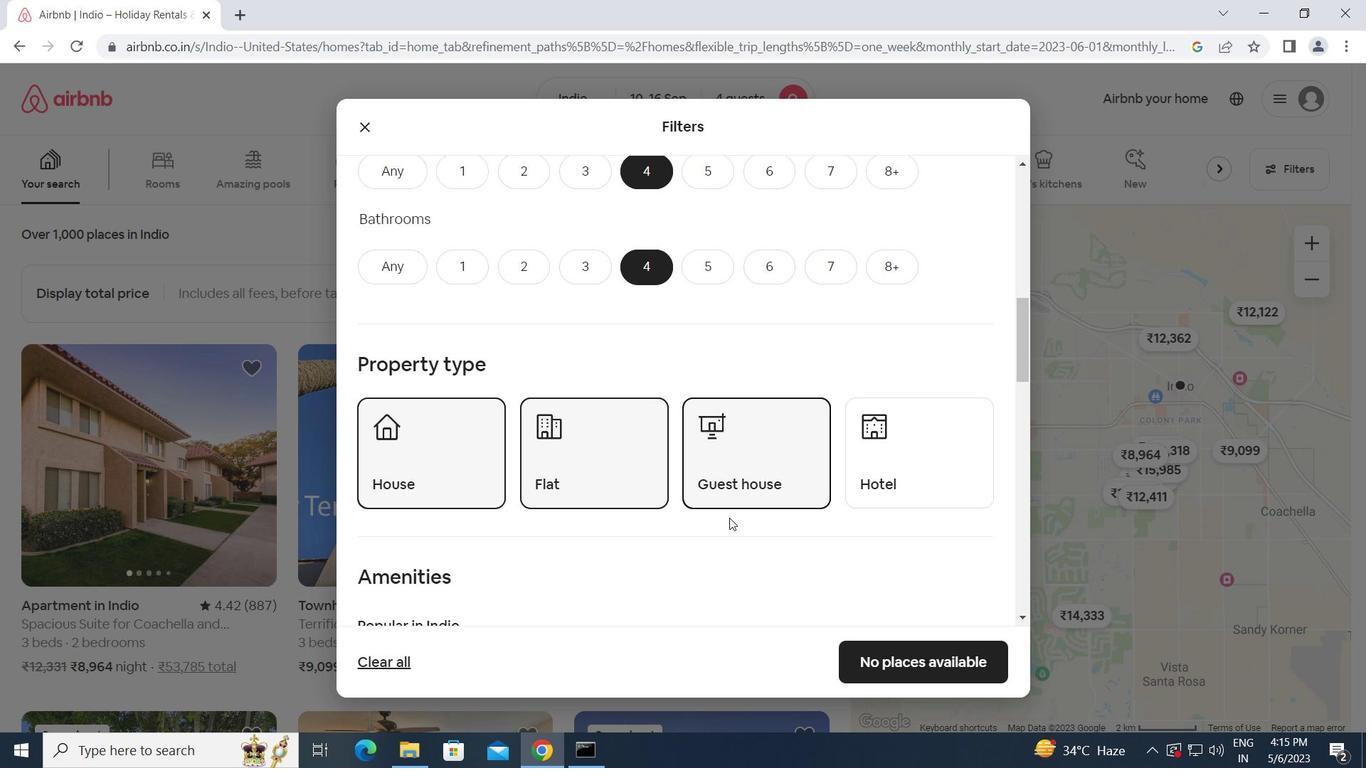 
Action: Mouse scrolled (729, 519) with delta (0, 0)
Screenshot: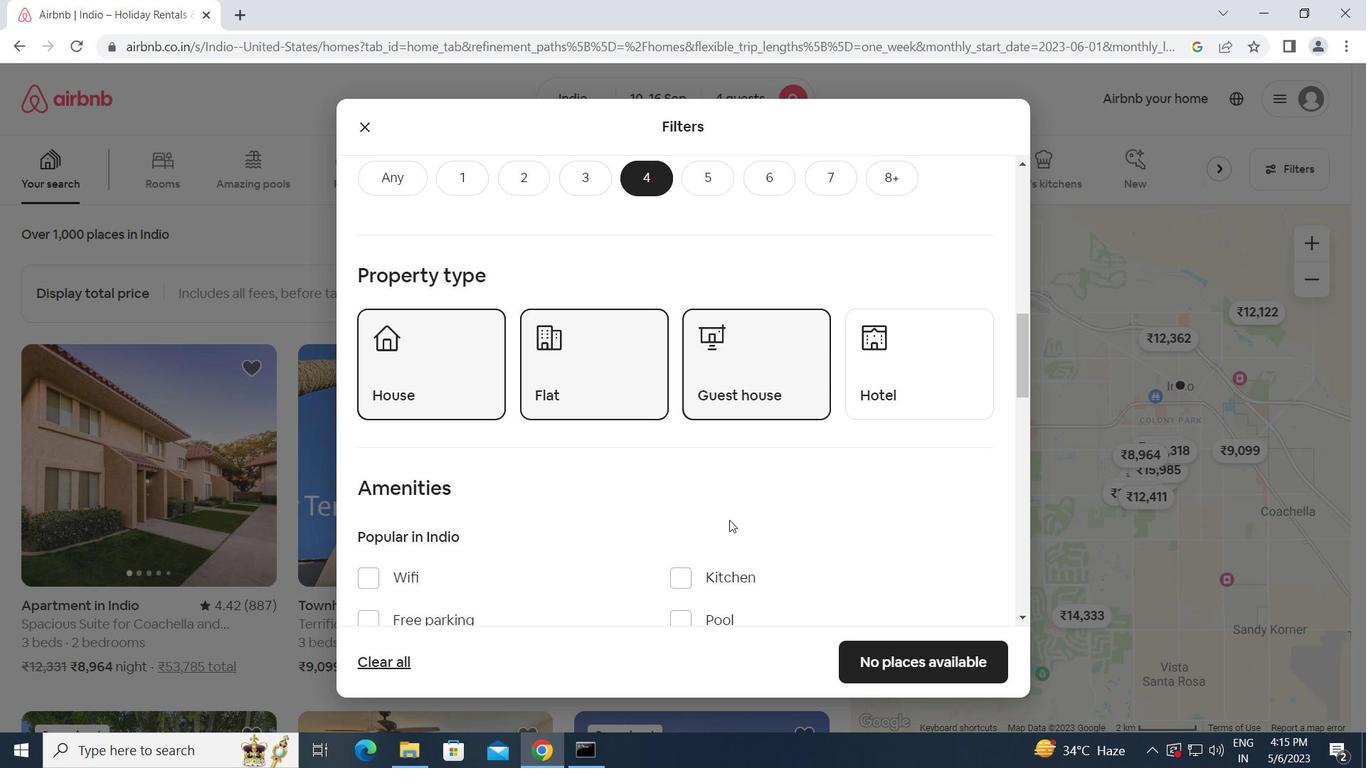 
Action: Mouse scrolled (729, 519) with delta (0, 0)
Screenshot: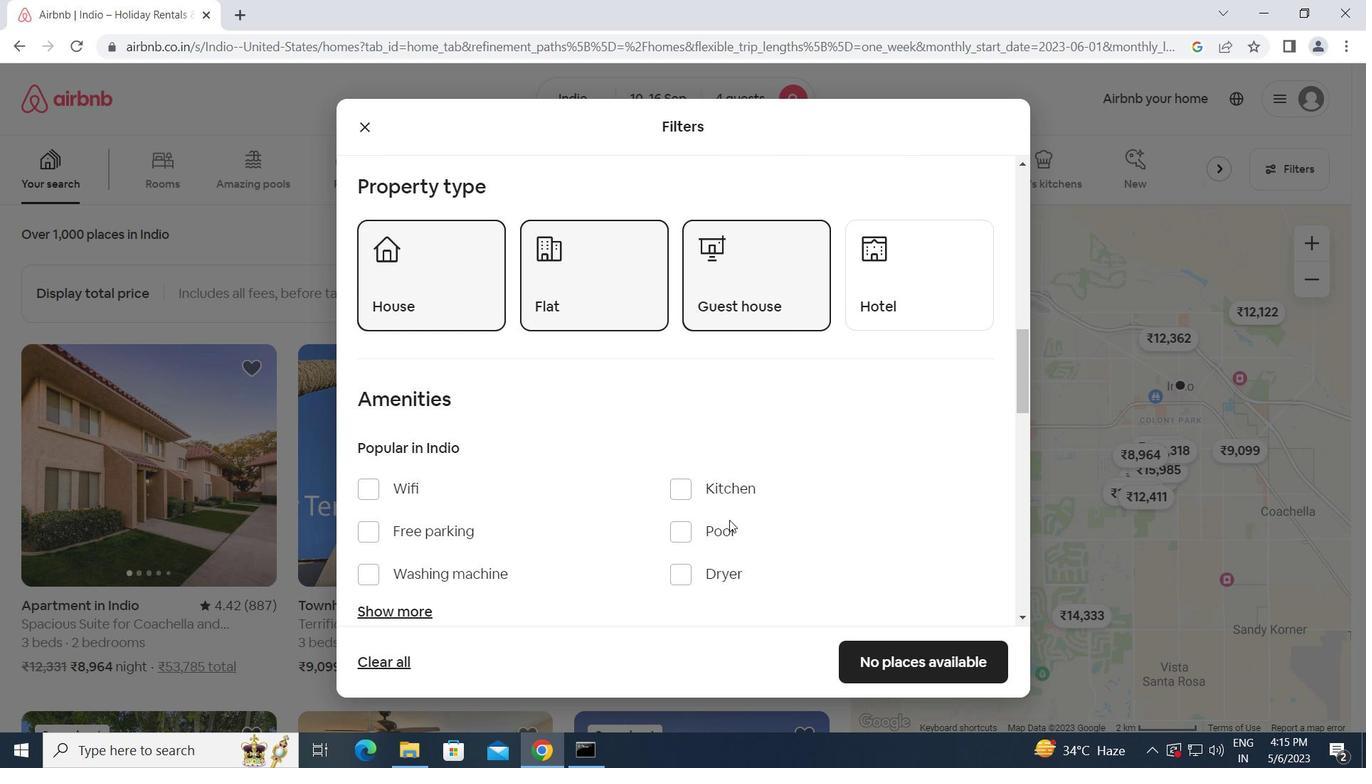 
Action: Mouse moved to (412, 531)
Screenshot: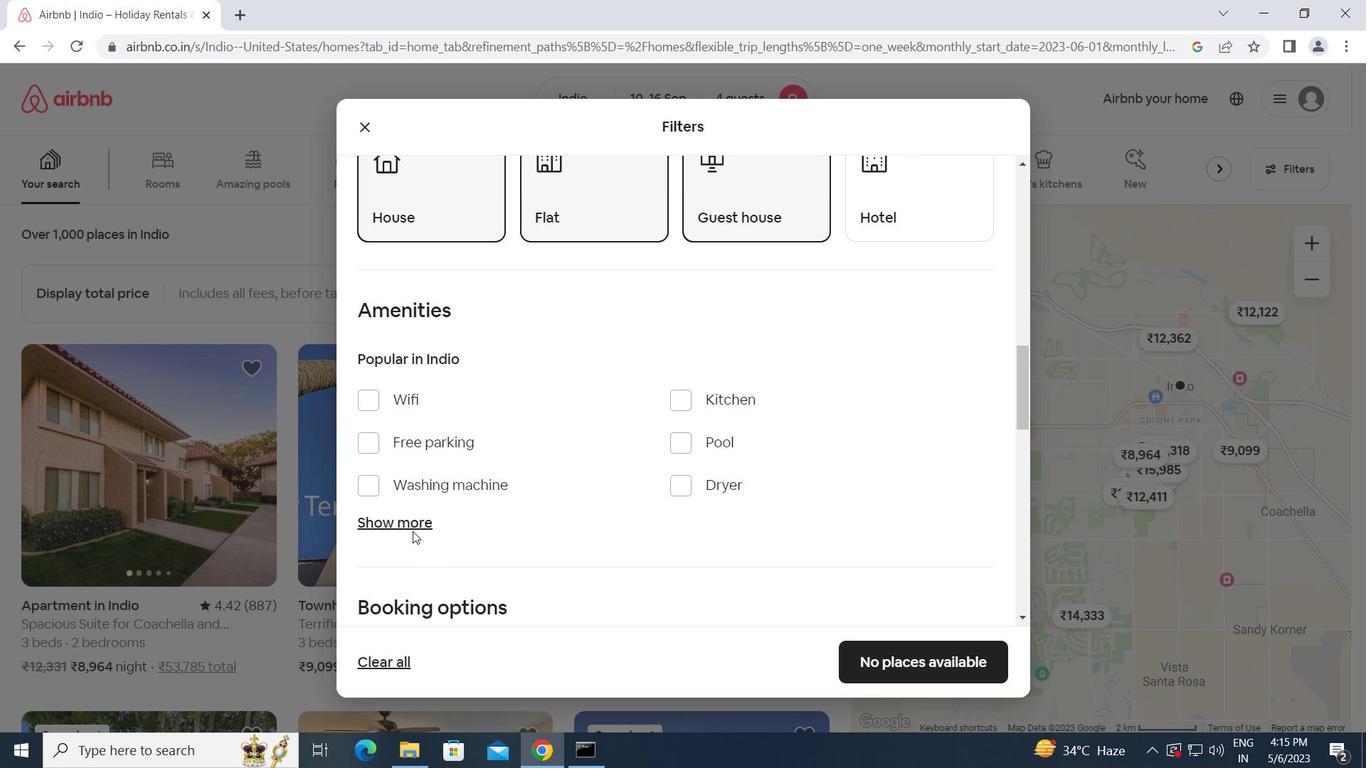 
Action: Mouse pressed left at (412, 531)
Screenshot: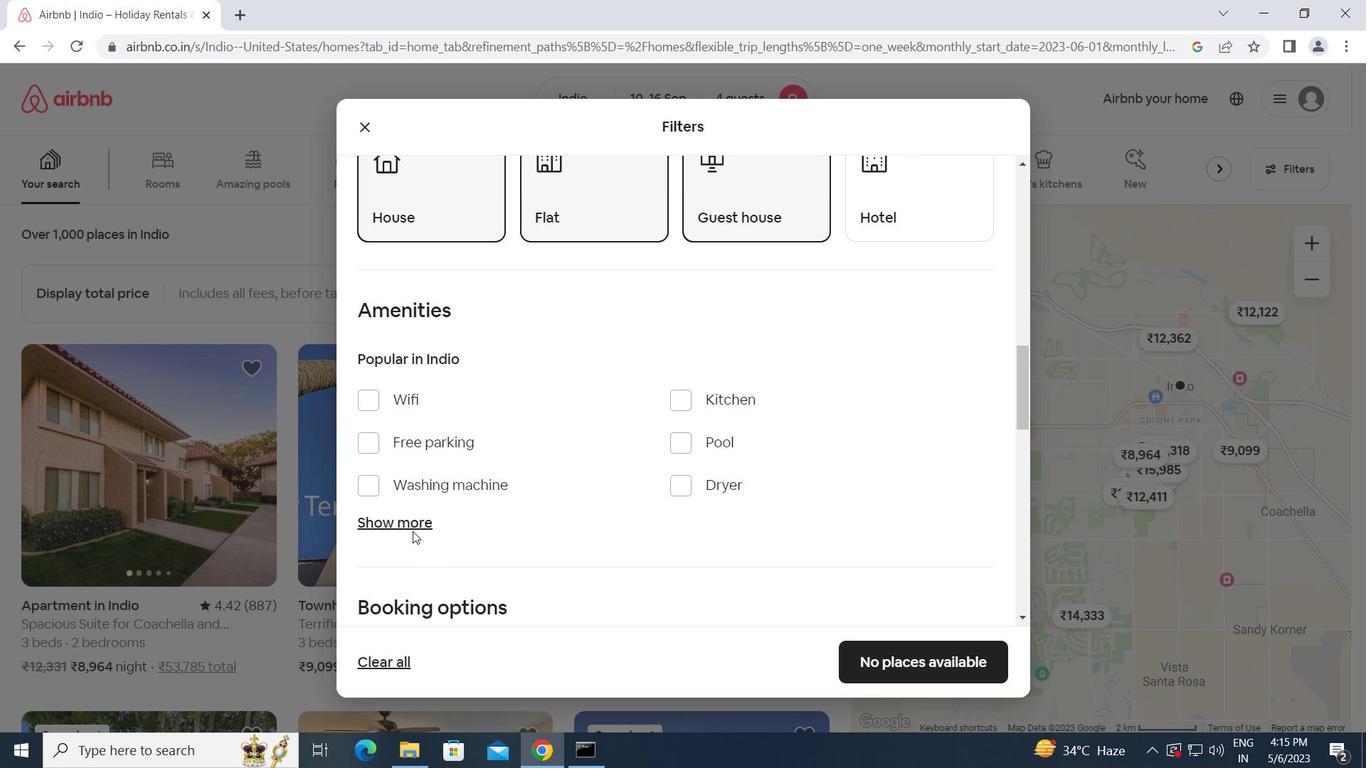 
Action: Mouse moved to (482, 553)
Screenshot: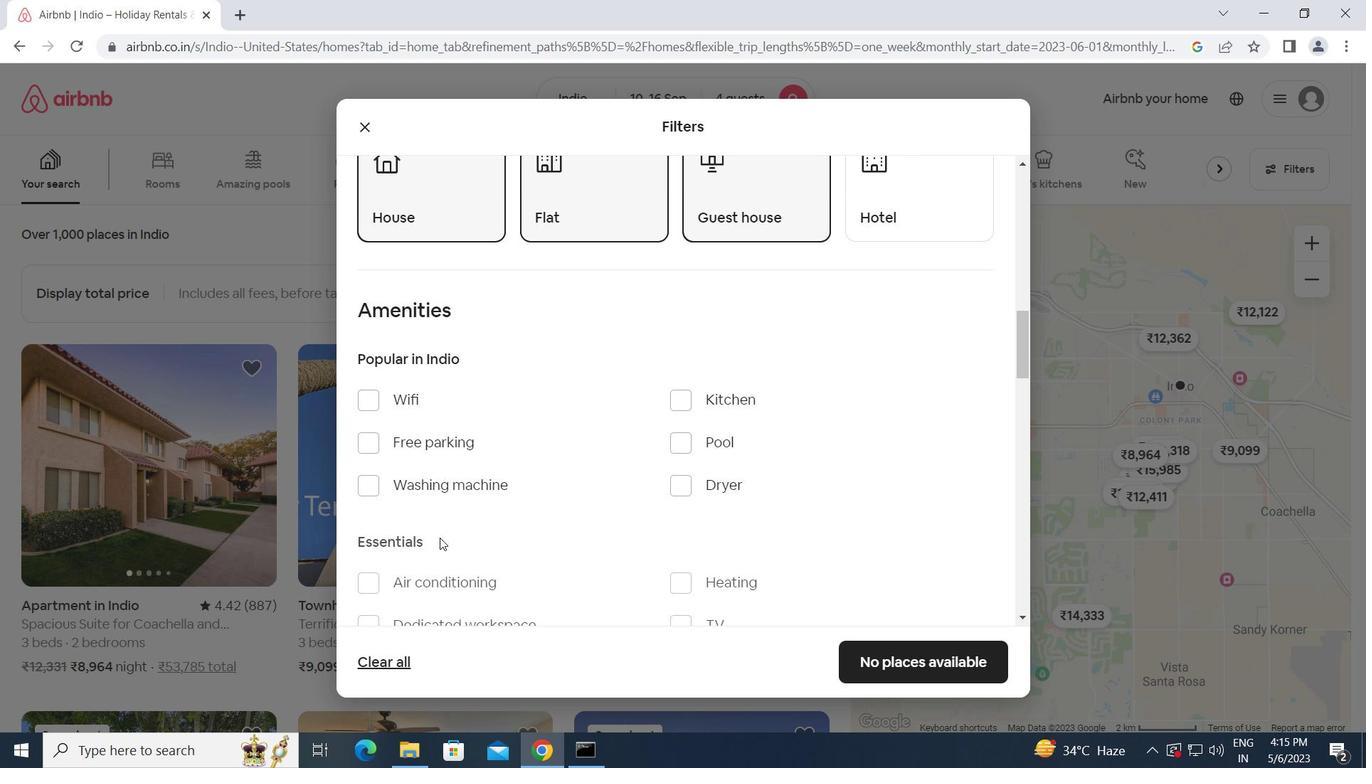 
Action: Mouse scrolled (482, 553) with delta (0, 0)
Screenshot: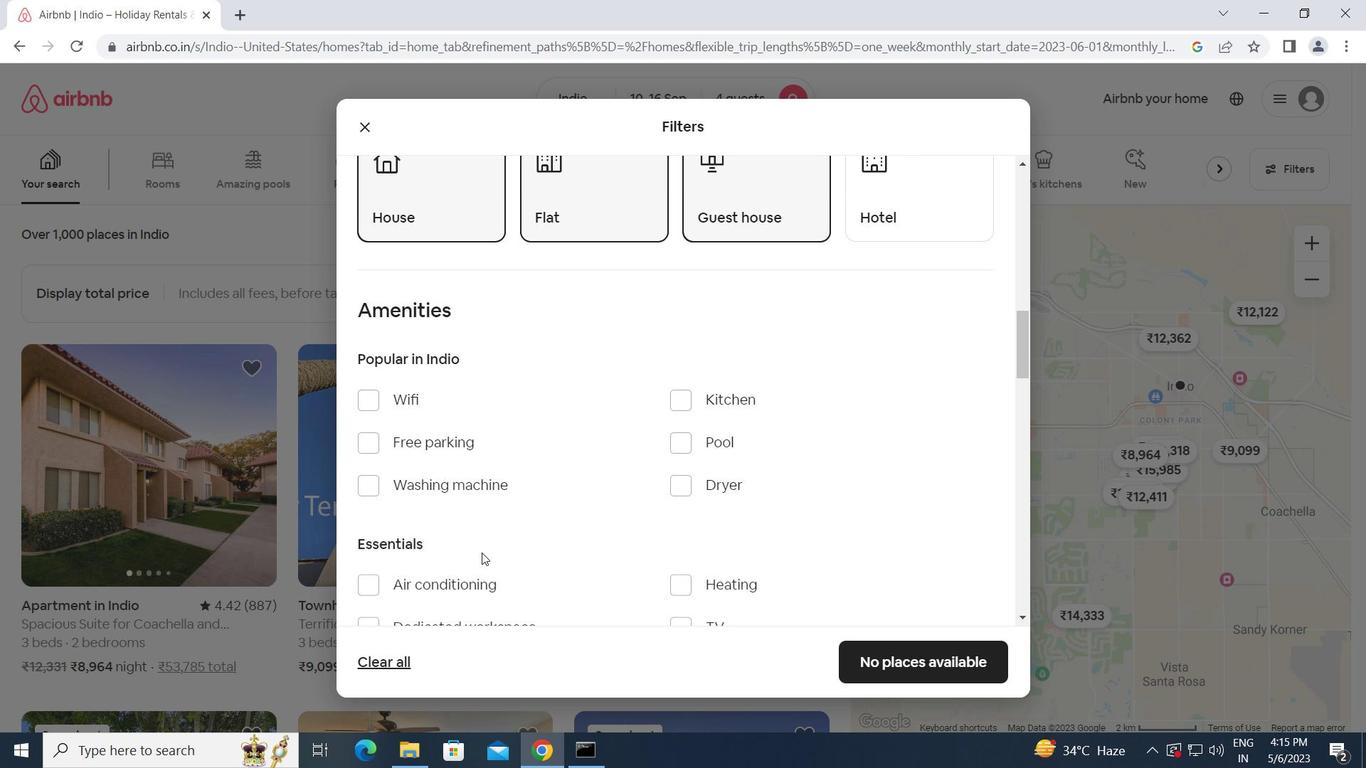 
Action: Mouse moved to (380, 312)
Screenshot: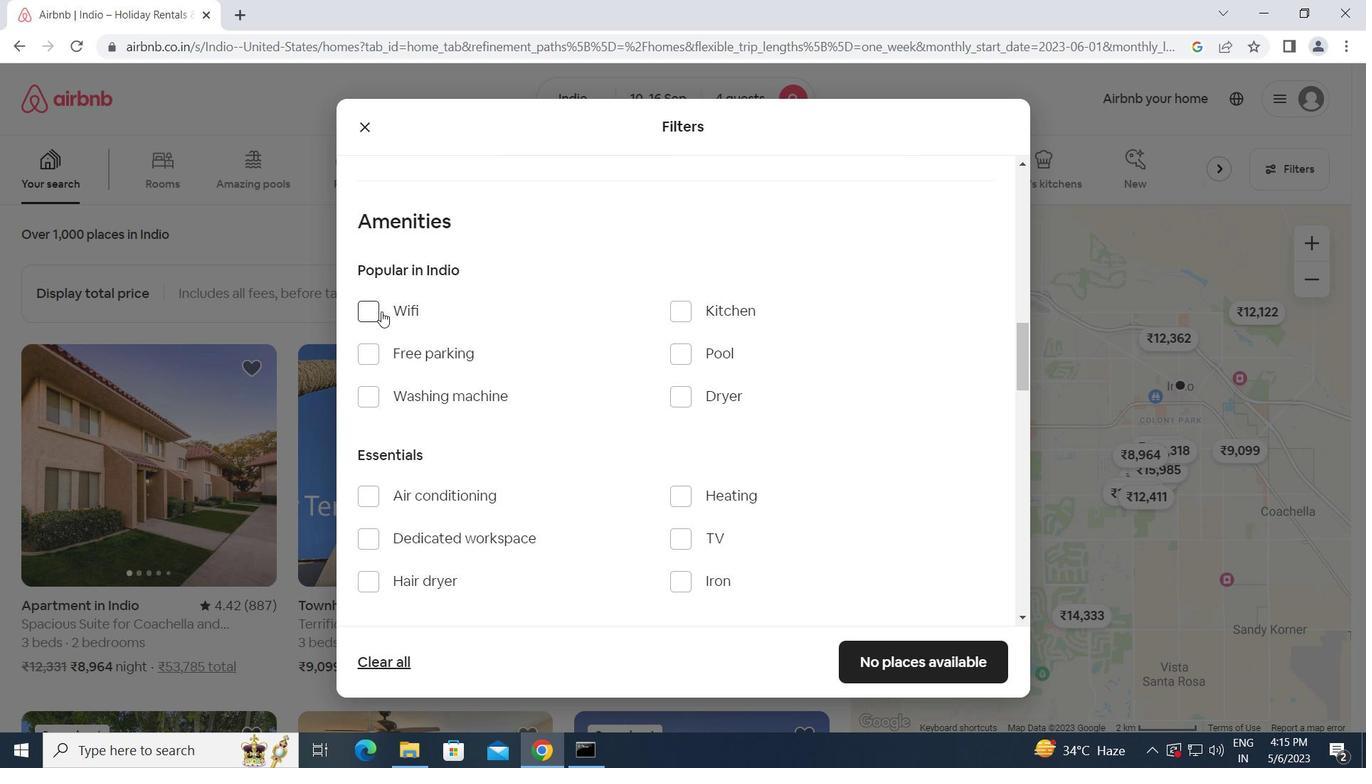 
Action: Mouse pressed left at (380, 312)
Screenshot: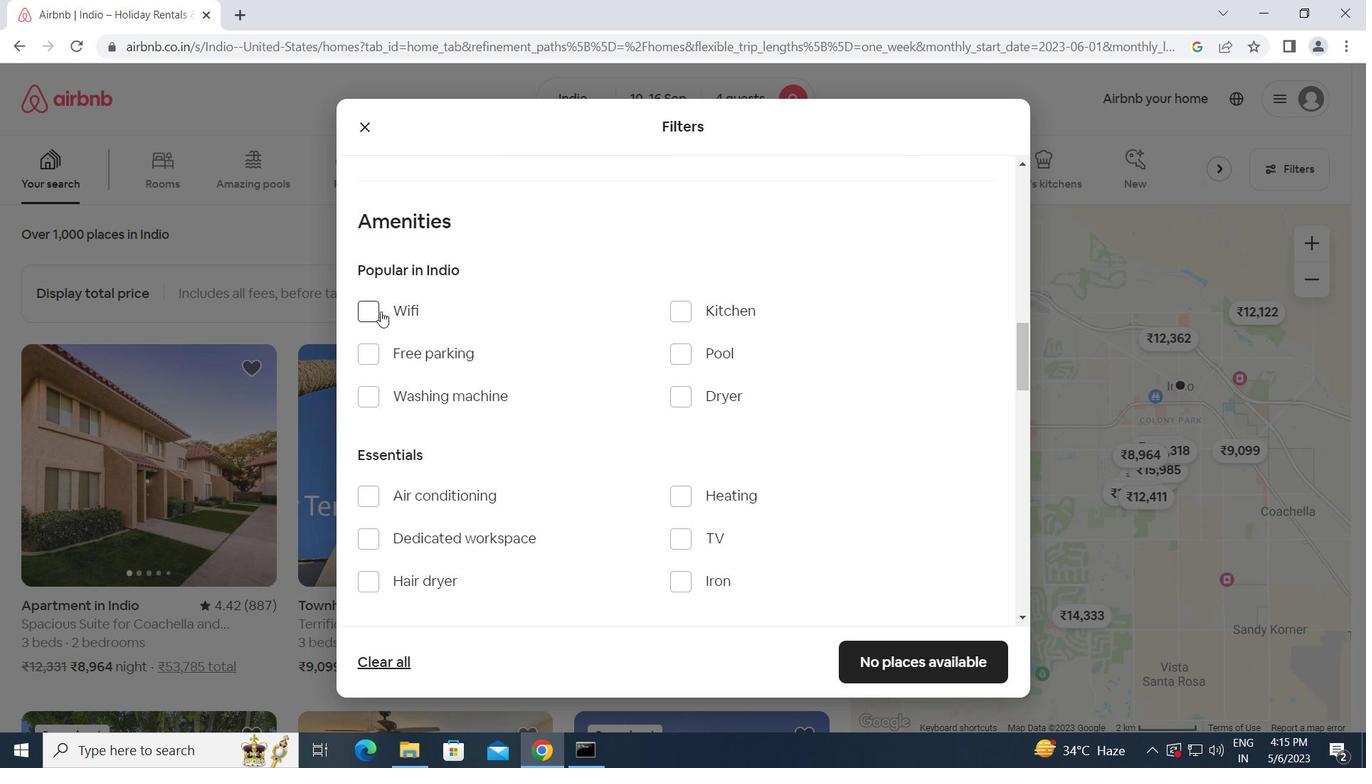 
Action: Mouse moved to (676, 538)
Screenshot: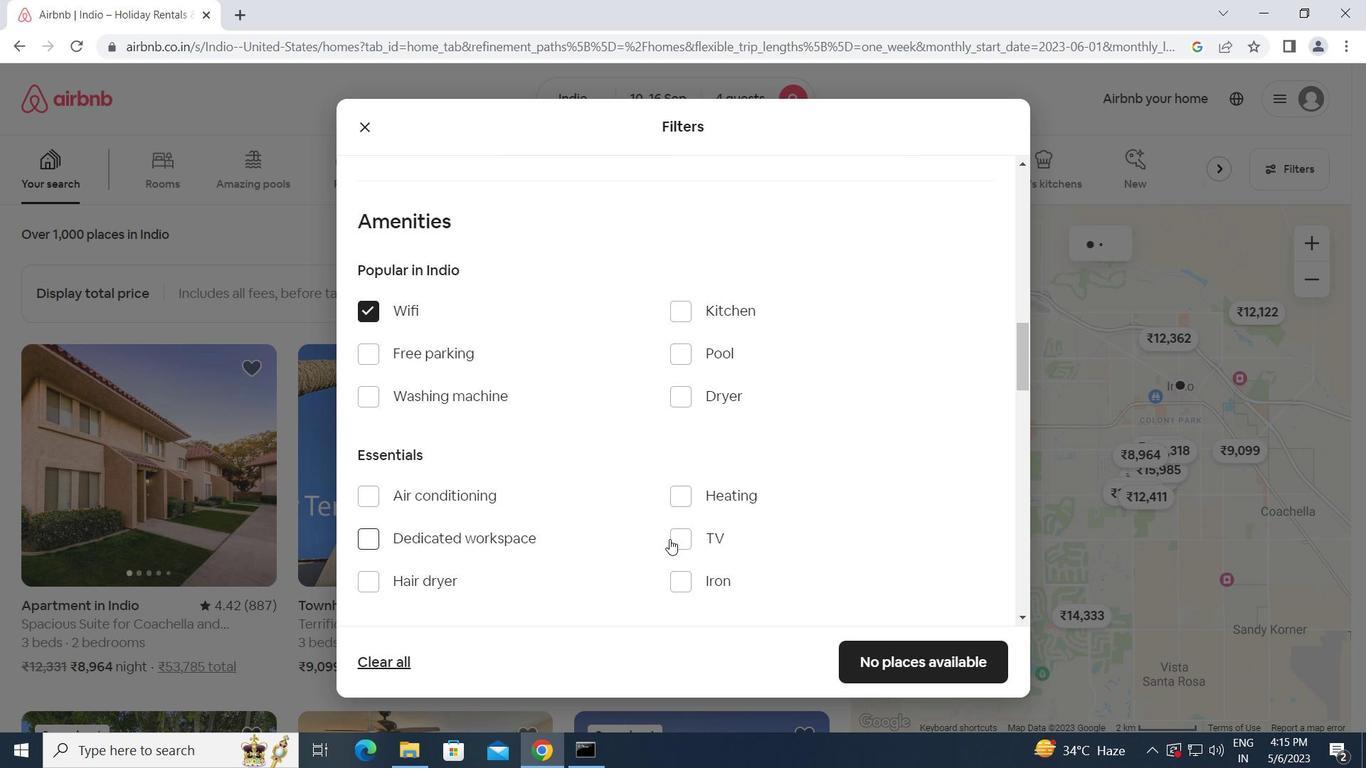 
Action: Mouse pressed left at (676, 538)
Screenshot: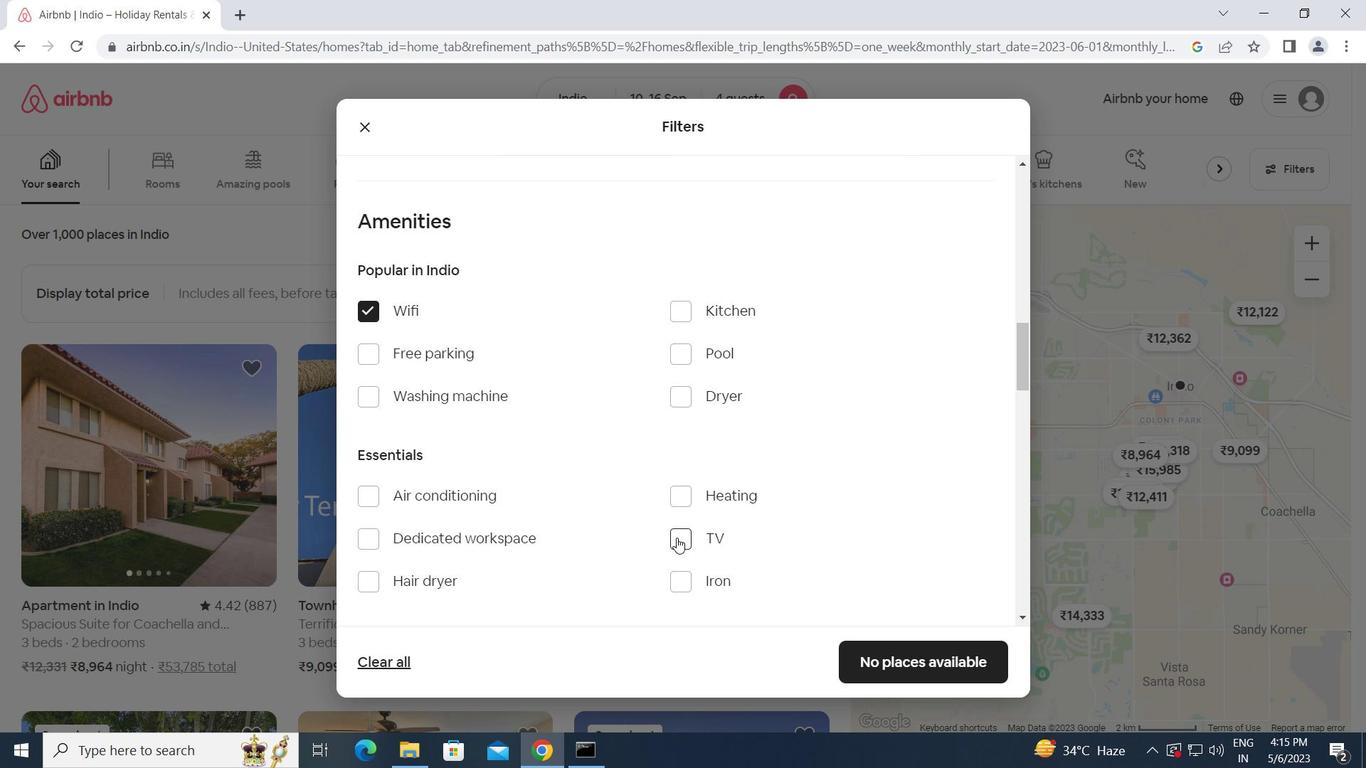 
Action: Mouse moved to (362, 347)
Screenshot: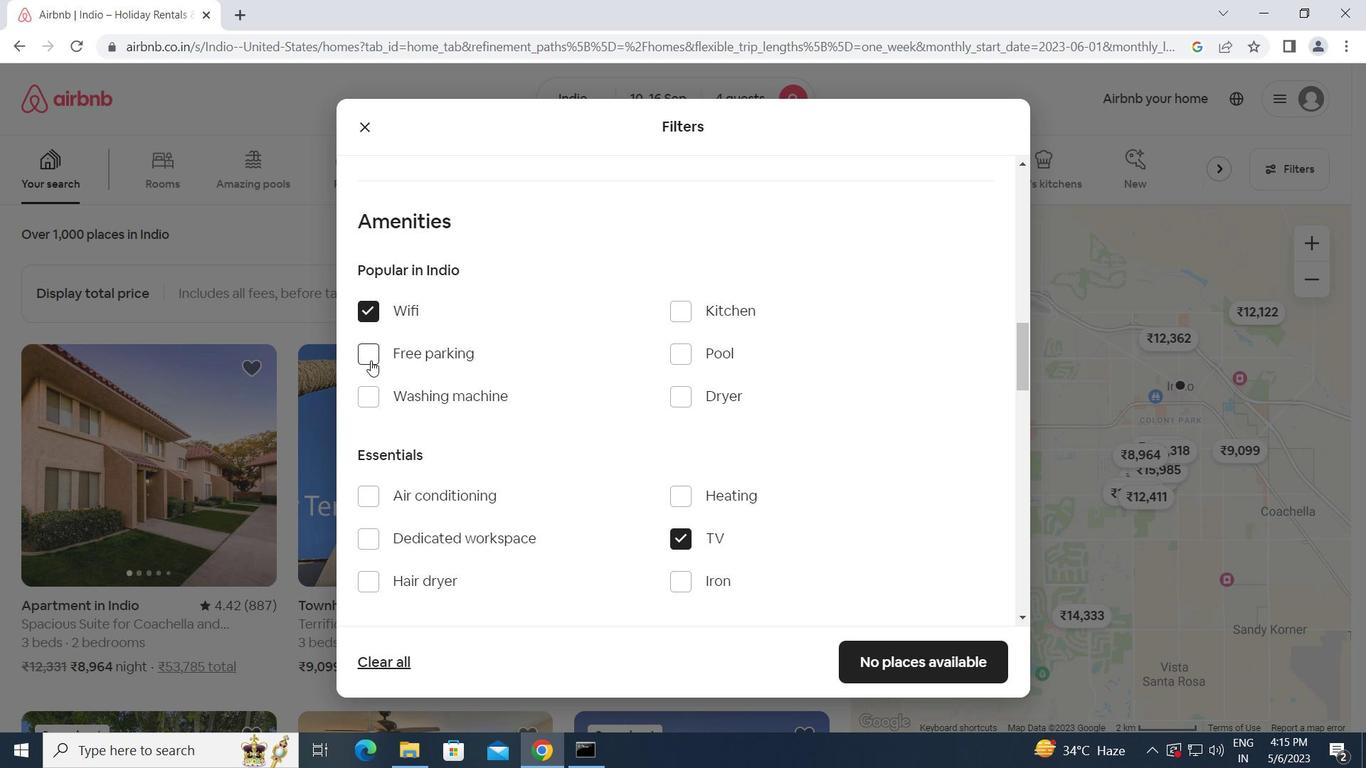 
Action: Mouse pressed left at (362, 347)
Screenshot: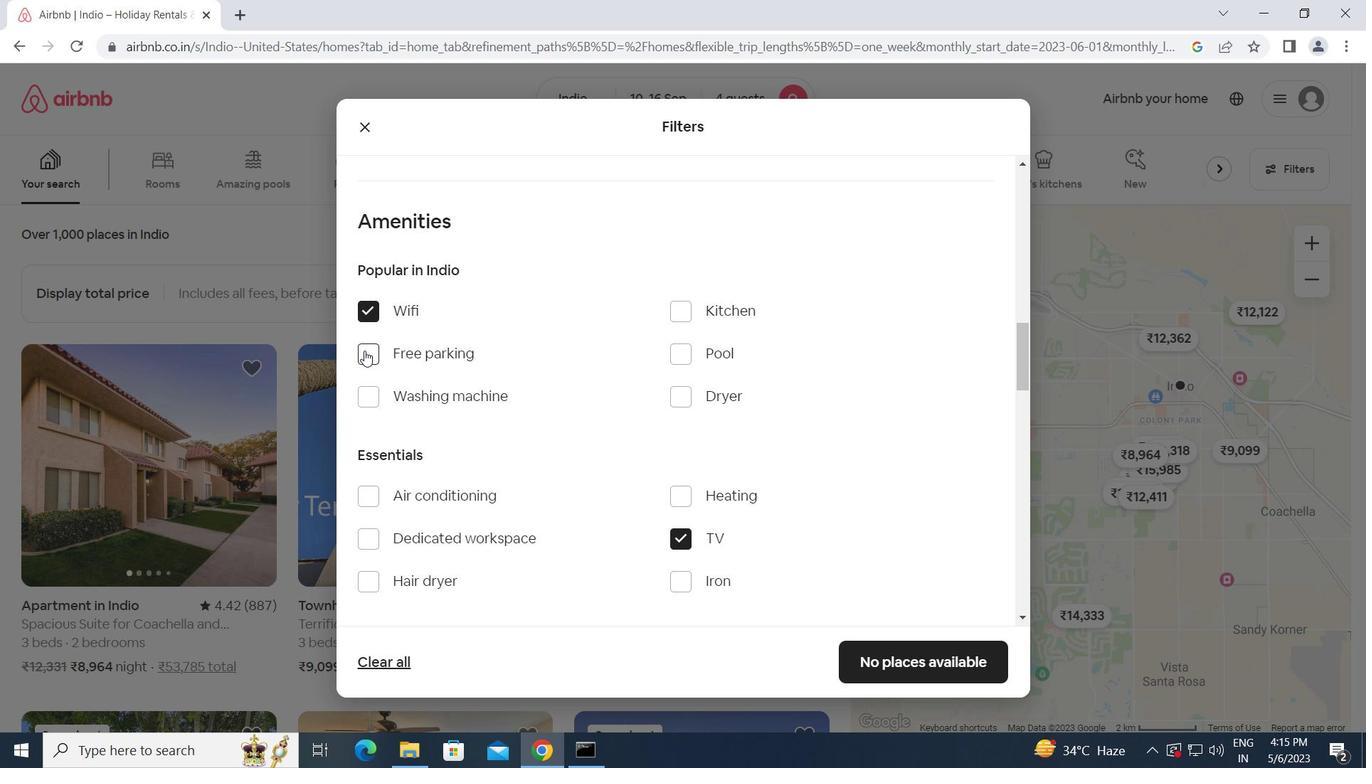 
Action: Mouse moved to (461, 478)
Screenshot: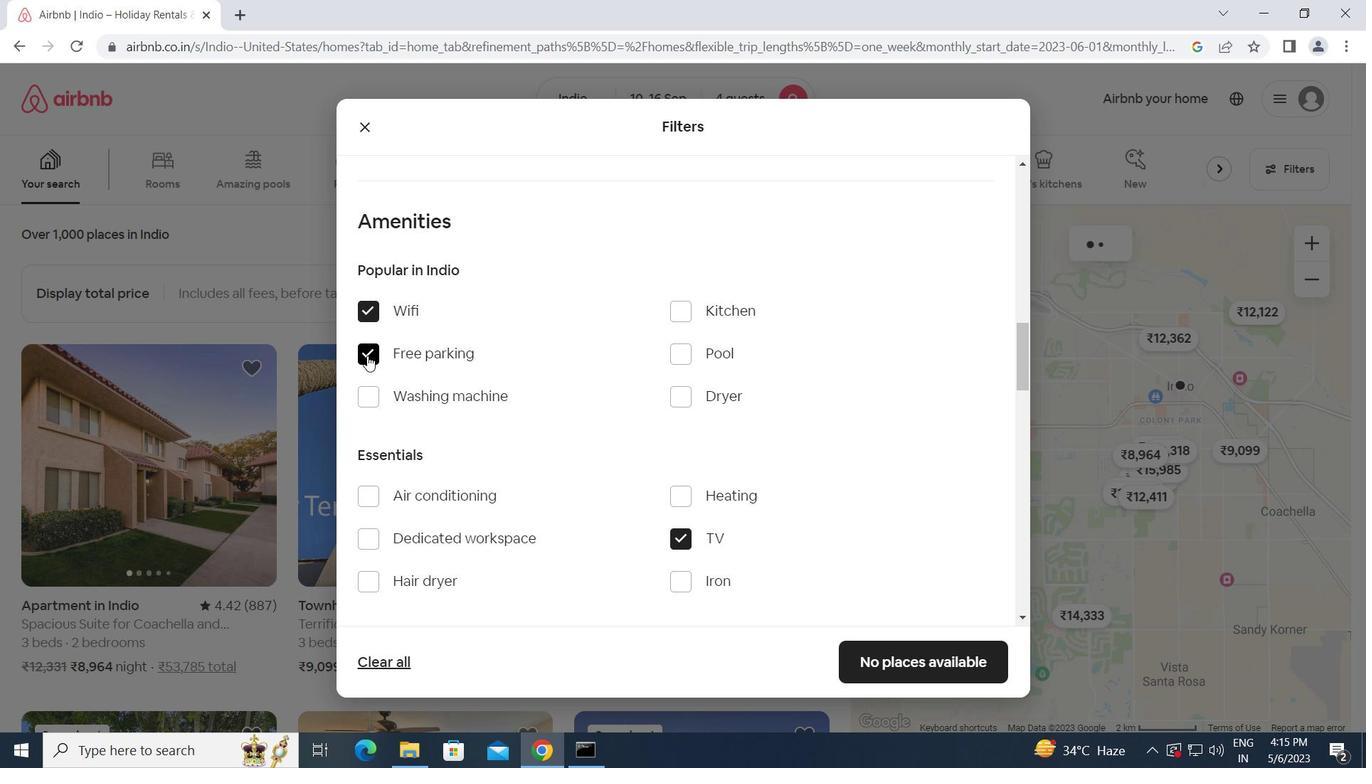
Action: Mouse scrolled (461, 477) with delta (0, 0)
Screenshot: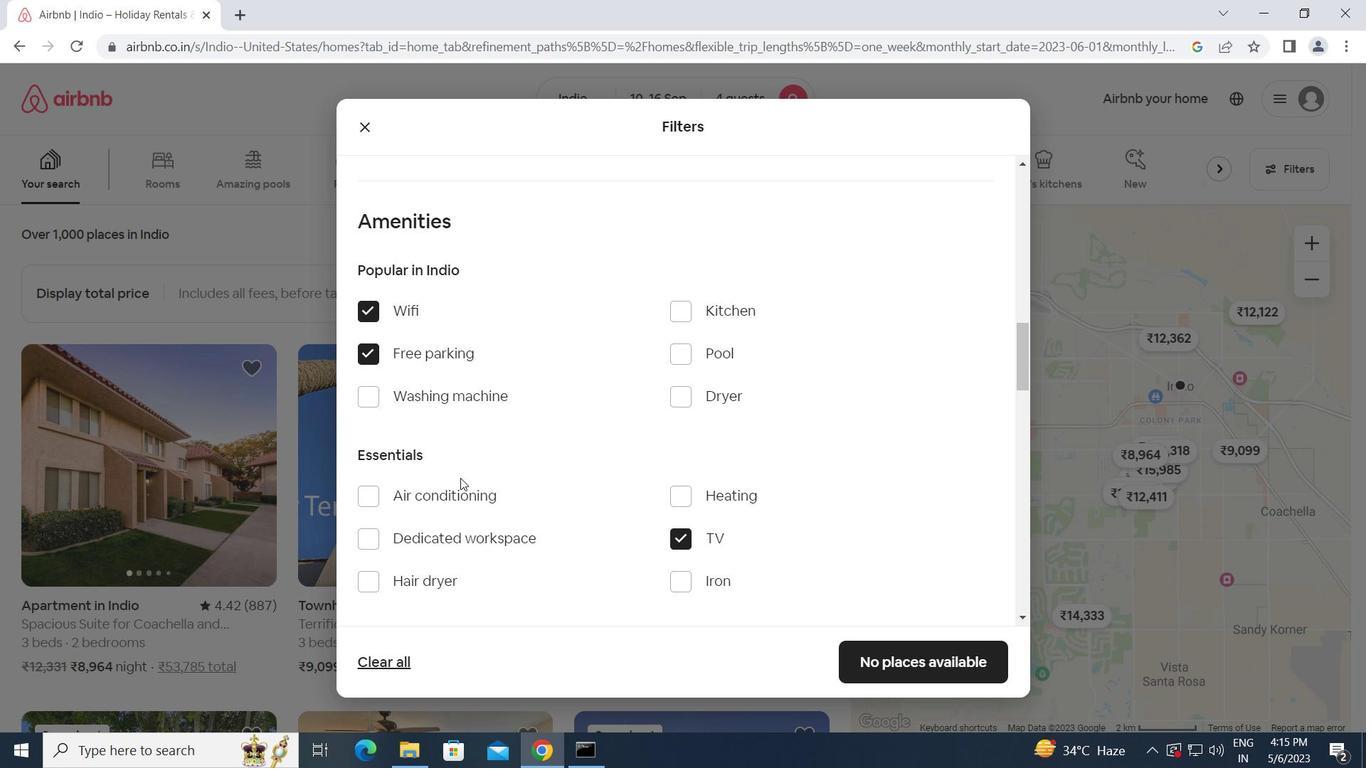 
Action: Mouse scrolled (461, 477) with delta (0, 0)
Screenshot: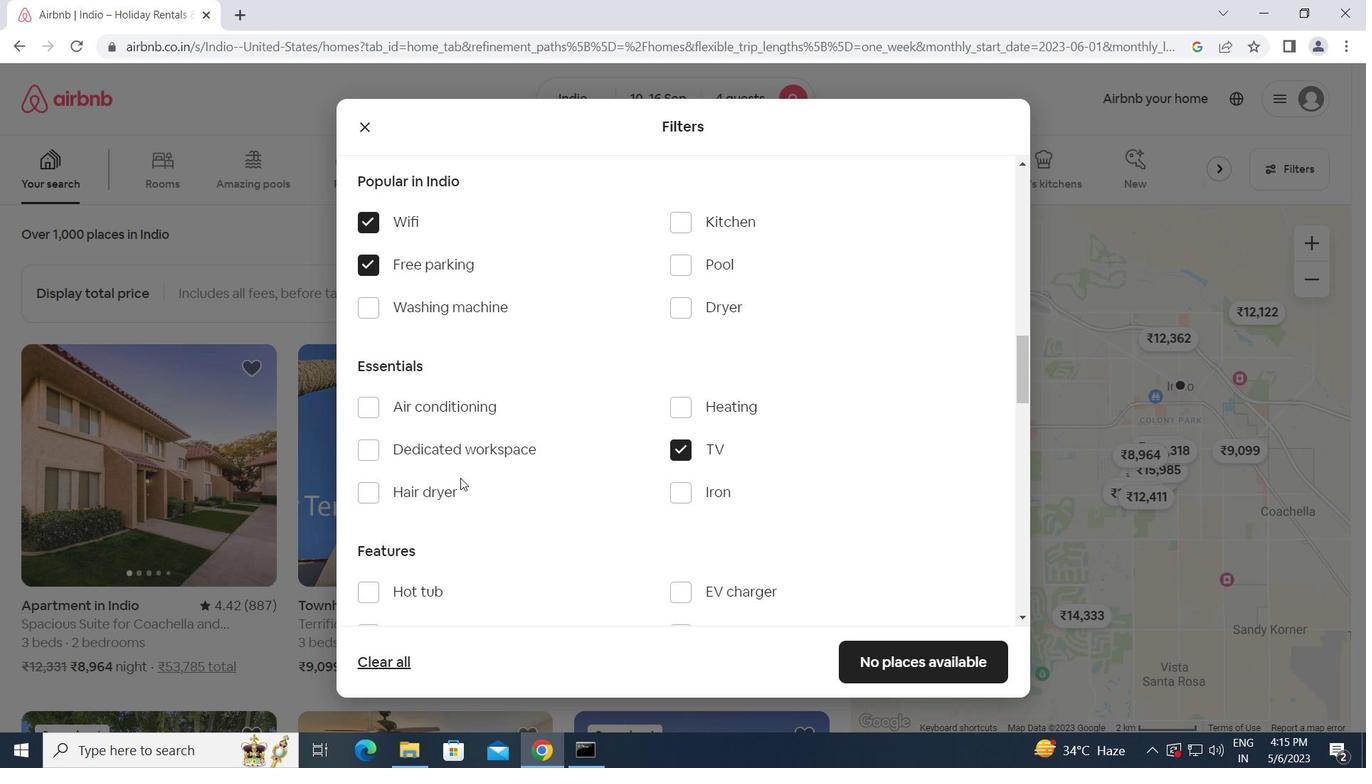 
Action: Mouse scrolled (461, 477) with delta (0, 0)
Screenshot: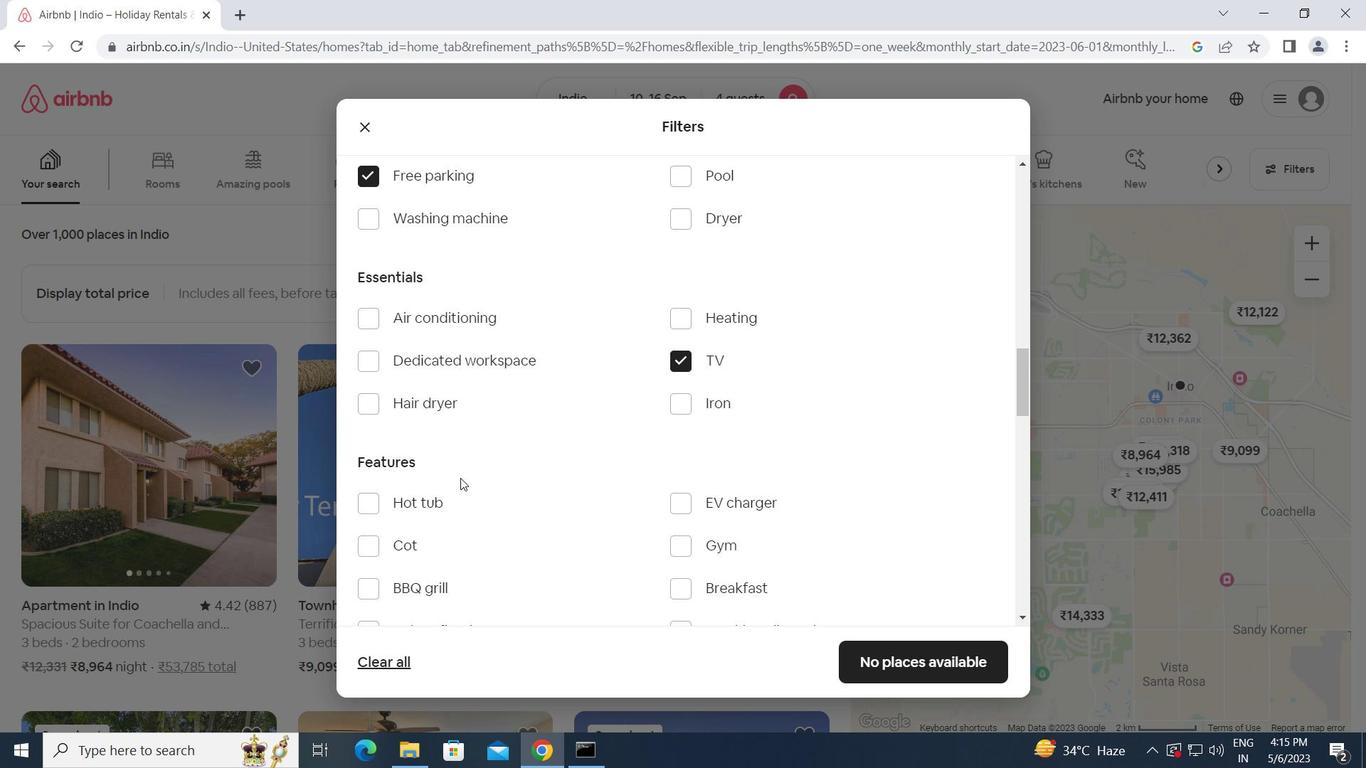 
Action: Mouse moved to (460, 479)
Screenshot: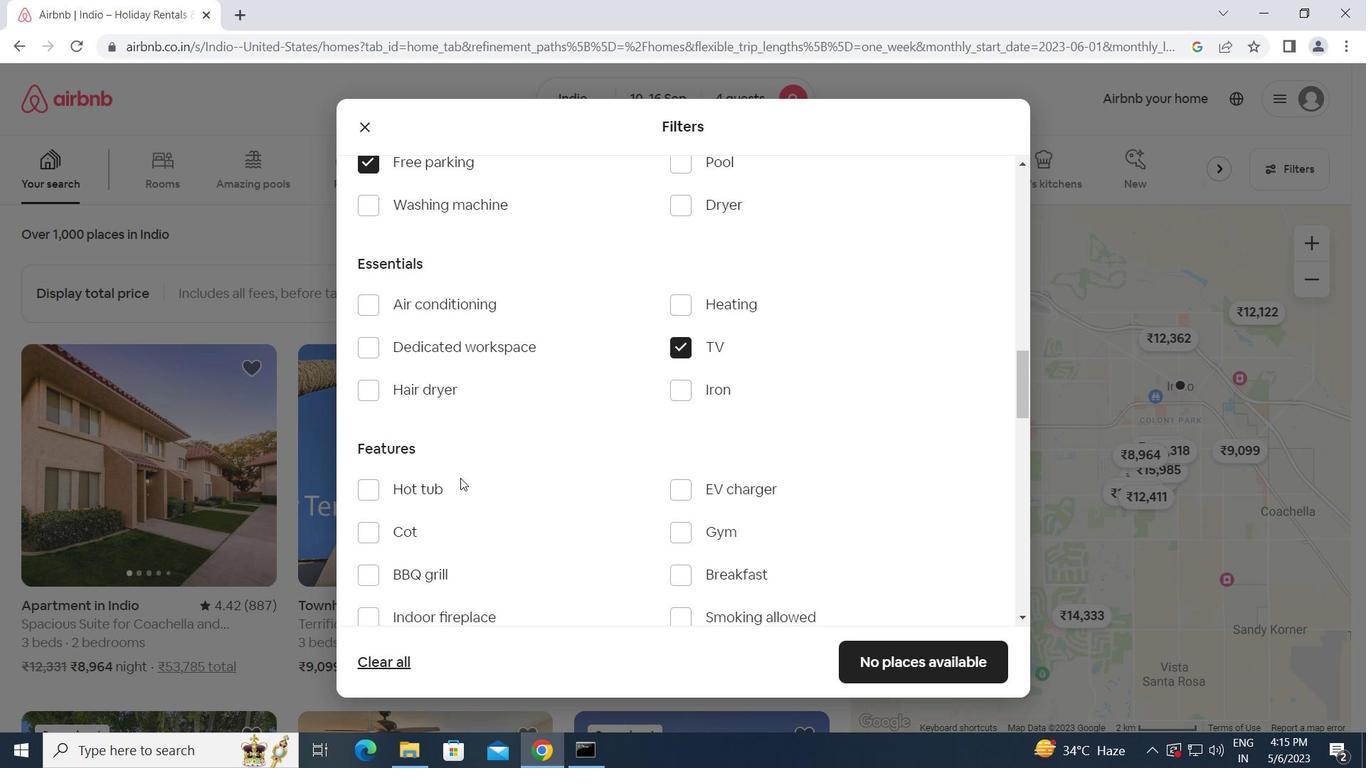 
Action: Mouse scrolled (460, 479) with delta (0, 0)
Screenshot: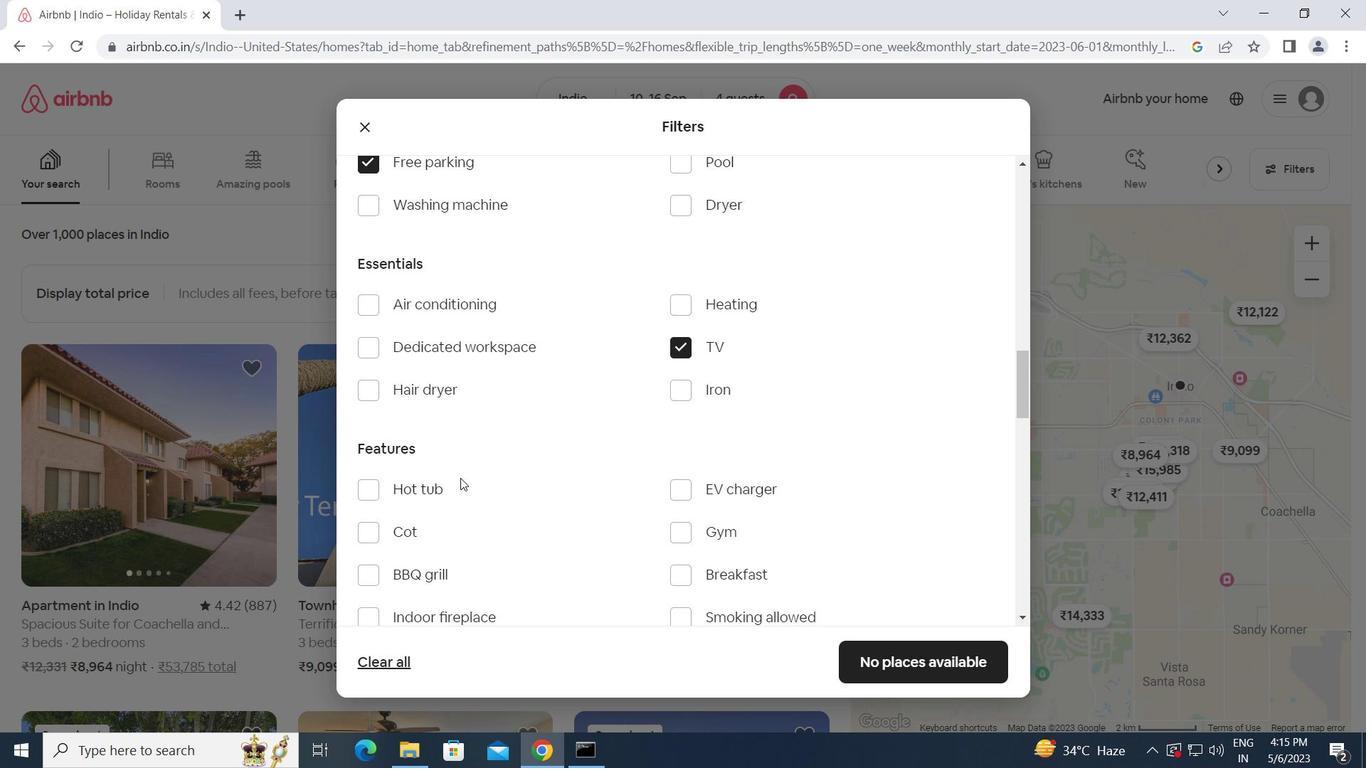 
Action: Mouse scrolled (460, 479) with delta (0, 0)
Screenshot: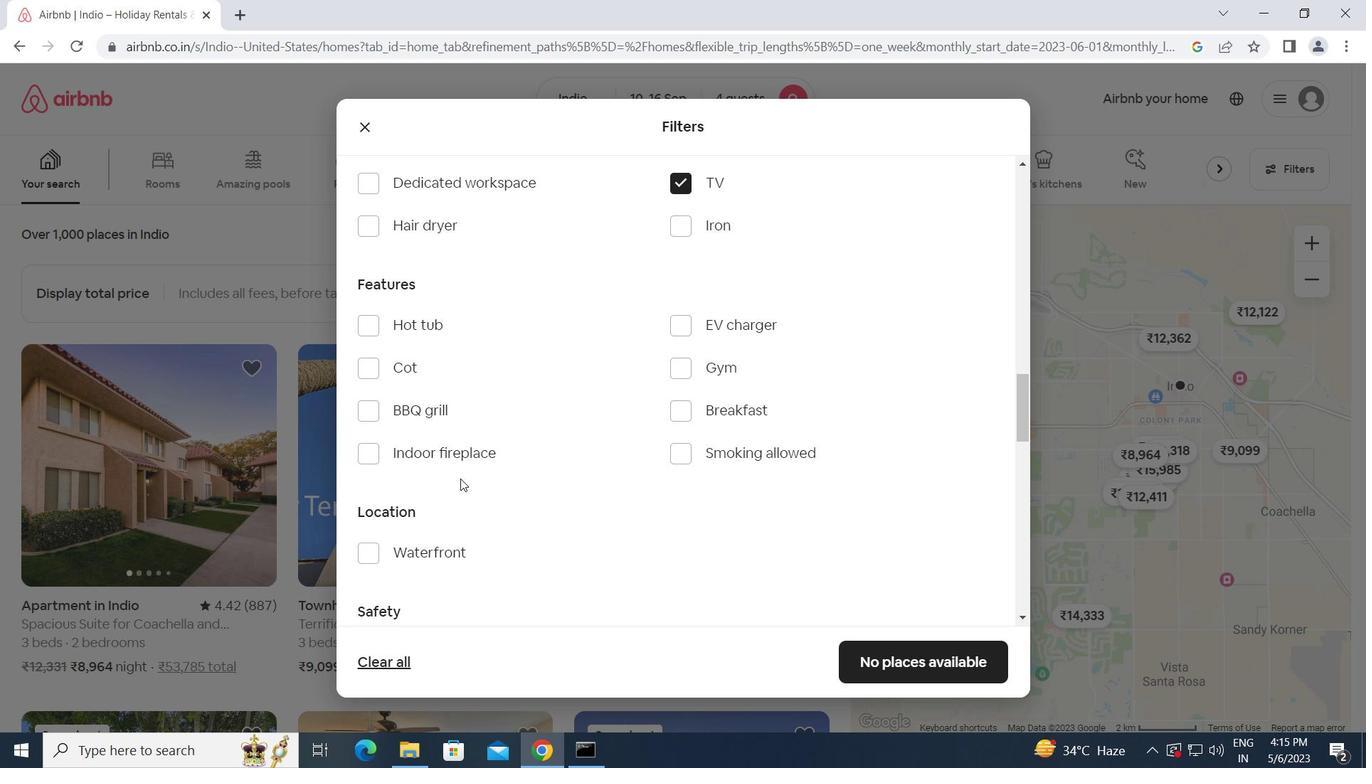
Action: Mouse moved to (682, 274)
Screenshot: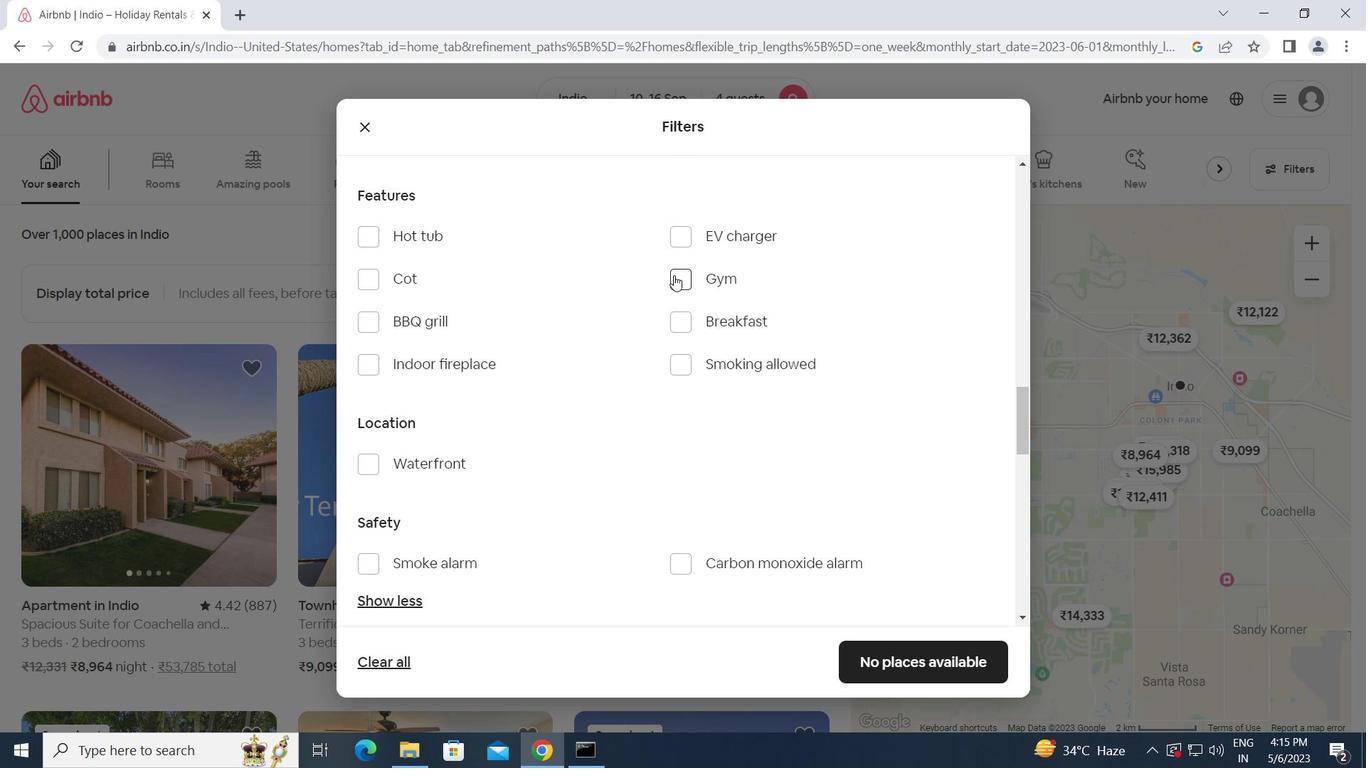 
Action: Mouse pressed left at (682, 274)
Screenshot: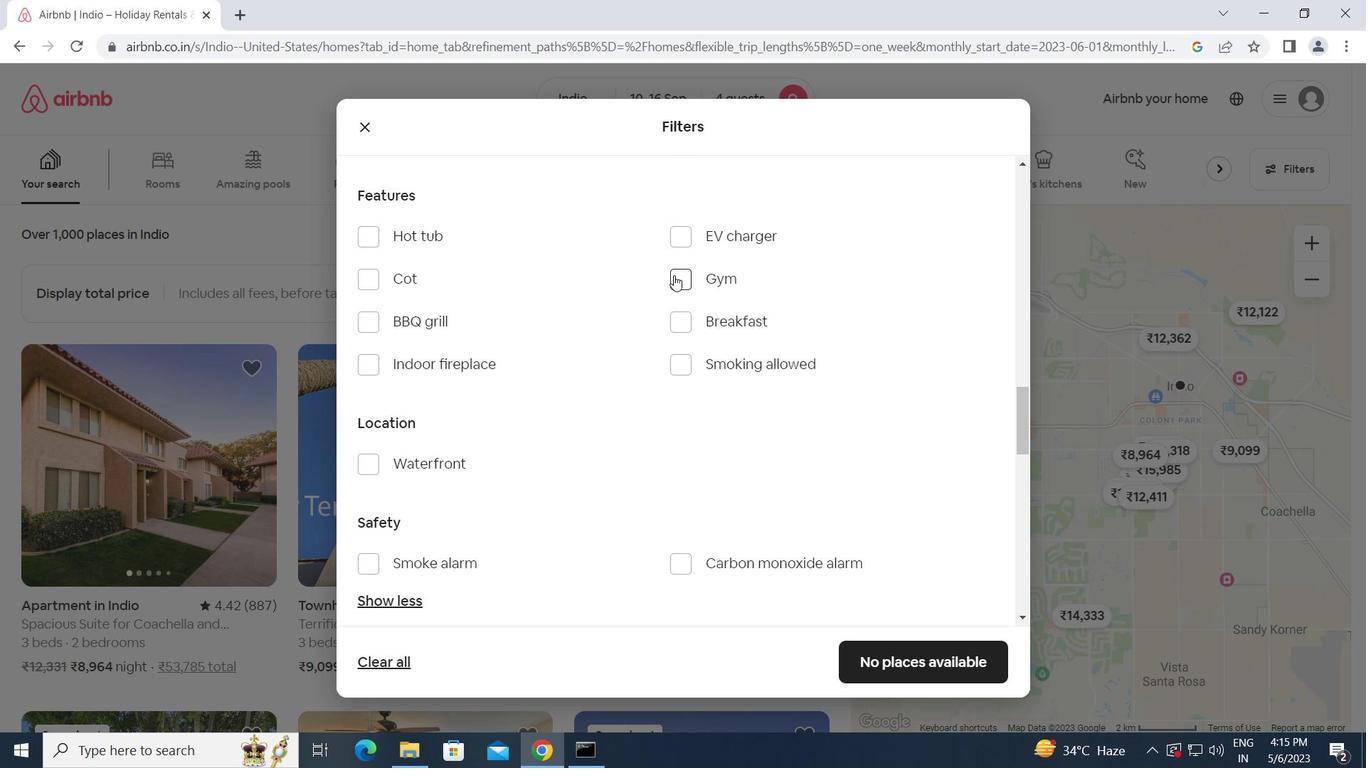 
Action: Mouse moved to (689, 324)
Screenshot: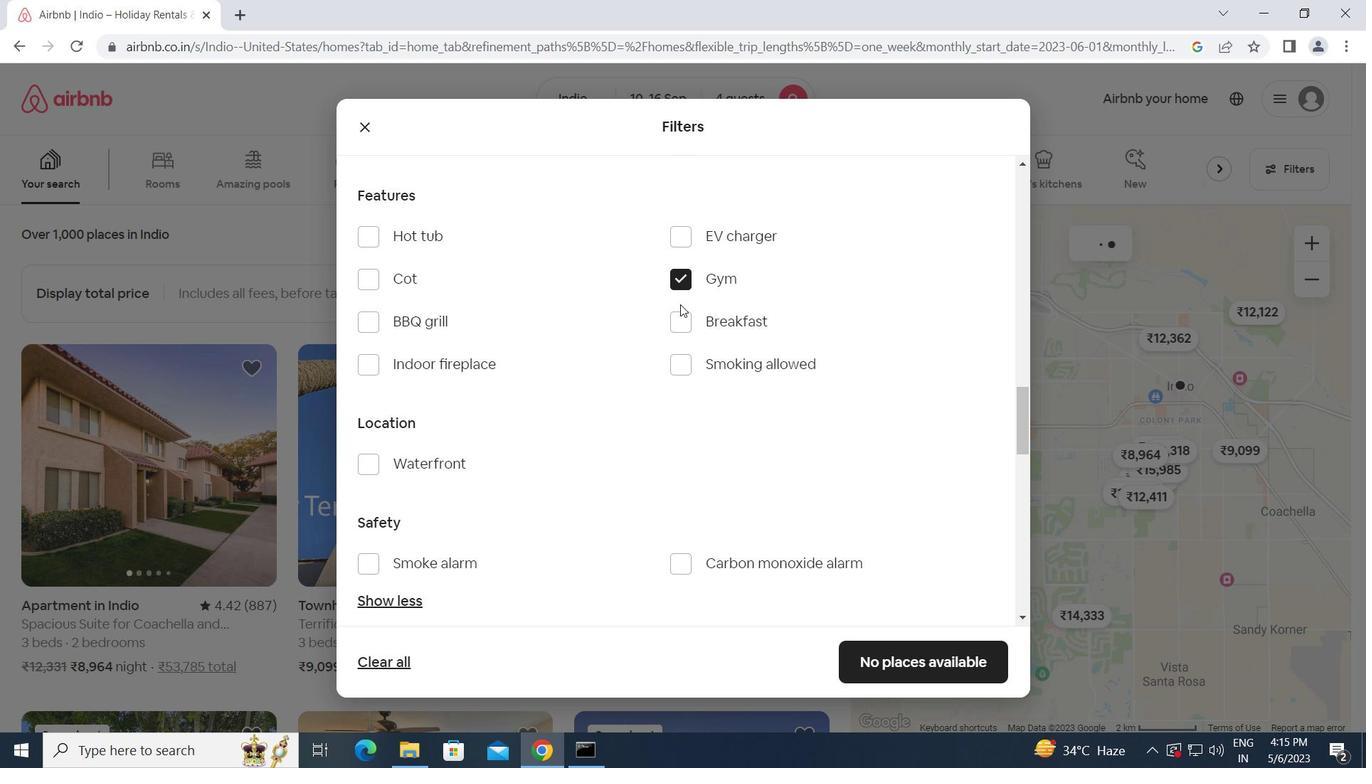 
Action: Mouse pressed left at (689, 324)
Screenshot: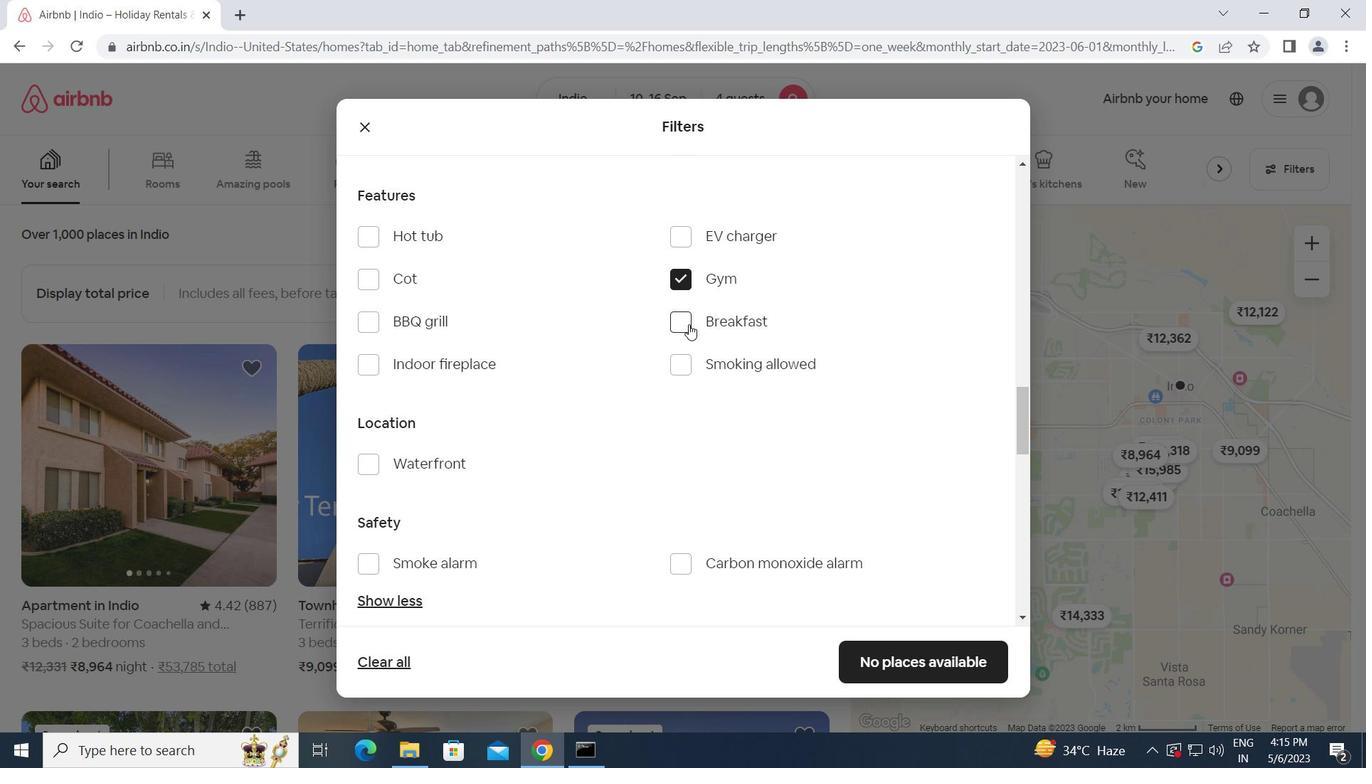 
Action: Mouse moved to (669, 400)
Screenshot: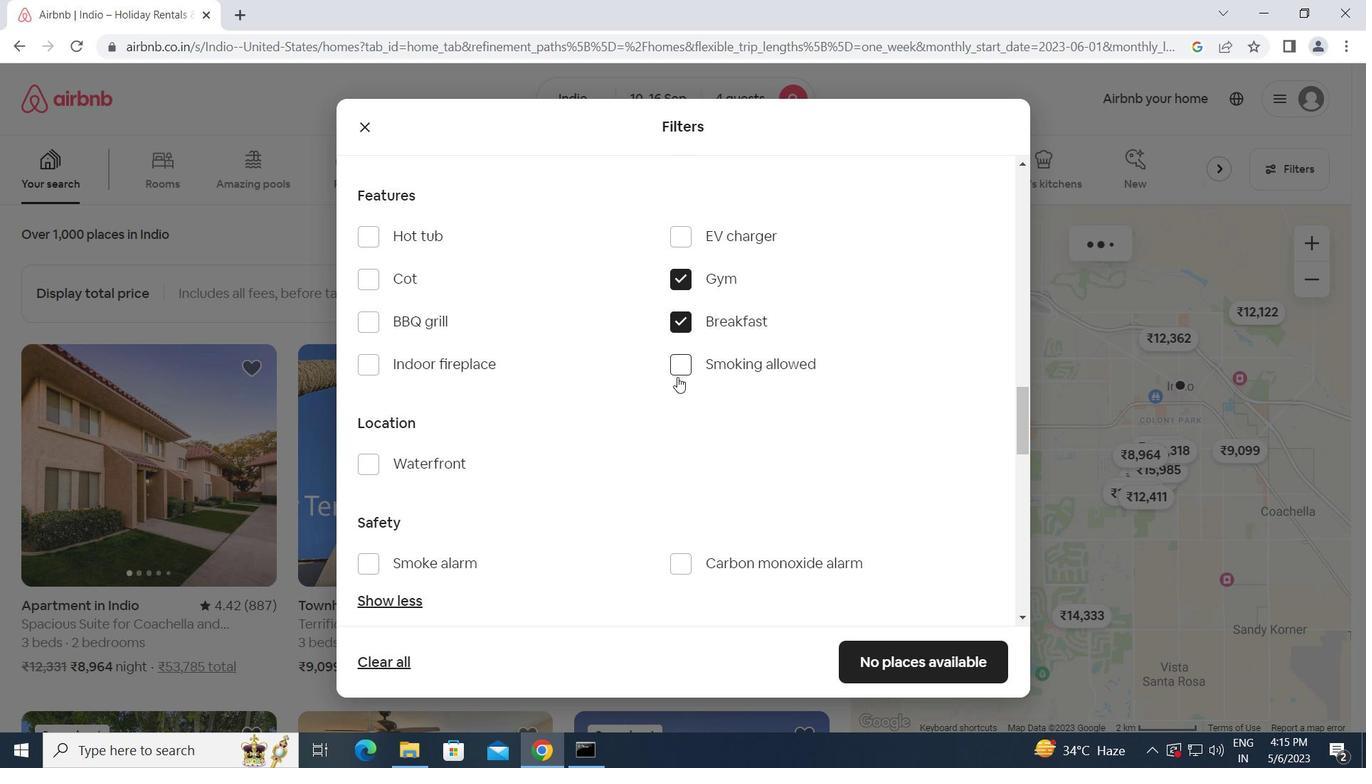 
Action: Mouse scrolled (669, 399) with delta (0, 0)
Screenshot: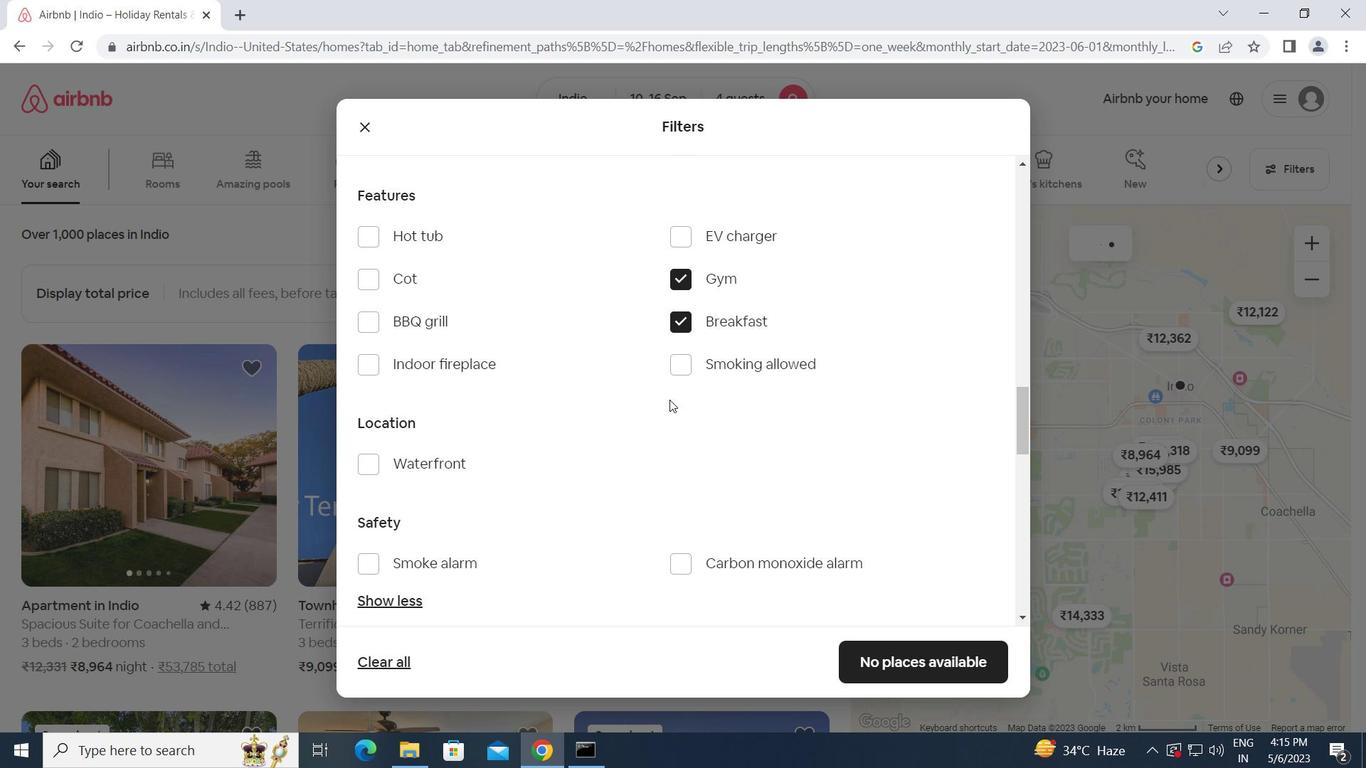 
Action: Mouse scrolled (669, 399) with delta (0, 0)
Screenshot: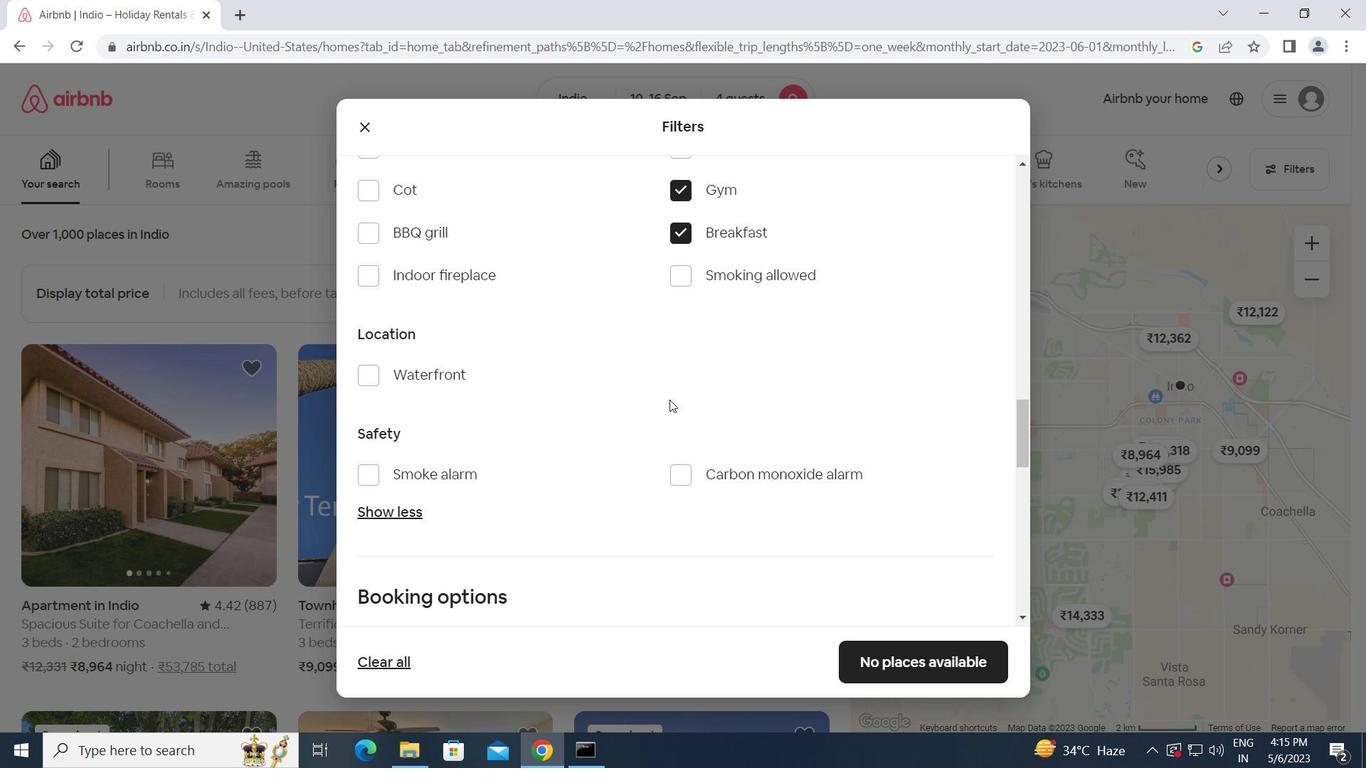 
Action: Mouse scrolled (669, 399) with delta (0, 0)
Screenshot: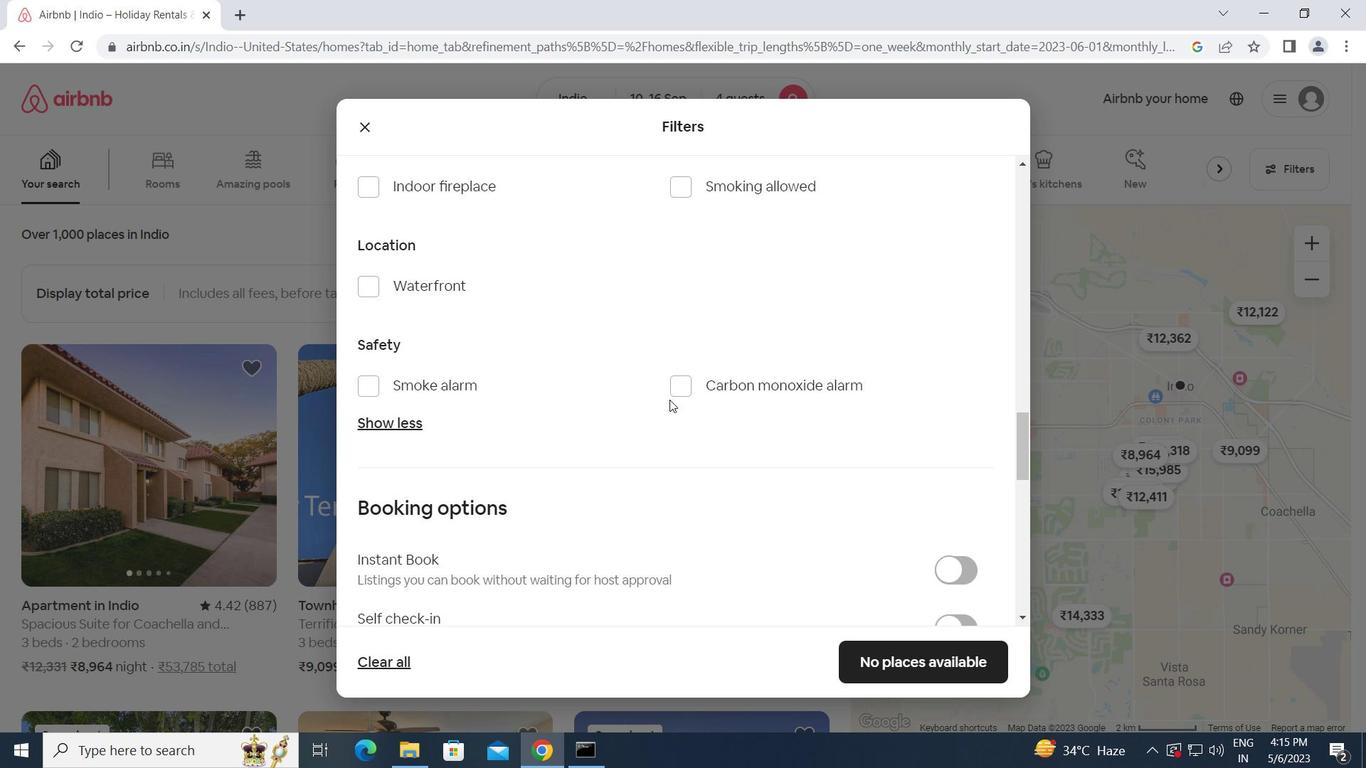 
Action: Mouse moved to (950, 532)
Screenshot: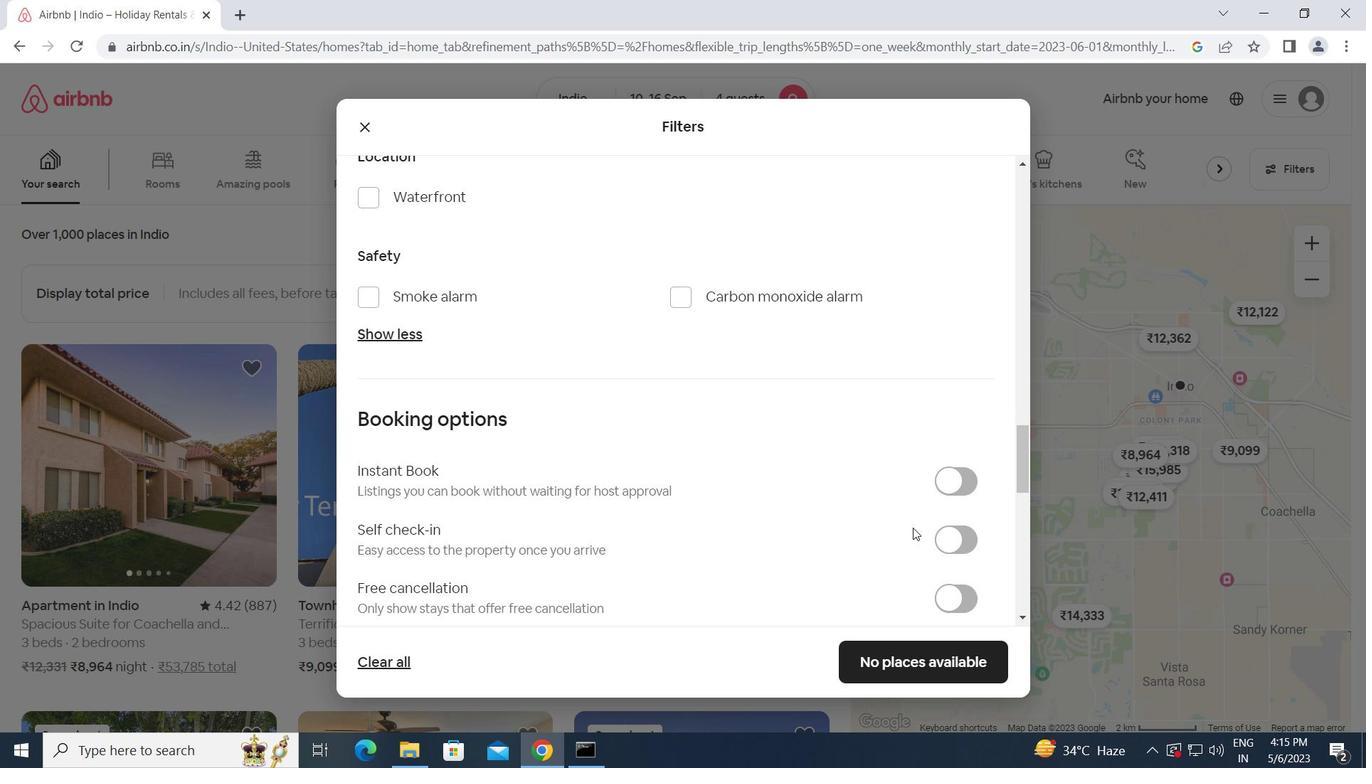 
Action: Mouse pressed left at (950, 532)
Screenshot: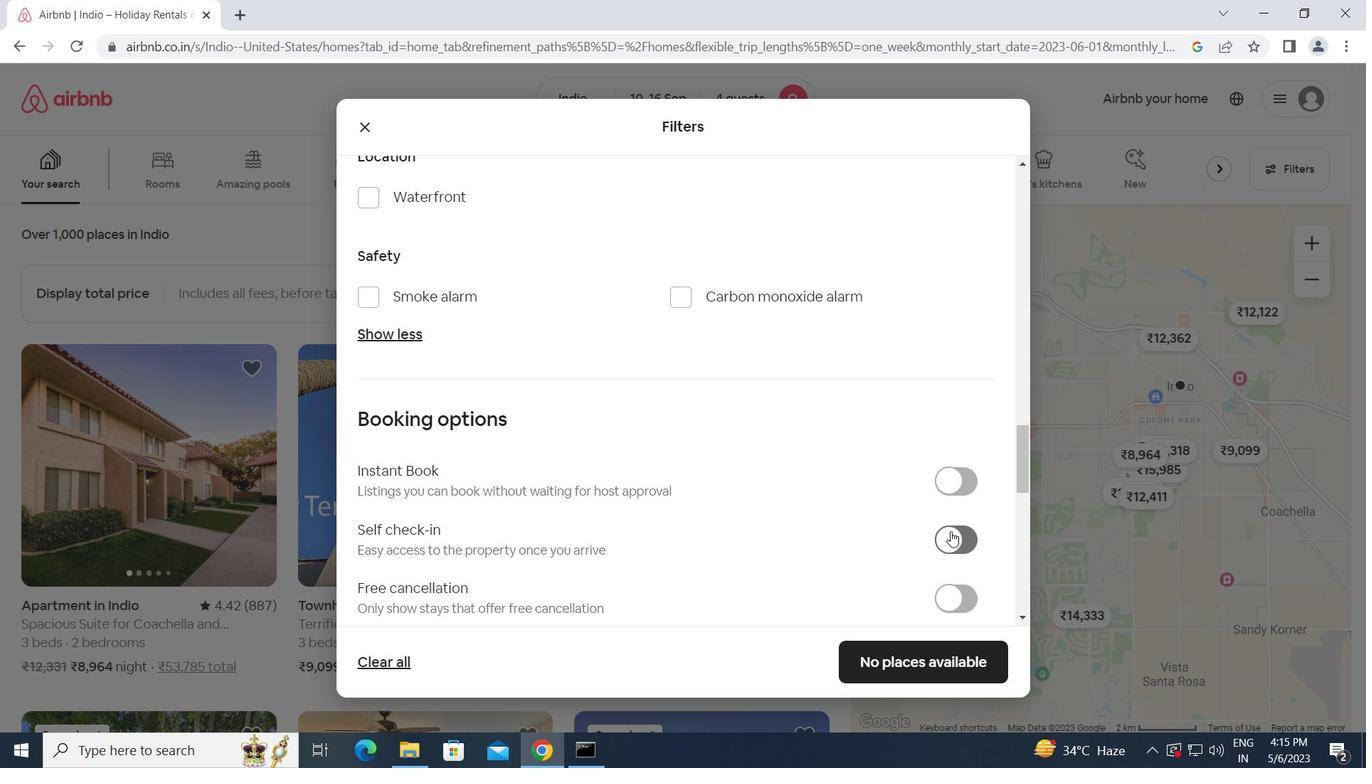 
Action: Mouse moved to (865, 538)
Screenshot: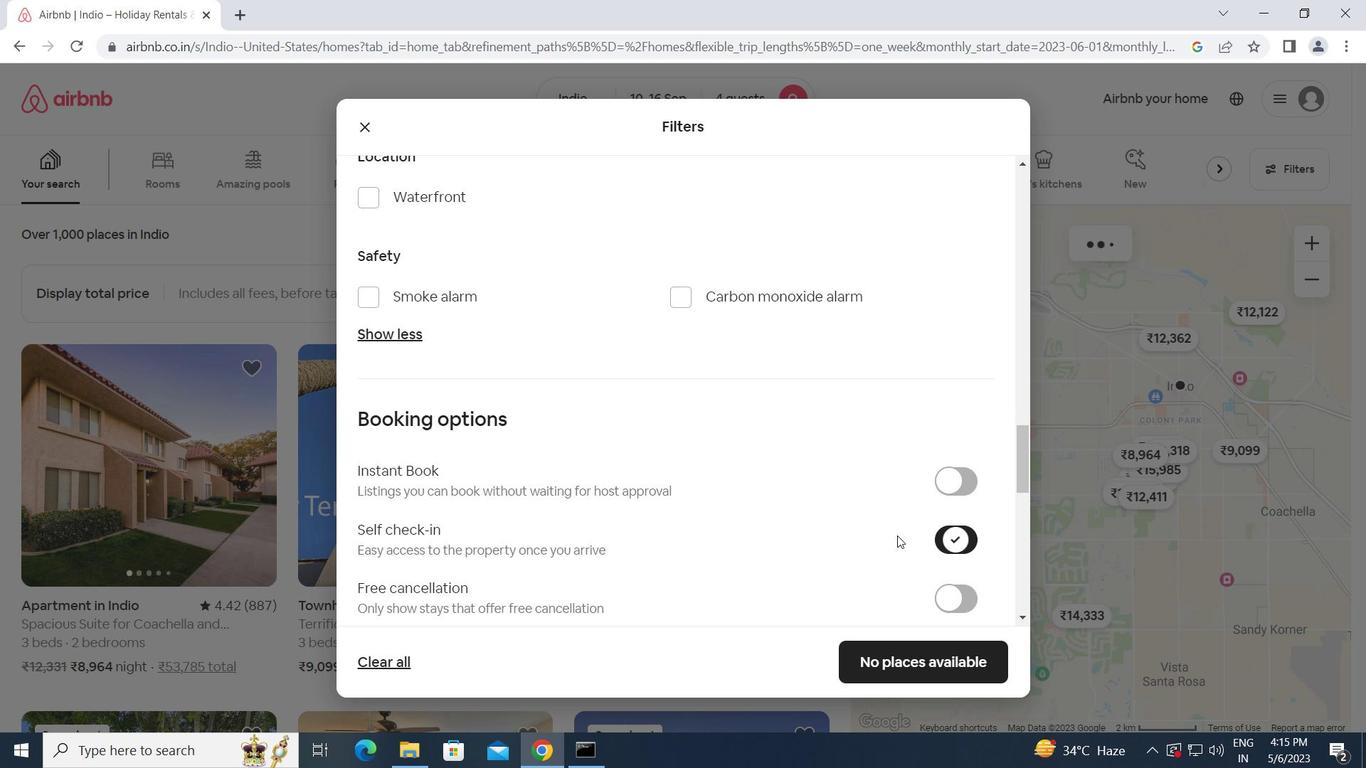 
Action: Mouse scrolled (865, 538) with delta (0, 0)
Screenshot: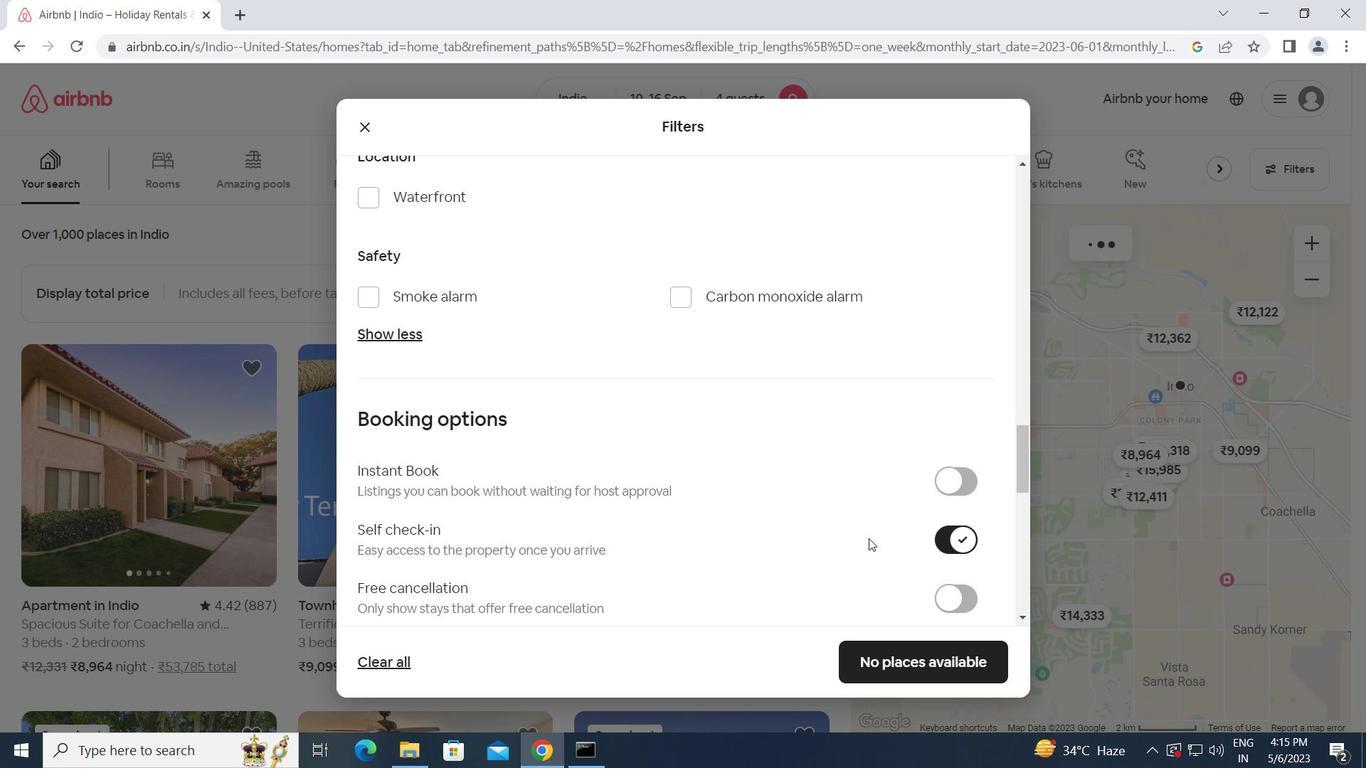 
Action: Mouse moved to (864, 539)
Screenshot: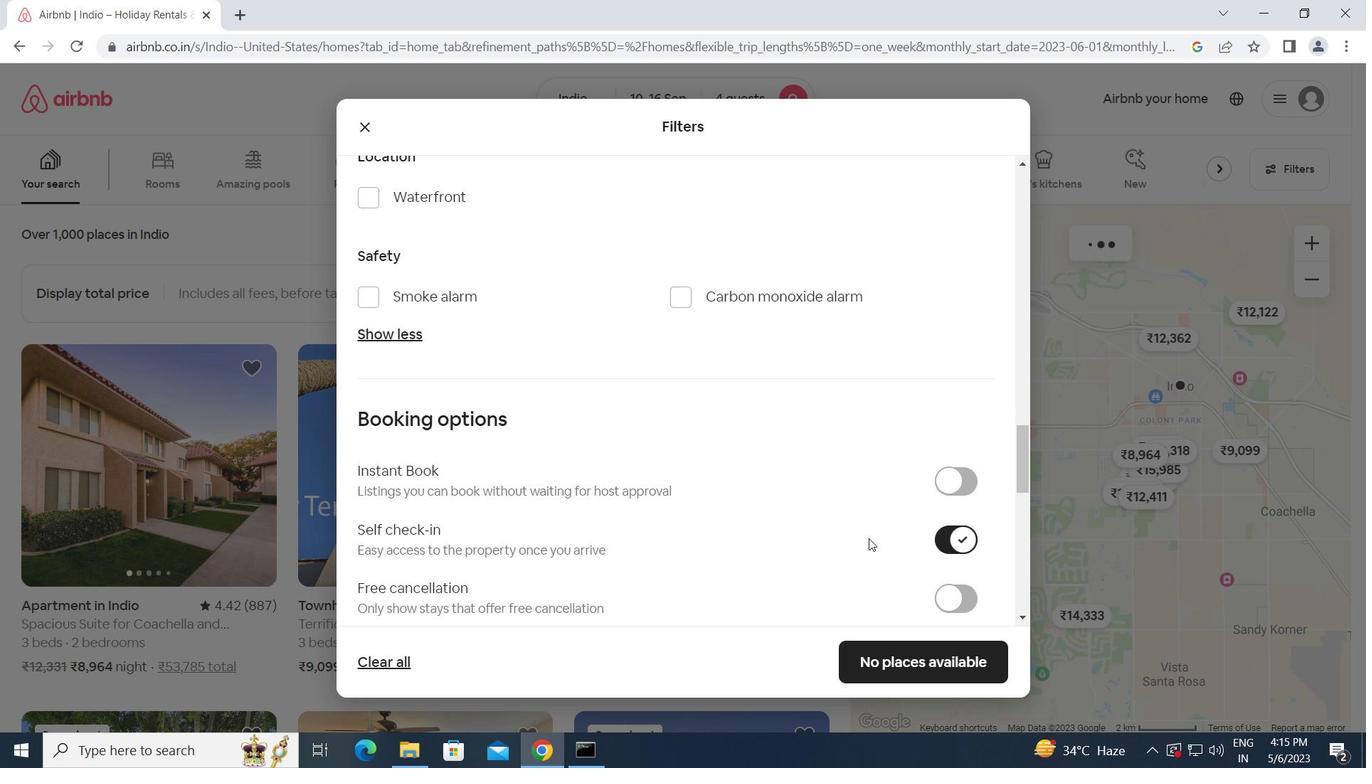 
Action: Mouse scrolled (864, 538) with delta (0, 0)
Screenshot: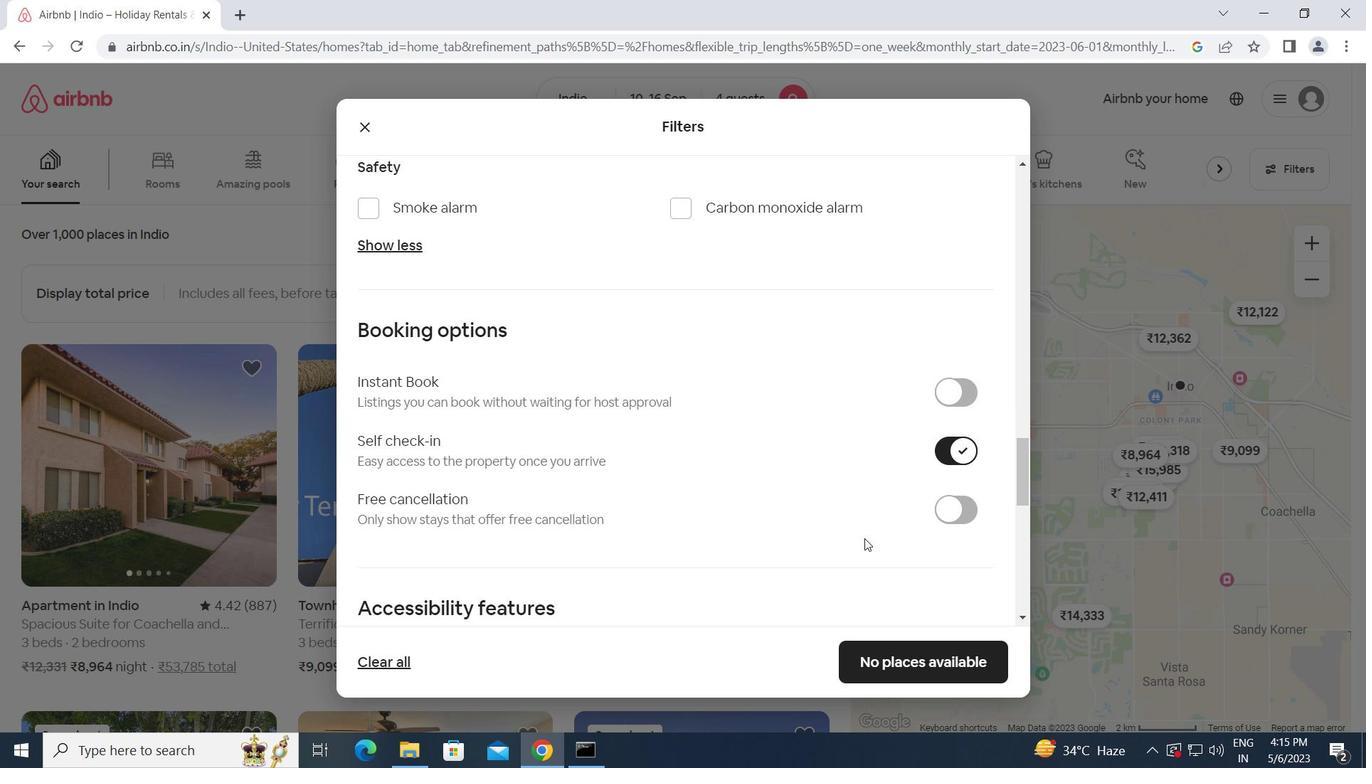 
Action: Mouse scrolled (864, 538) with delta (0, 0)
Screenshot: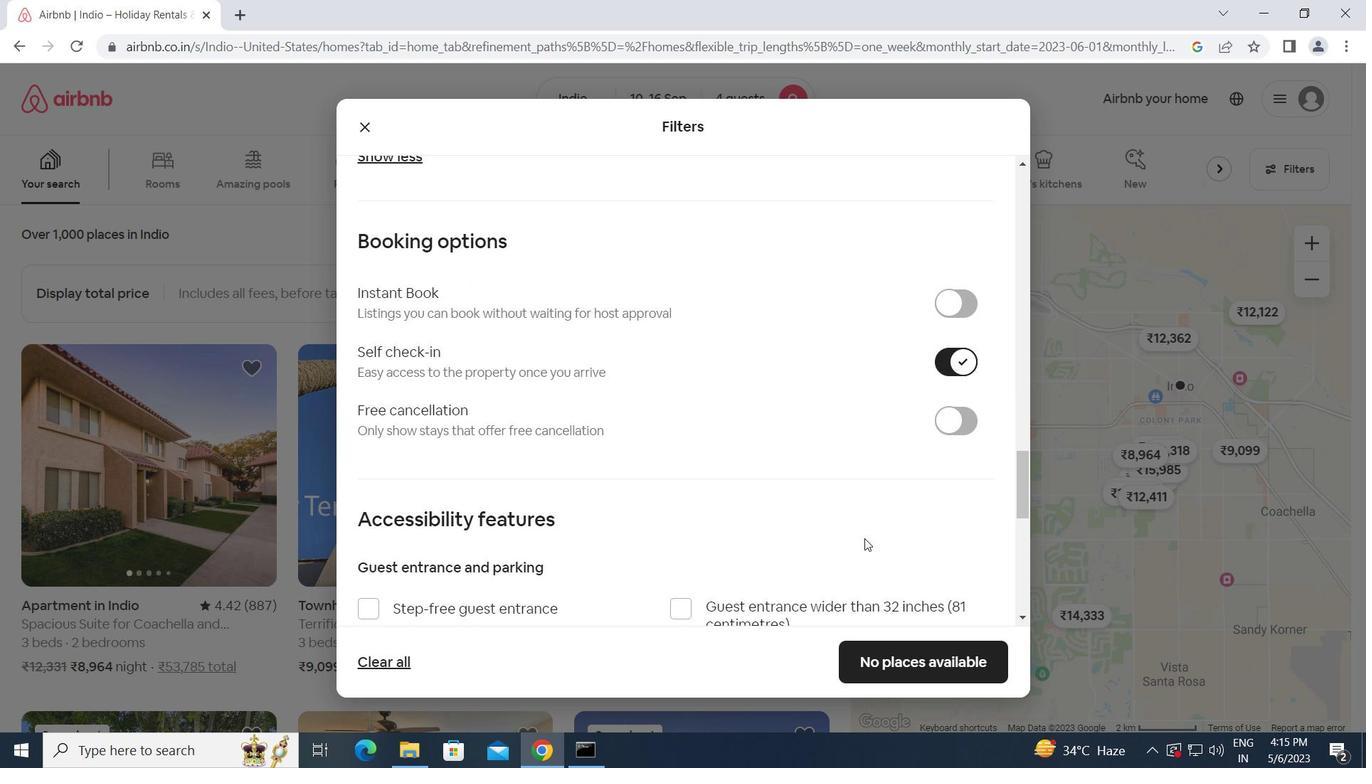 
Action: Mouse scrolled (864, 538) with delta (0, 0)
Screenshot: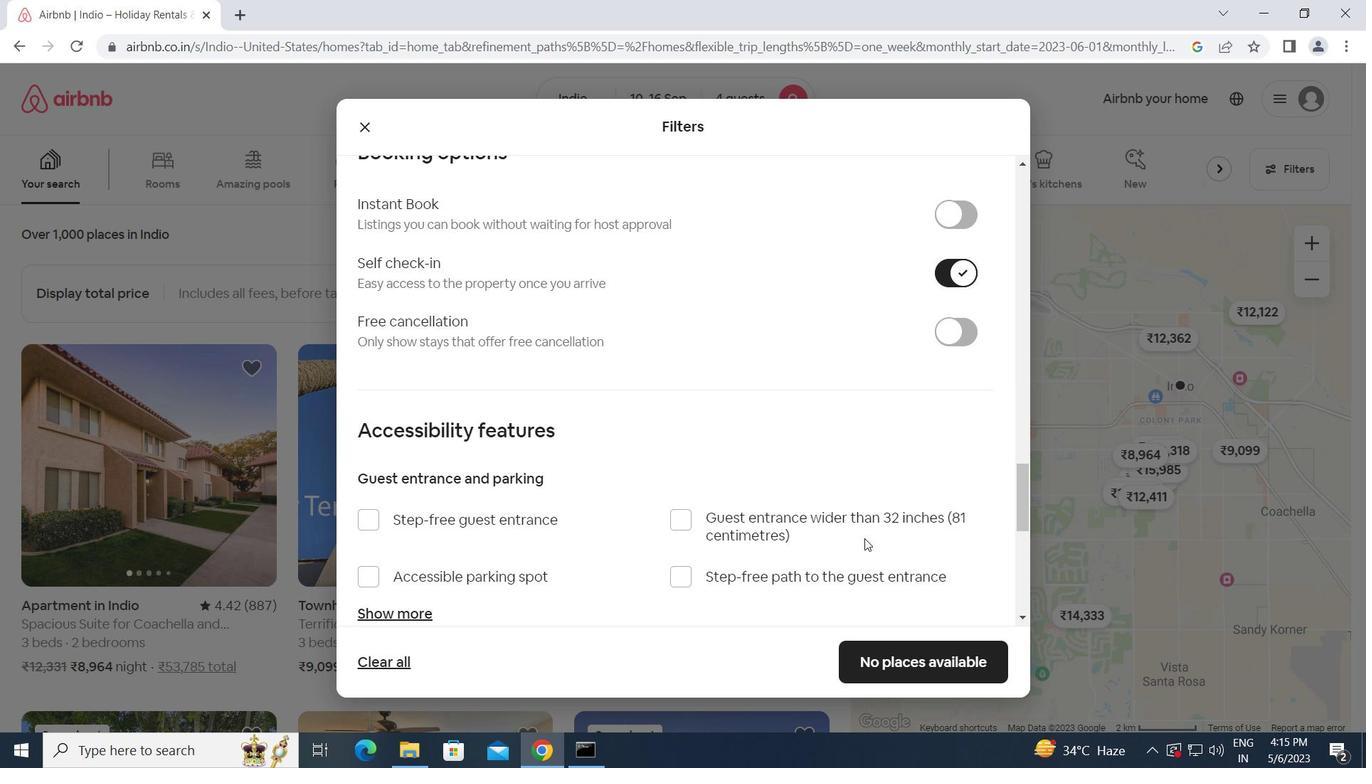 
Action: Mouse scrolled (864, 538) with delta (0, 0)
Screenshot: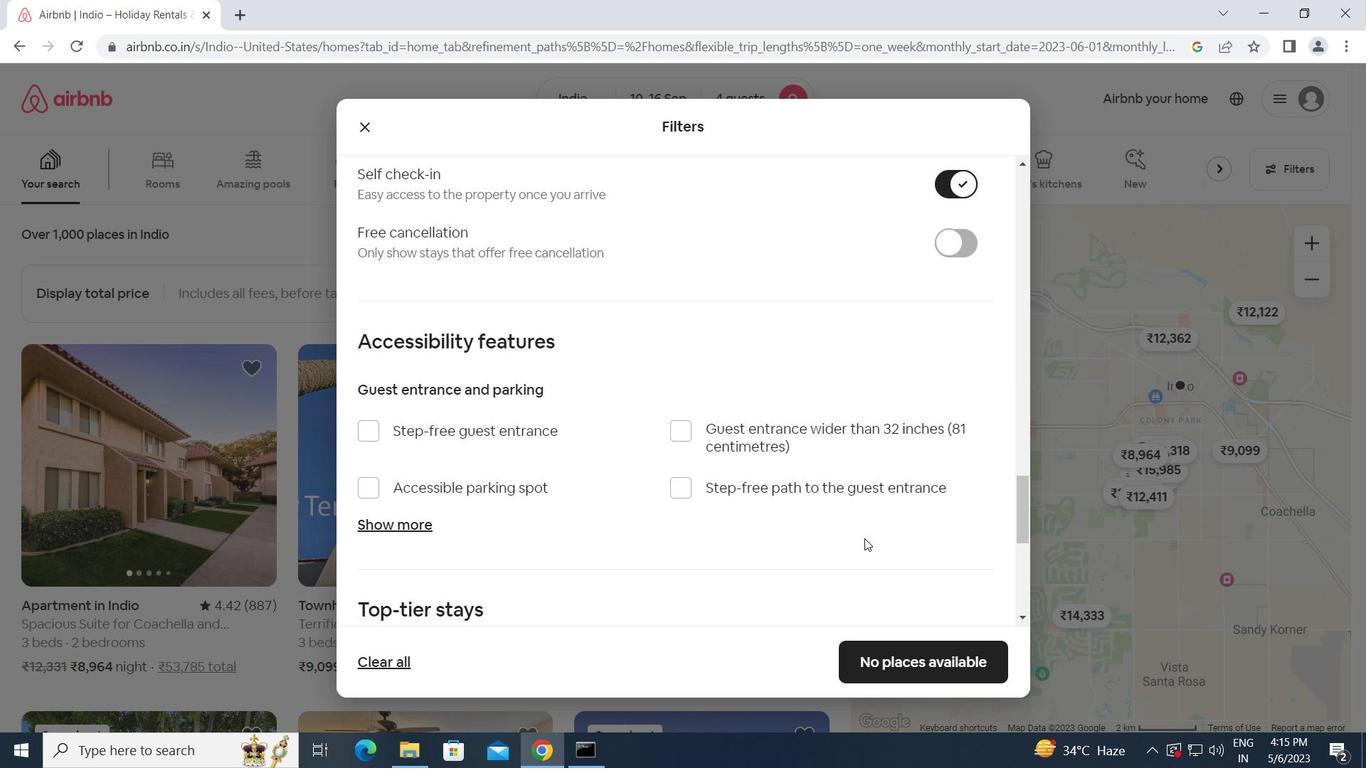 
Action: Mouse scrolled (864, 538) with delta (0, 0)
Screenshot: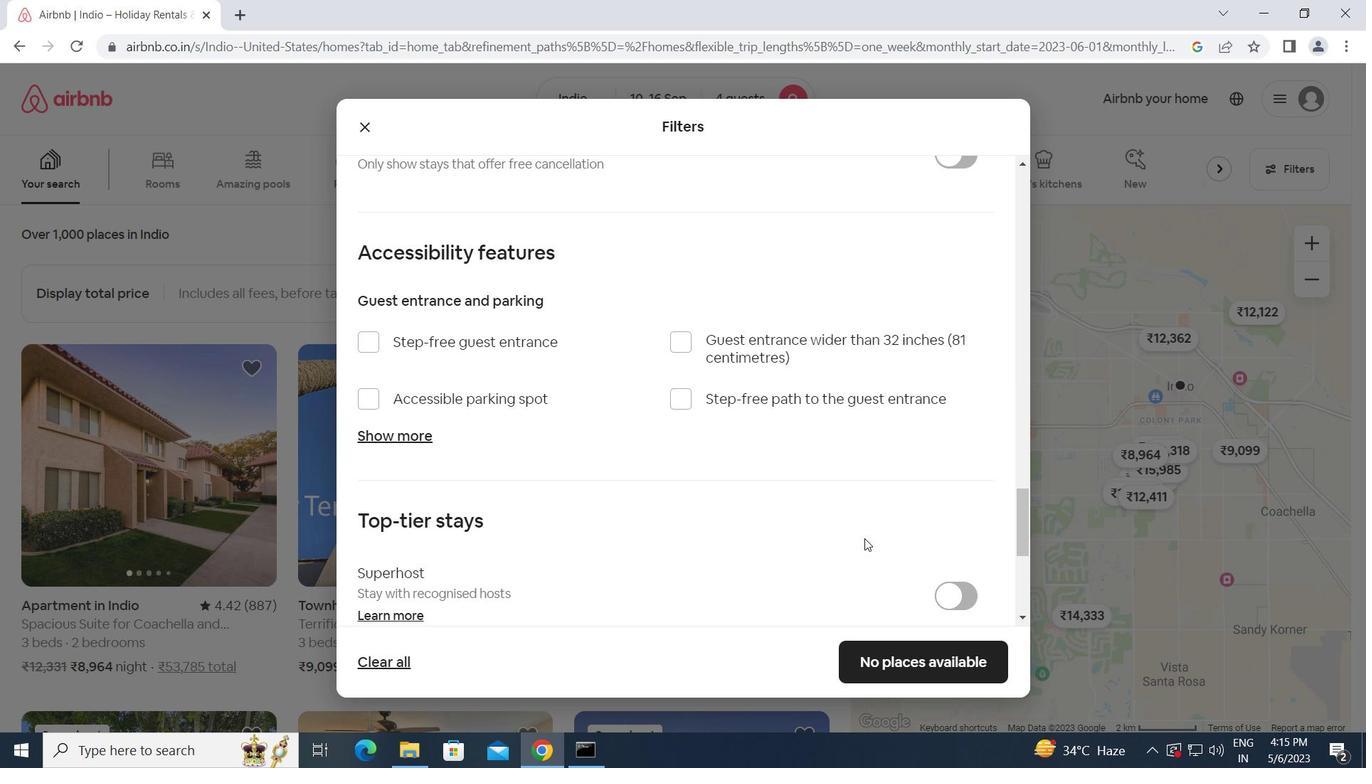 
Action: Mouse scrolled (864, 538) with delta (0, 0)
Screenshot: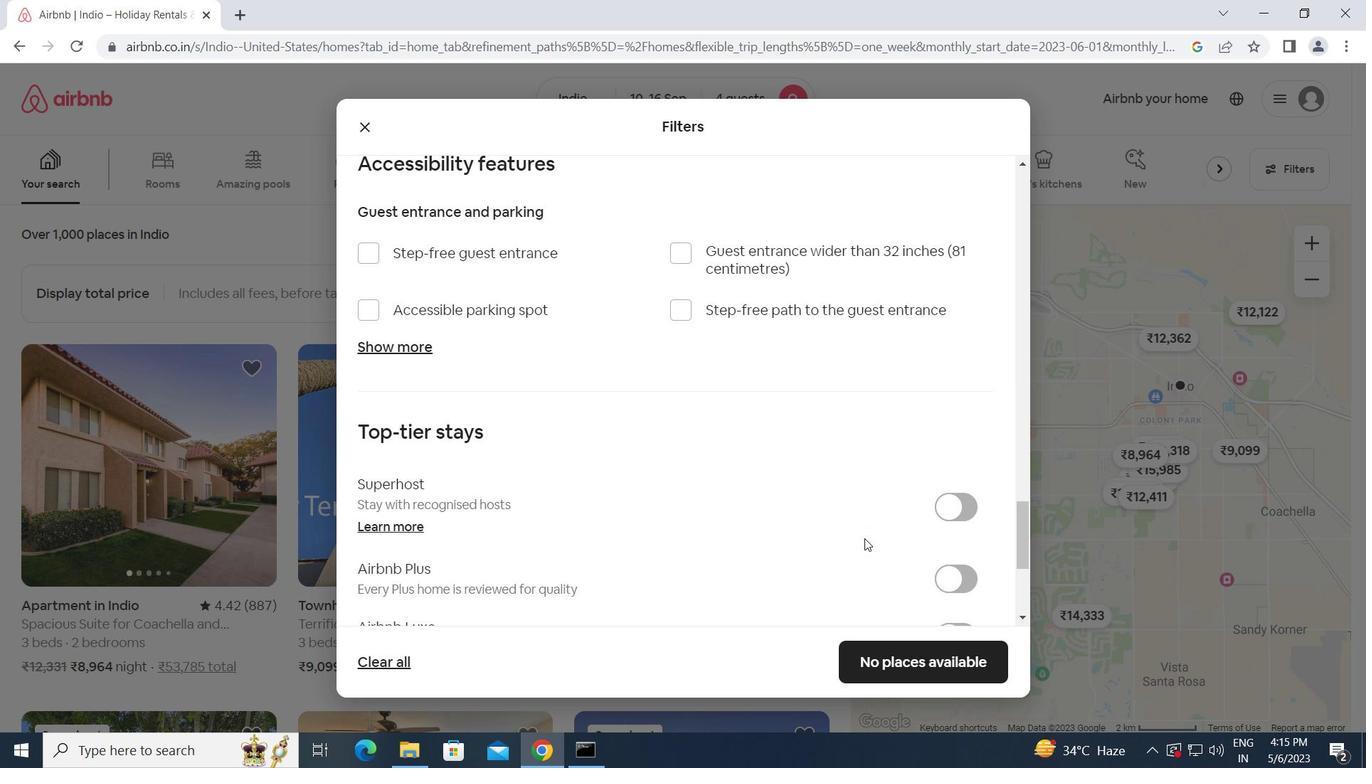 
Action: Mouse scrolled (864, 538) with delta (0, 0)
Screenshot: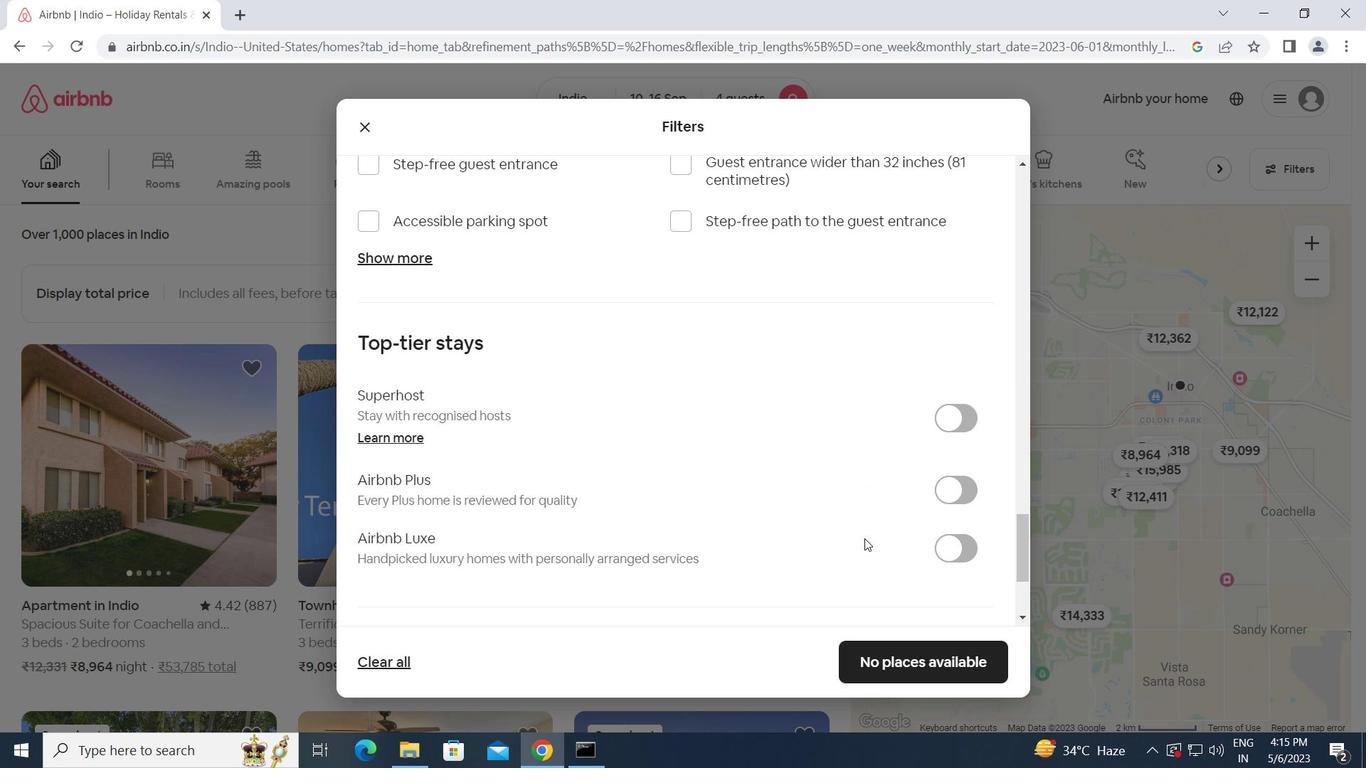 
Action: Mouse scrolled (864, 538) with delta (0, 0)
Screenshot: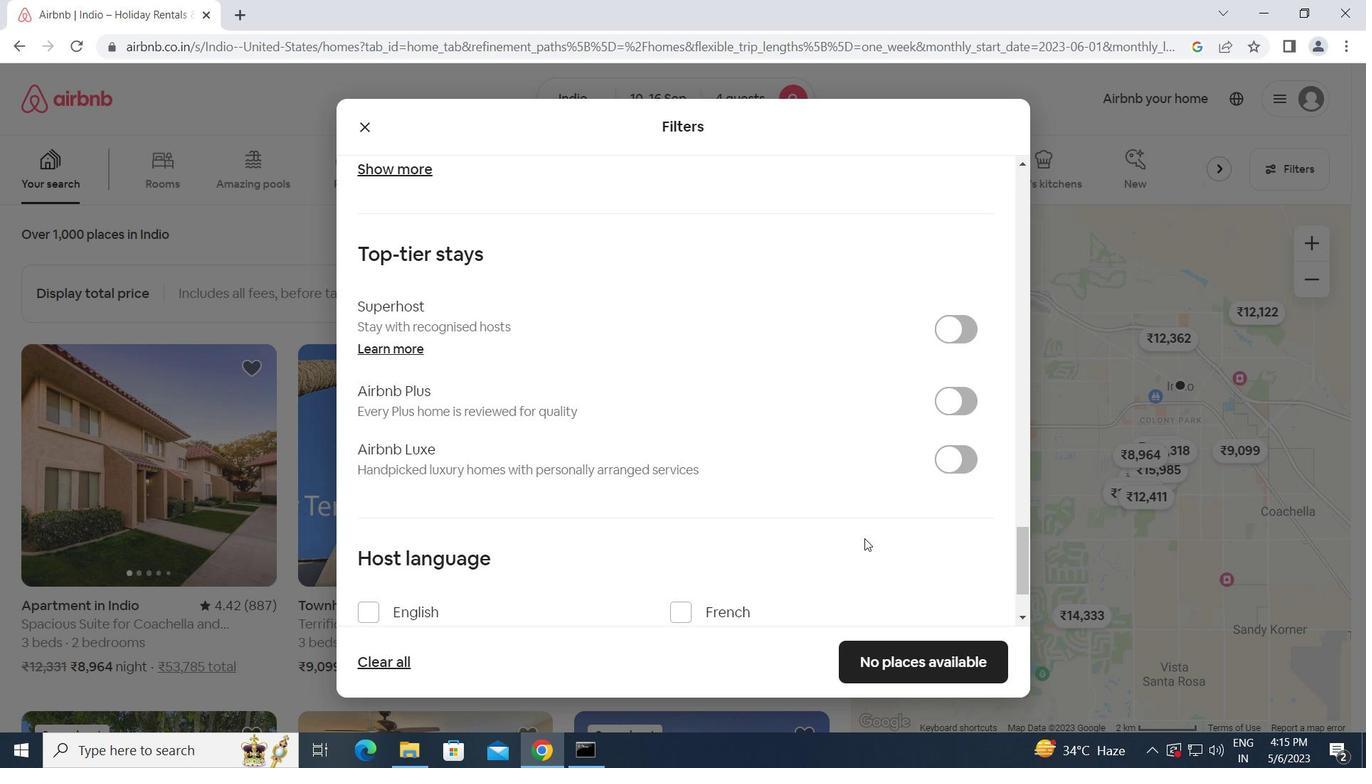 
Action: Mouse moved to (376, 529)
Screenshot: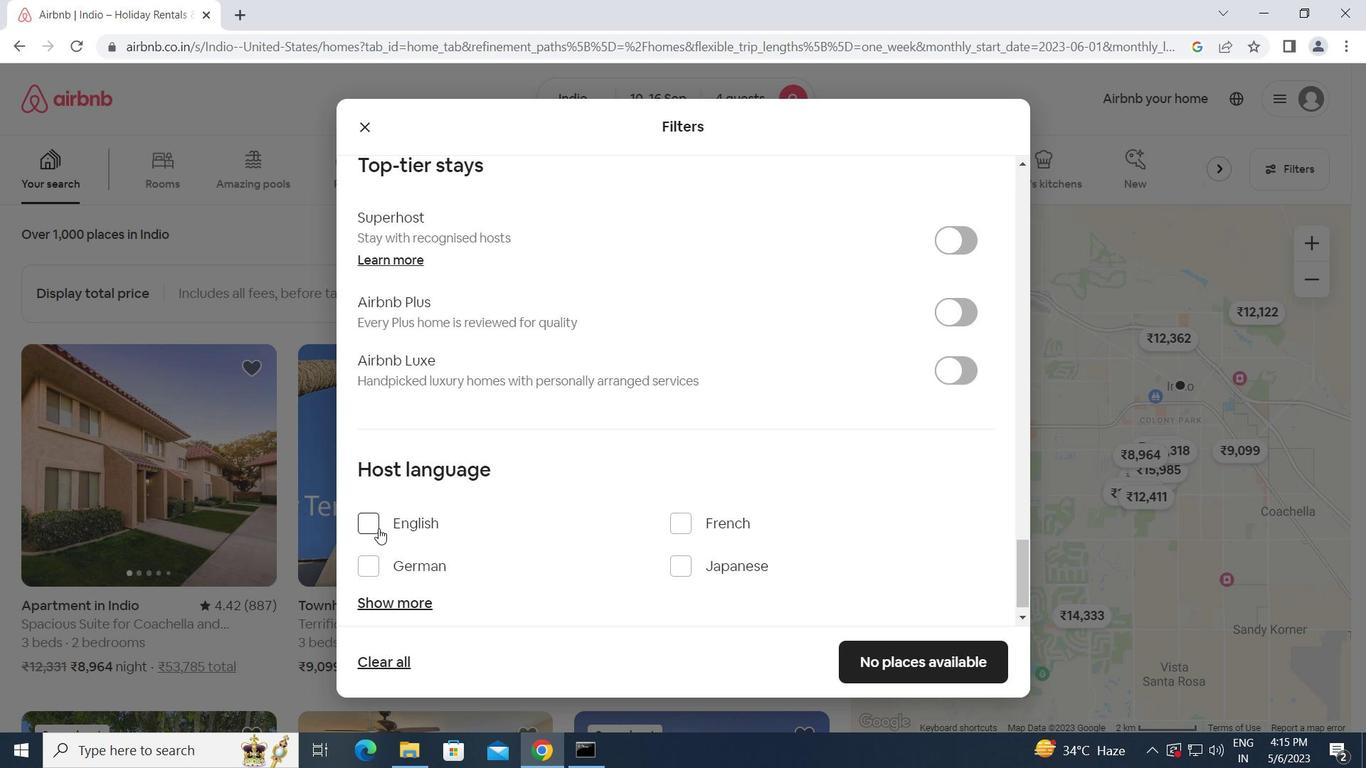
Action: Mouse pressed left at (376, 529)
Screenshot: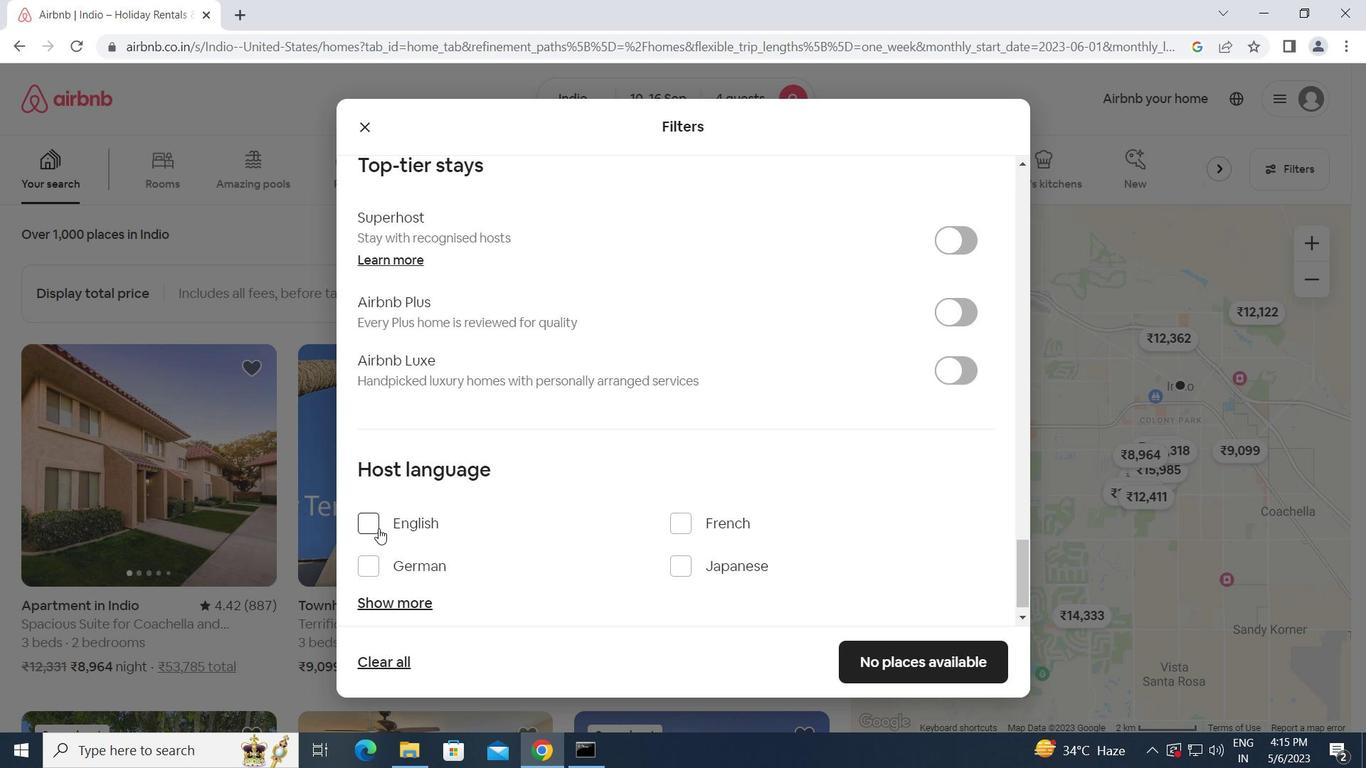 
Action: Mouse moved to (894, 660)
Screenshot: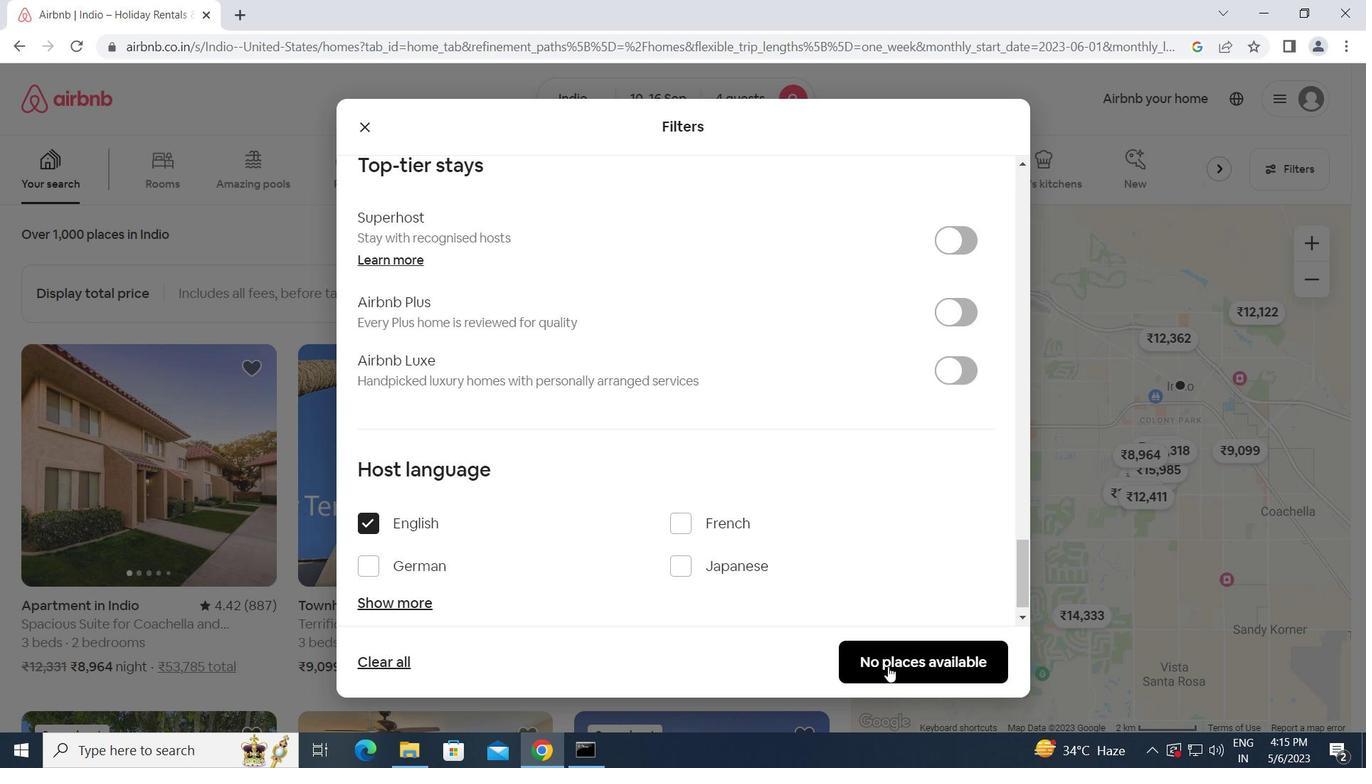 
Action: Mouse pressed left at (894, 660)
Screenshot: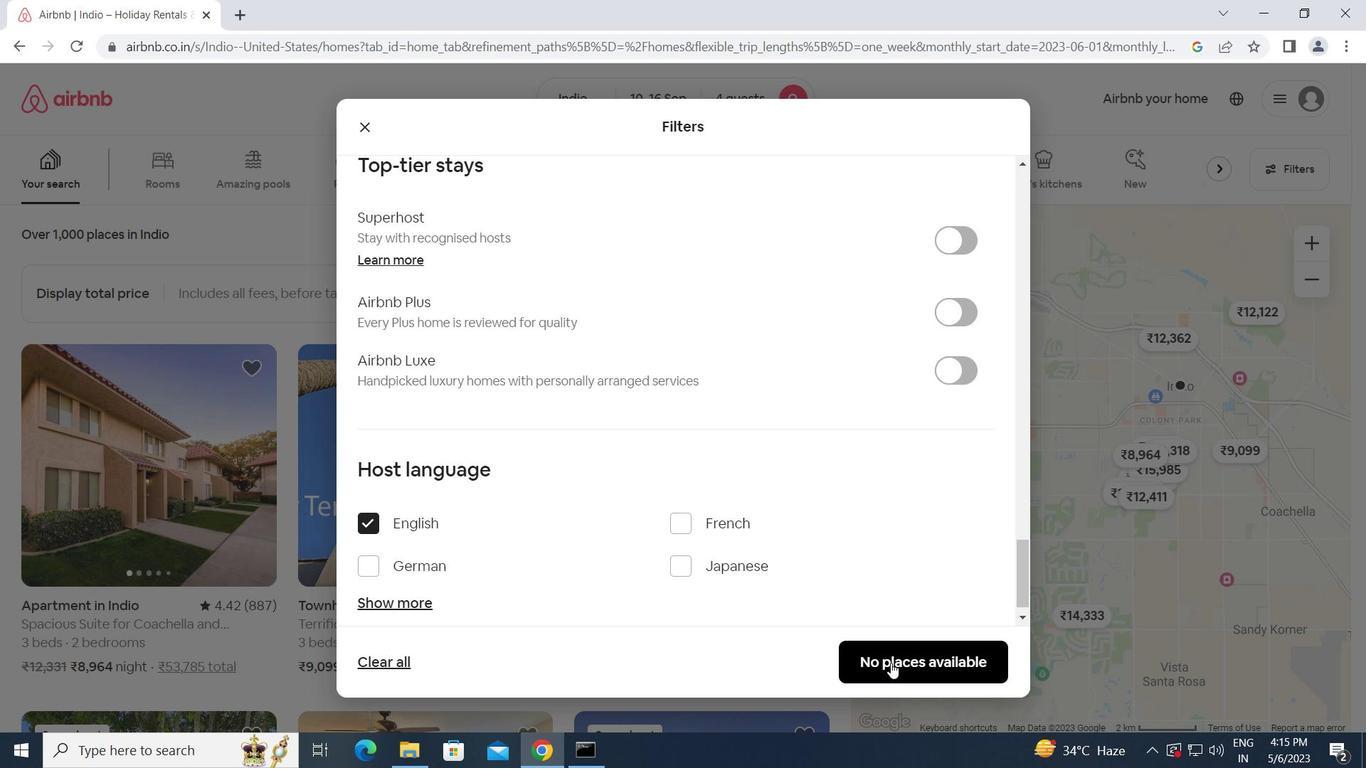 
Action: Mouse moved to (884, 659)
Screenshot: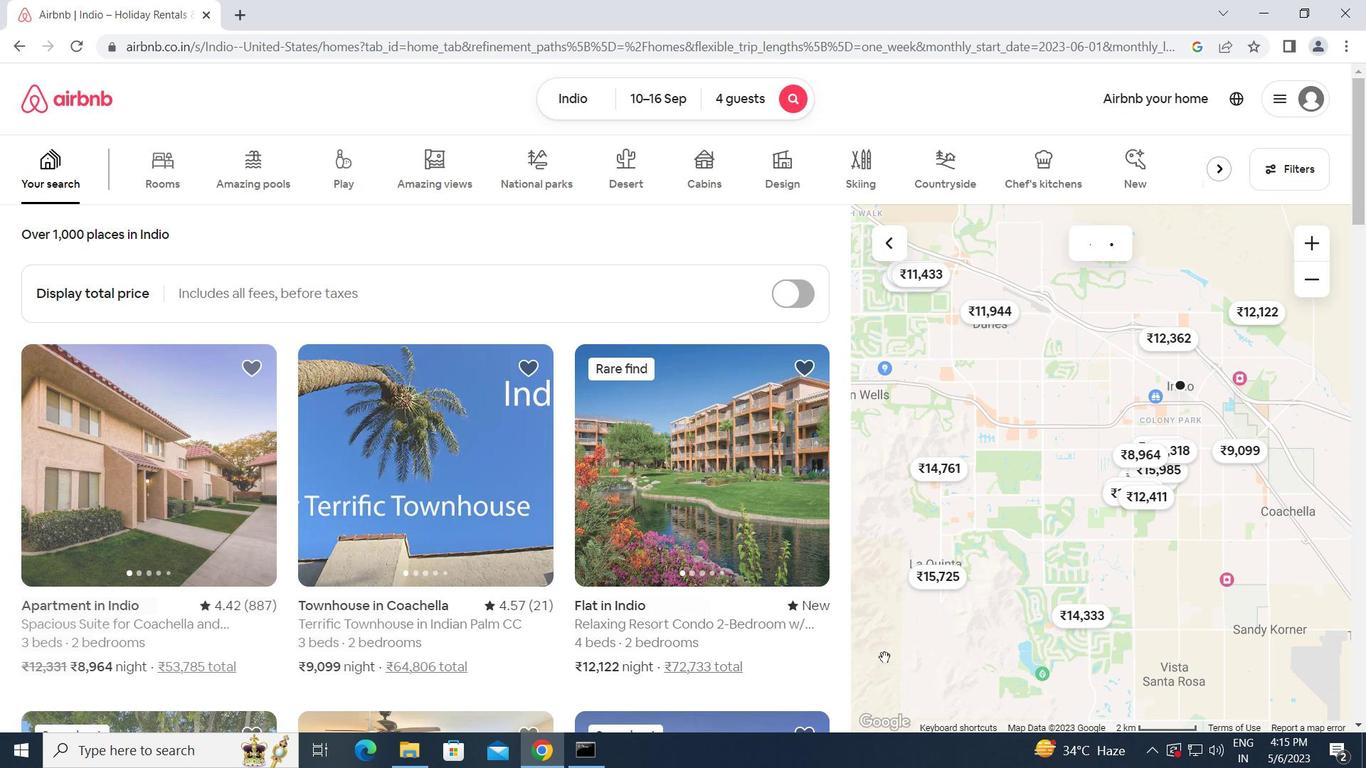 
